 Task: Find connections with filter location Kakching with filter topic #Lessonswith filter profile language Potuguese with filter current company Gojek with filter school Trinity NDT - NABL Accredited NDT Labs I Welding Inspection I Training & Certification Courses with filter industry Public Relations and Communications Services with filter service category Growth Marketing with filter keywords title Preschool Teacher
Action: Mouse moved to (155, 243)
Screenshot: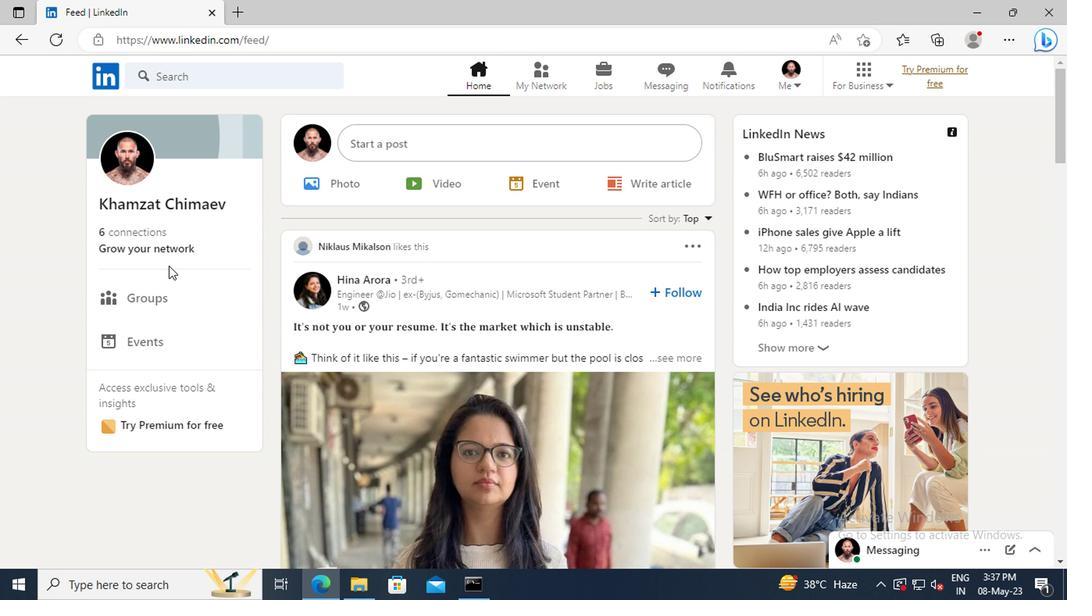 
Action: Mouse pressed left at (155, 243)
Screenshot: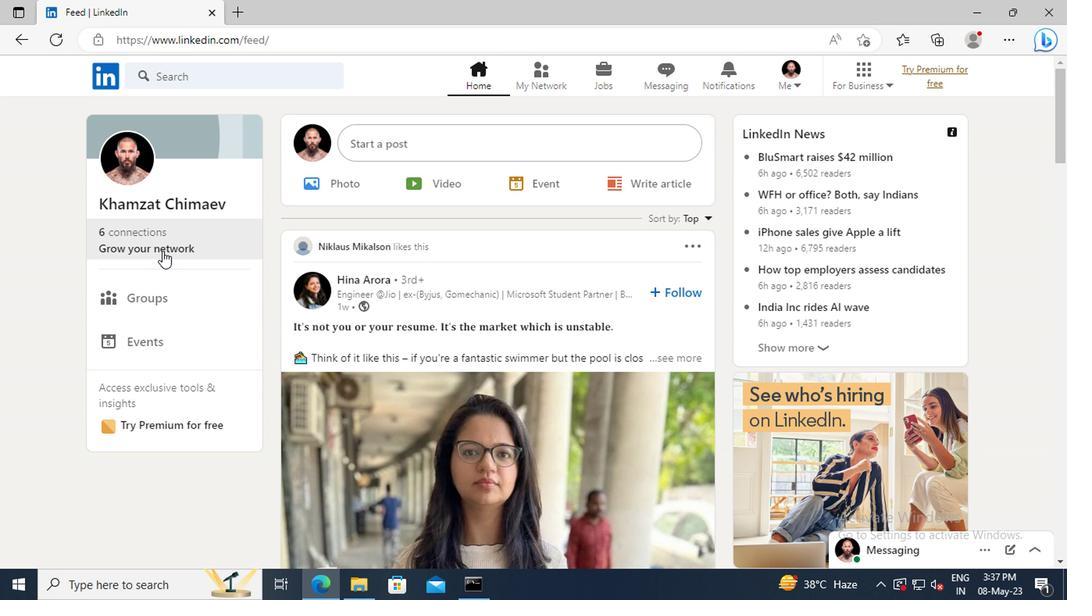 
Action: Mouse moved to (161, 163)
Screenshot: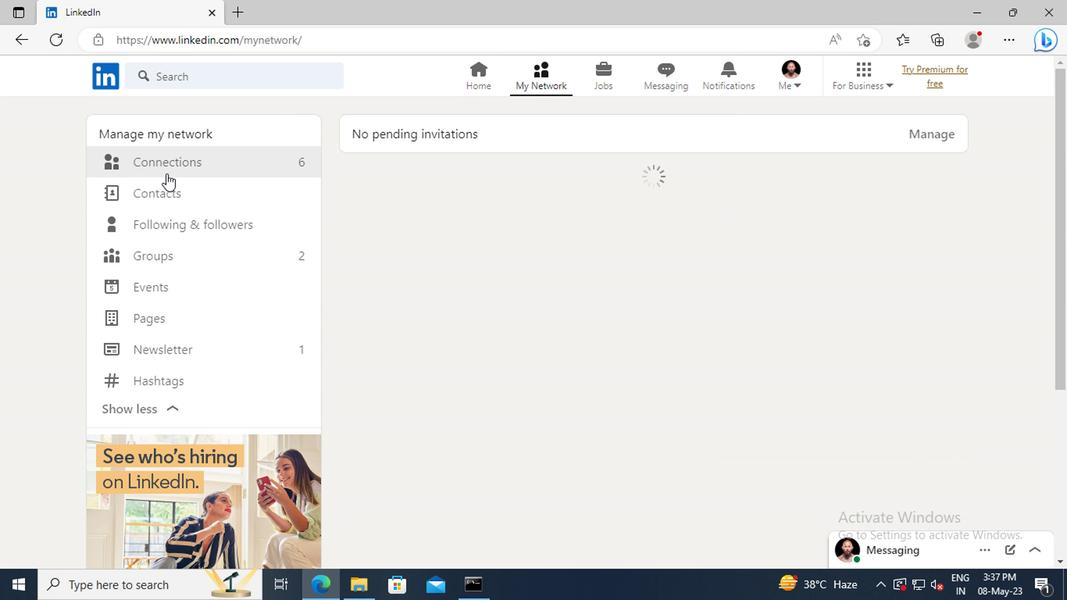 
Action: Mouse pressed left at (161, 163)
Screenshot: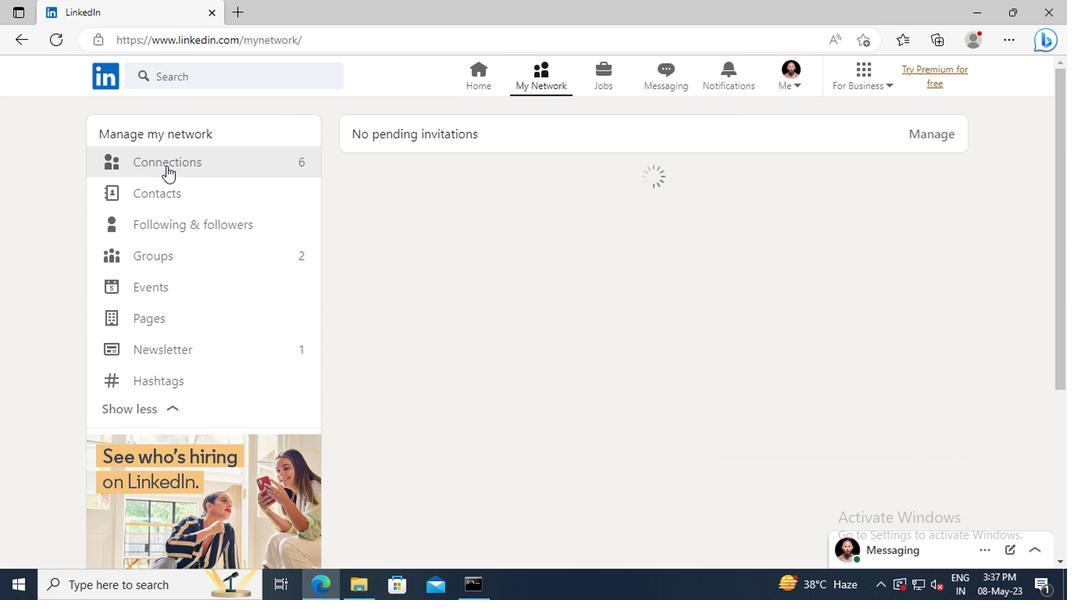 
Action: Mouse moved to (660, 167)
Screenshot: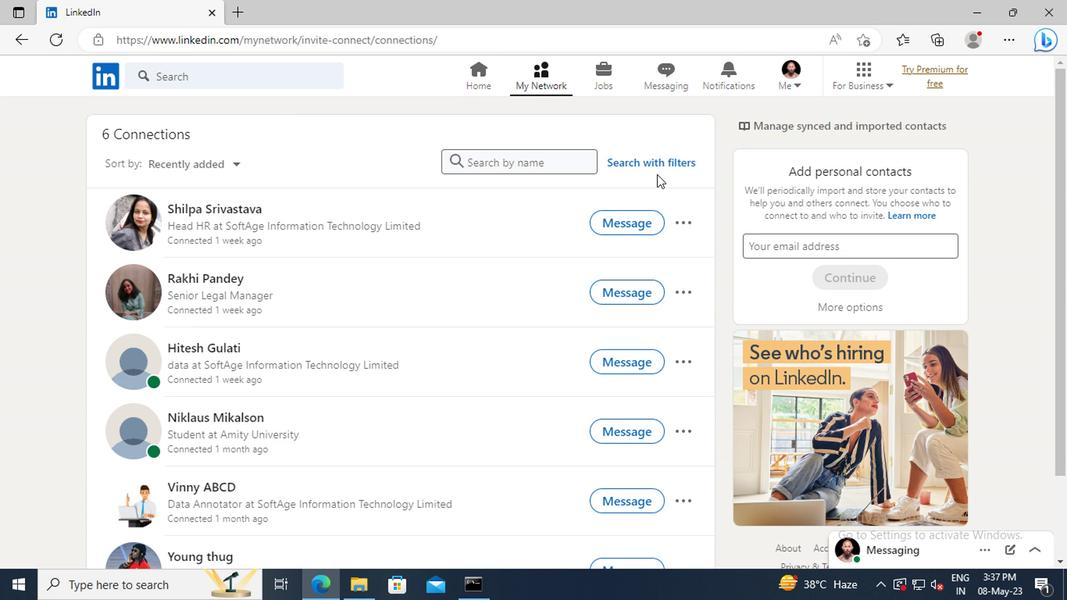 
Action: Mouse pressed left at (660, 167)
Screenshot: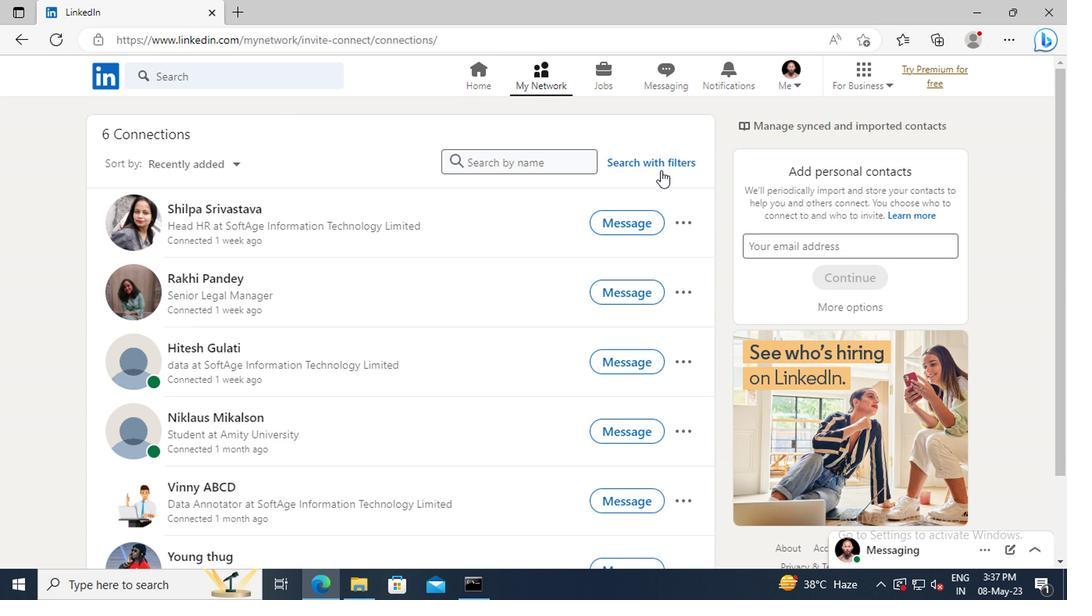 
Action: Mouse moved to (590, 123)
Screenshot: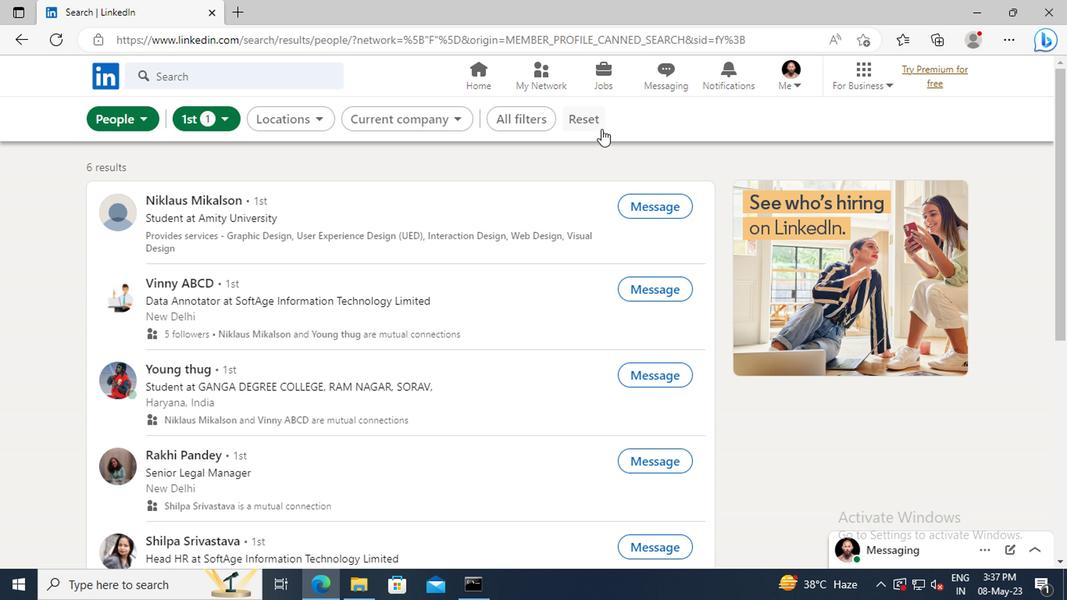 
Action: Mouse pressed left at (590, 123)
Screenshot: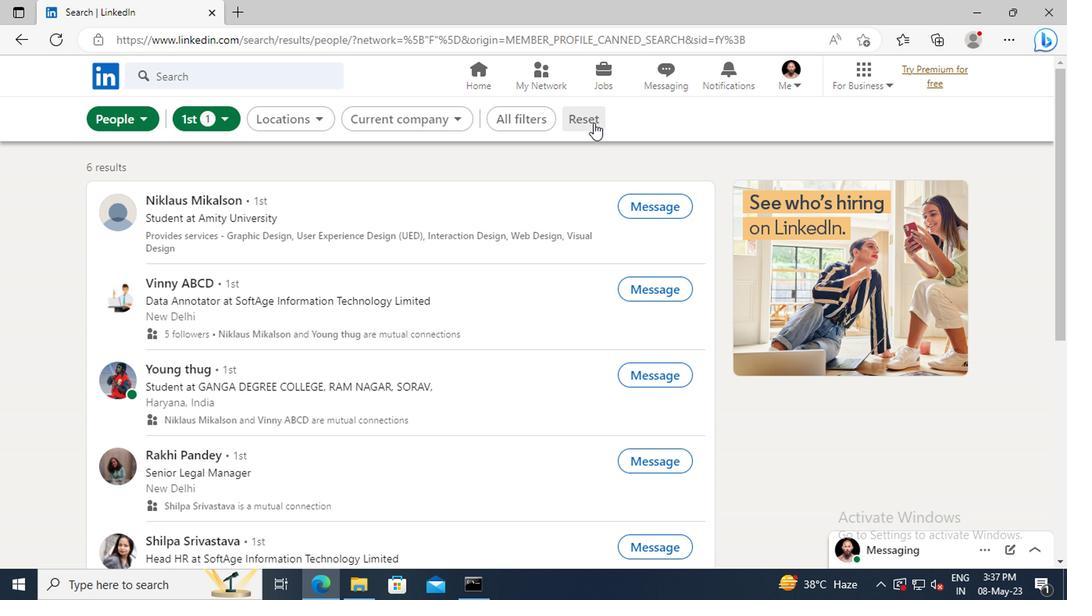 
Action: Mouse moved to (577, 123)
Screenshot: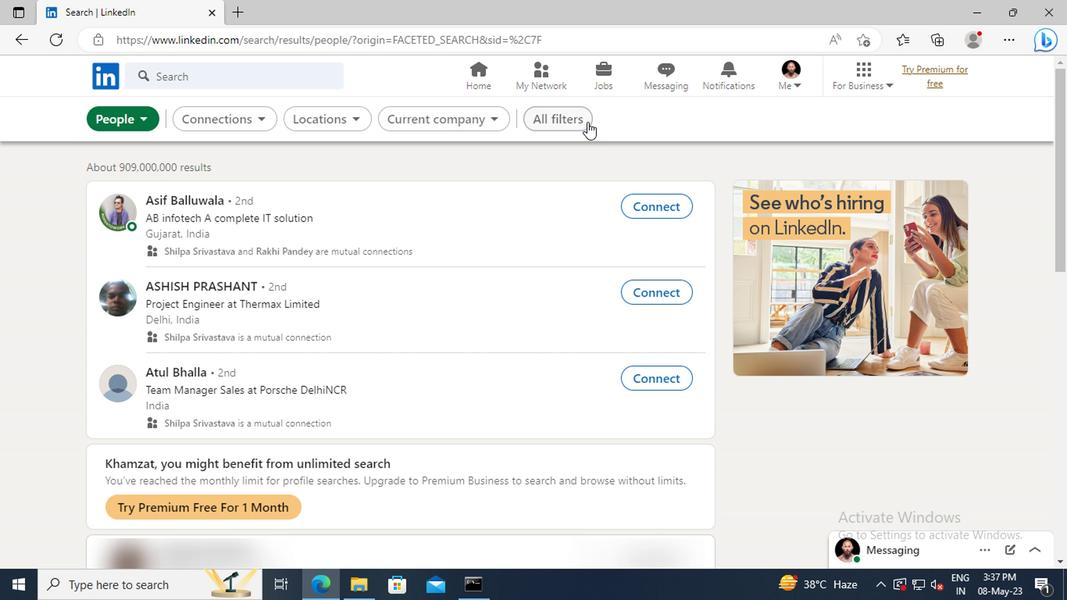 
Action: Mouse pressed left at (577, 123)
Screenshot: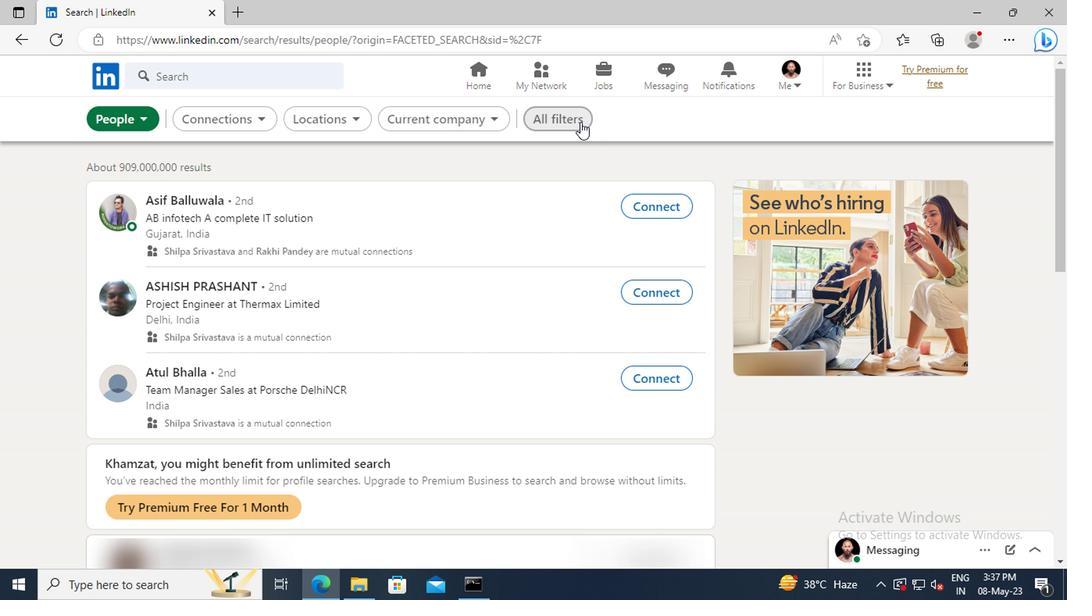 
Action: Mouse moved to (868, 277)
Screenshot: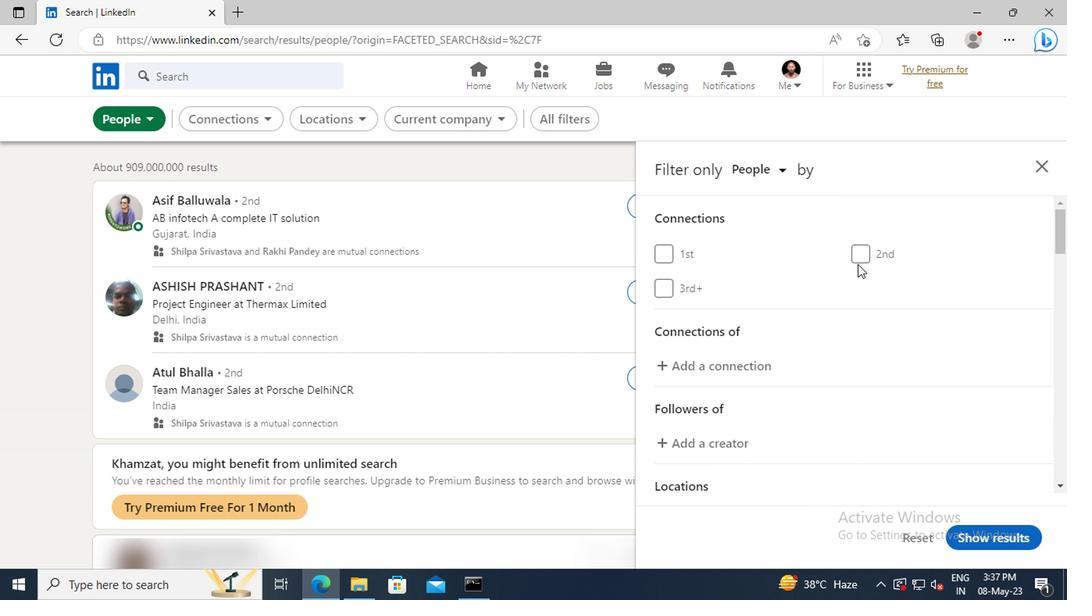 
Action: Mouse scrolled (868, 276) with delta (0, -1)
Screenshot: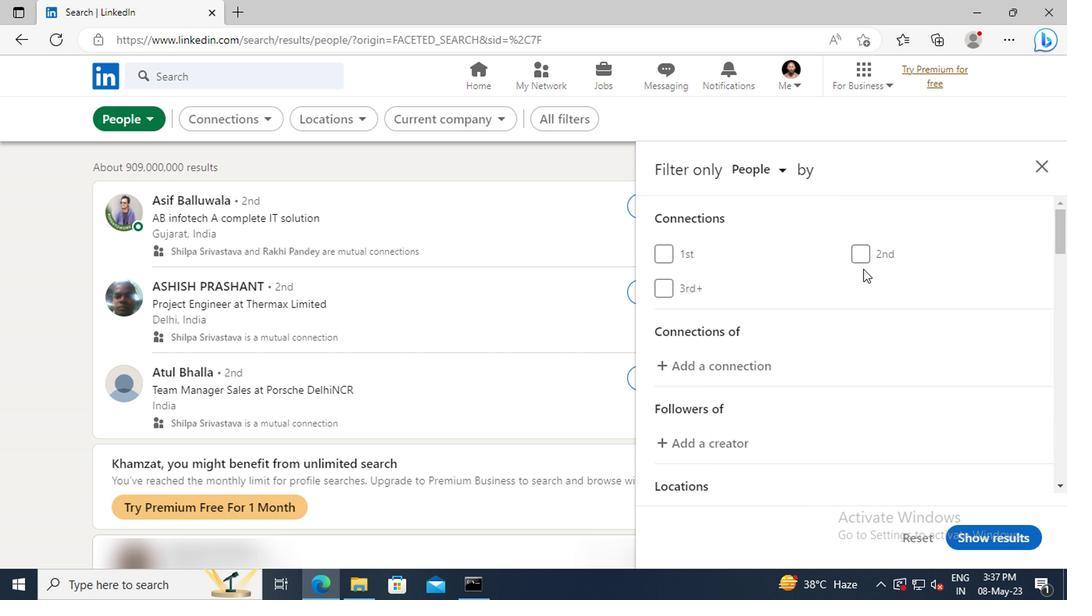 
Action: Mouse scrolled (868, 276) with delta (0, -1)
Screenshot: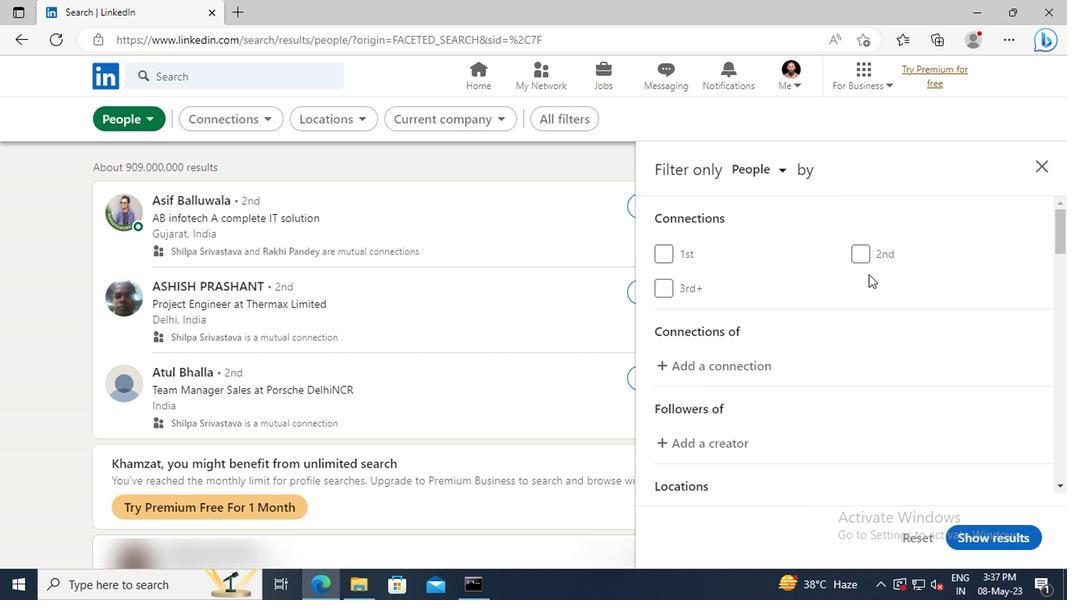 
Action: Mouse scrolled (868, 276) with delta (0, -1)
Screenshot: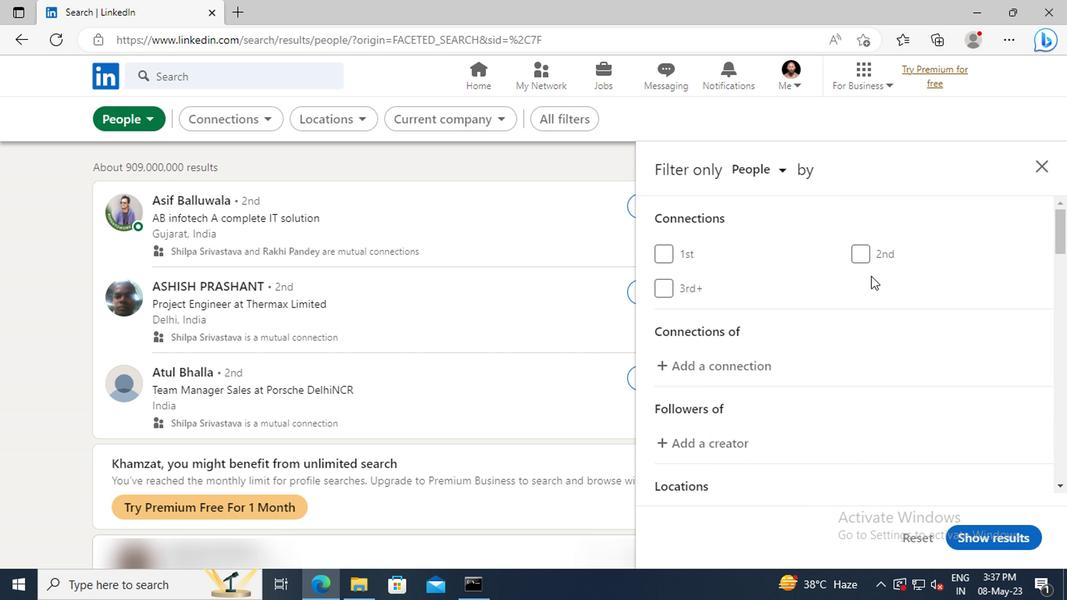 
Action: Mouse scrolled (868, 276) with delta (0, -1)
Screenshot: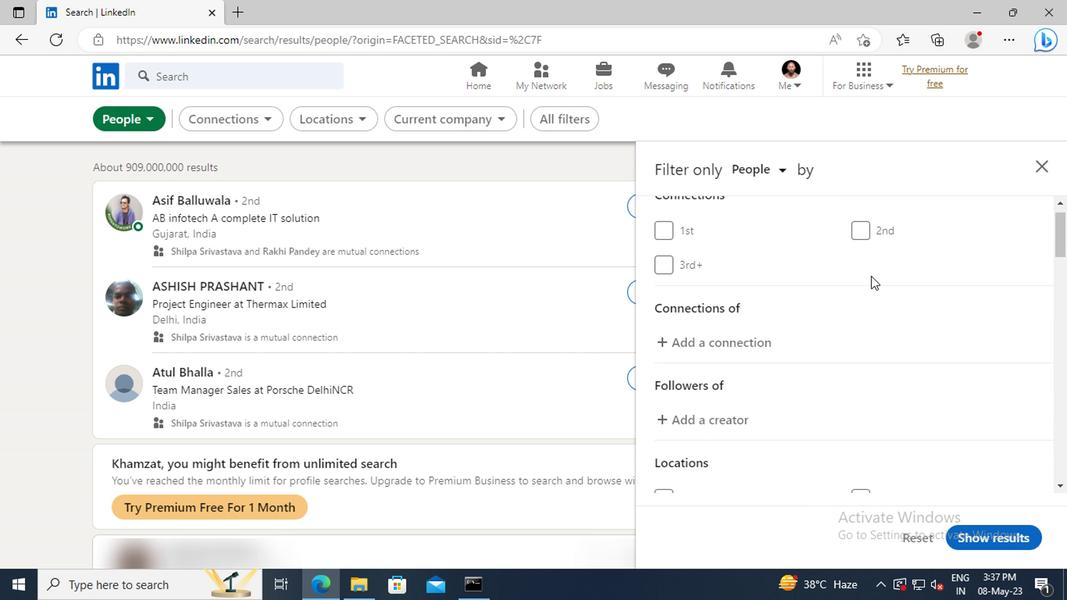 
Action: Mouse scrolled (868, 276) with delta (0, -1)
Screenshot: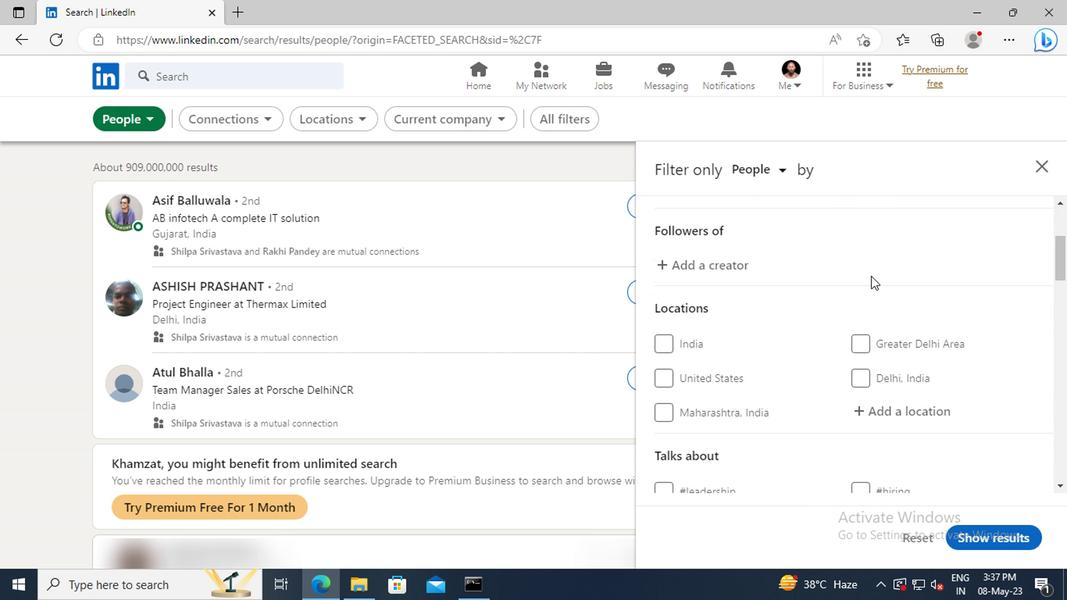 
Action: Mouse scrolled (868, 276) with delta (0, -1)
Screenshot: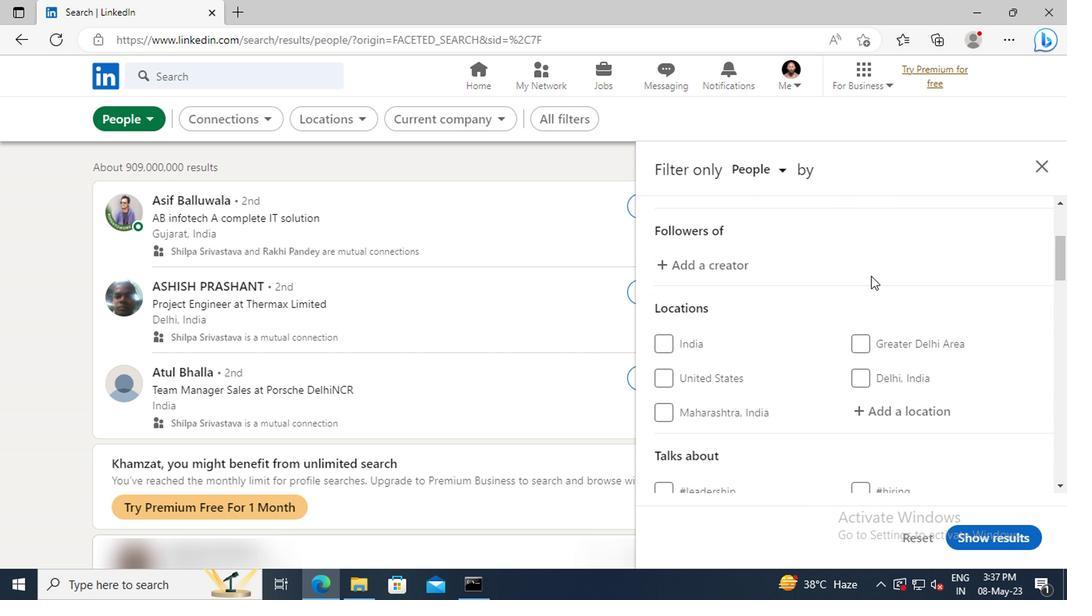 
Action: Mouse moved to (875, 320)
Screenshot: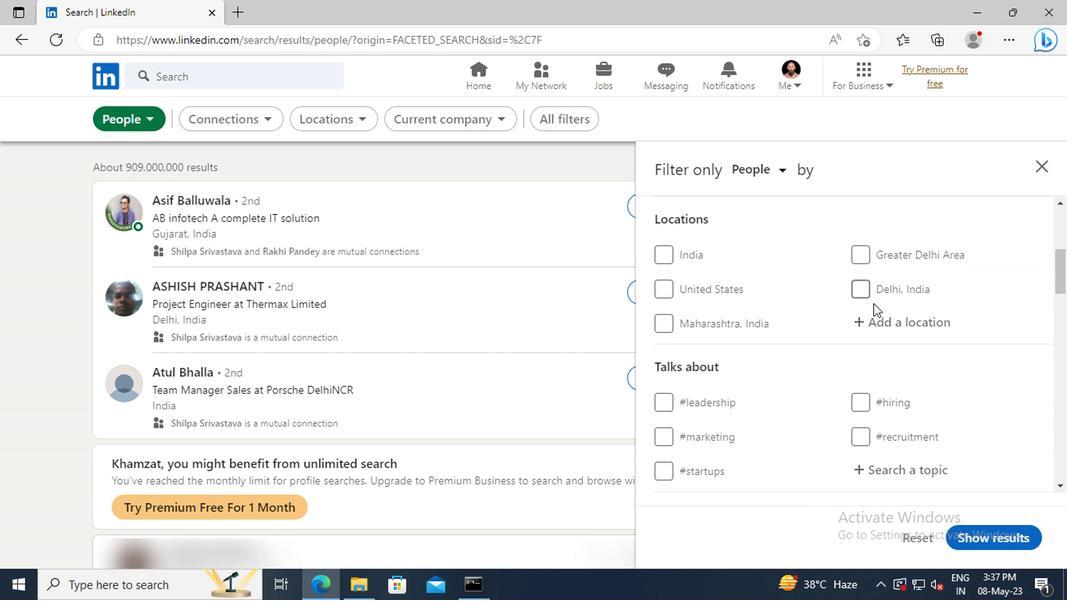 
Action: Mouse pressed left at (875, 320)
Screenshot: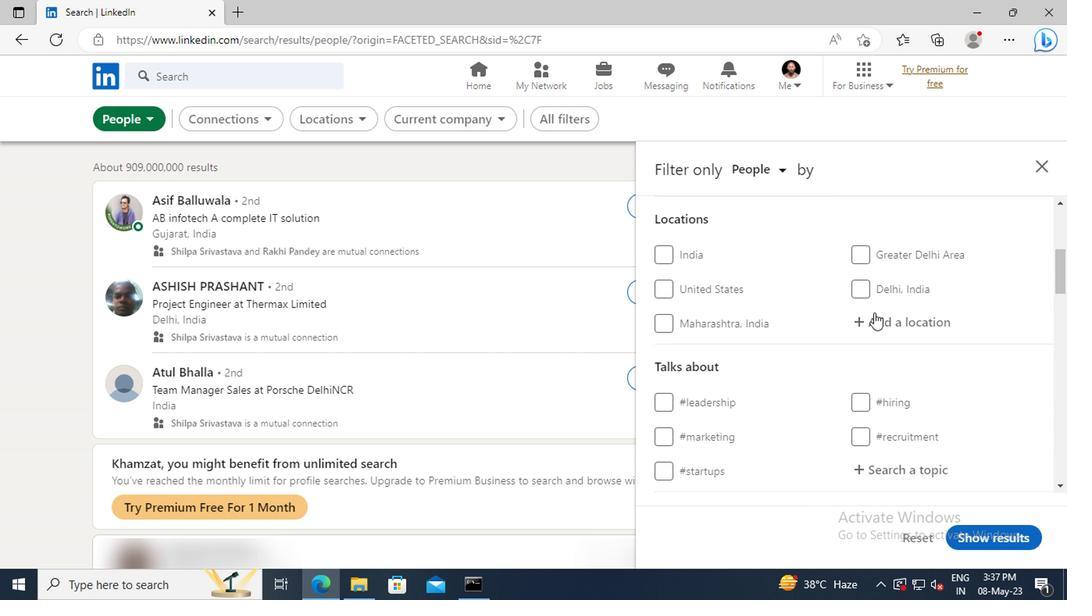 
Action: Key pressed <Key.shift>KAKCH
Screenshot: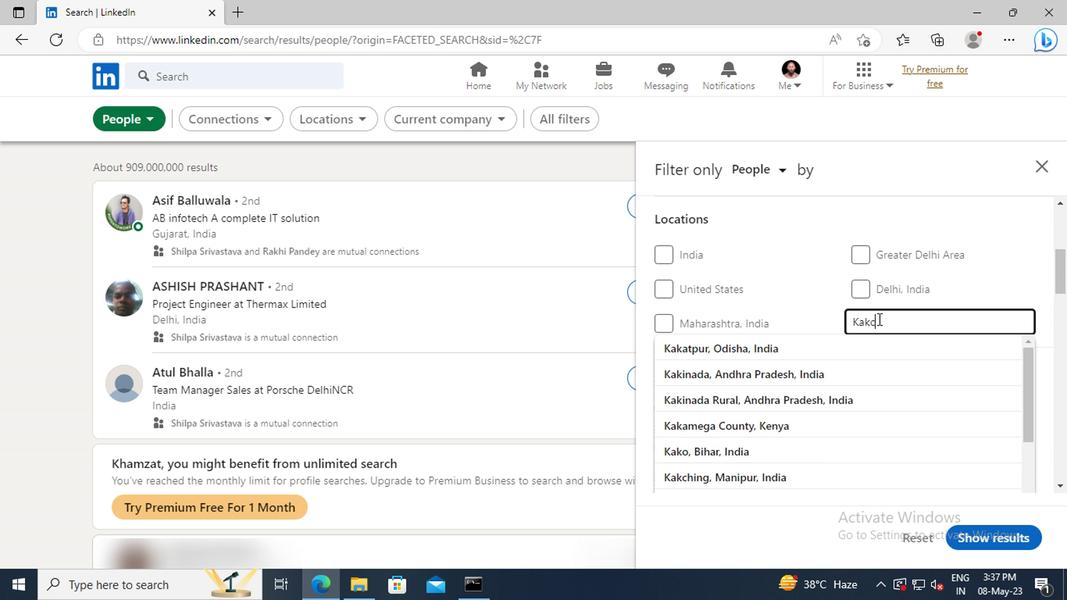 
Action: Mouse moved to (875, 346)
Screenshot: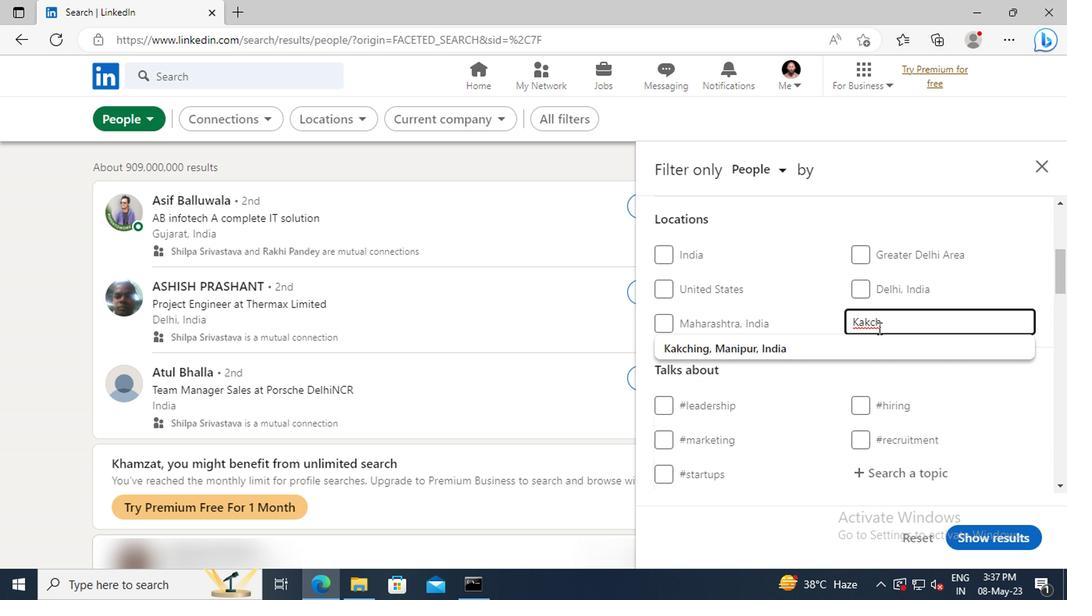 
Action: Mouse pressed left at (875, 346)
Screenshot: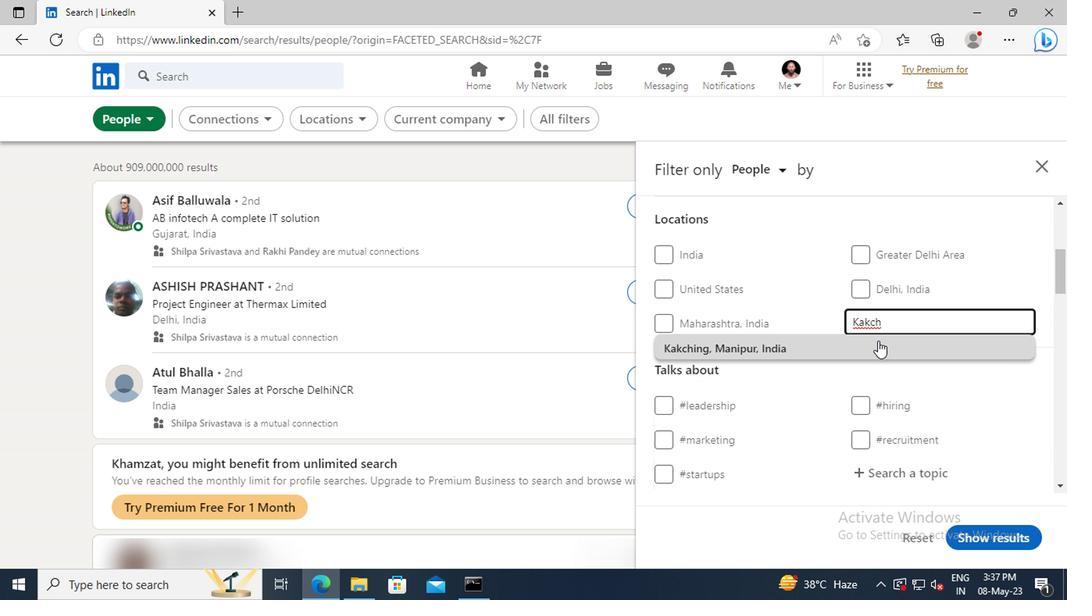 
Action: Mouse scrolled (875, 345) with delta (0, -1)
Screenshot: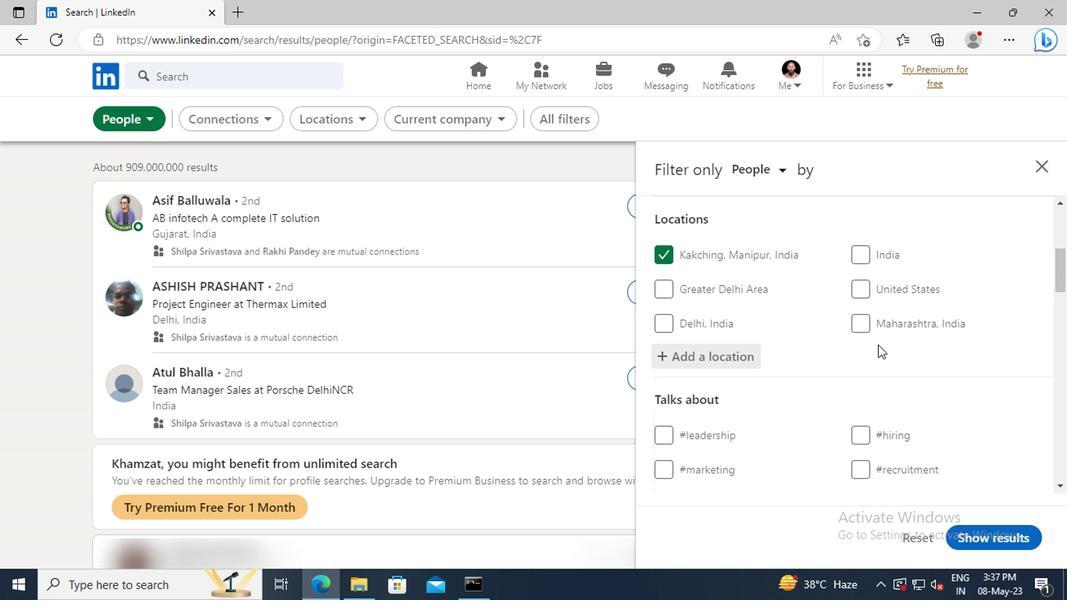 
Action: Mouse scrolled (875, 345) with delta (0, -1)
Screenshot: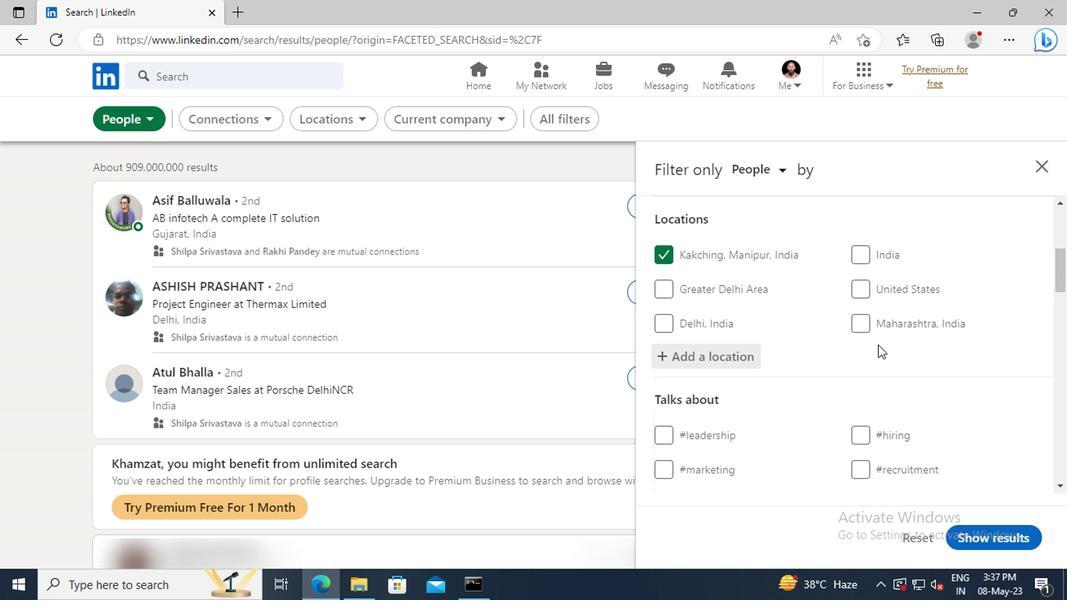 
Action: Mouse scrolled (875, 345) with delta (0, -1)
Screenshot: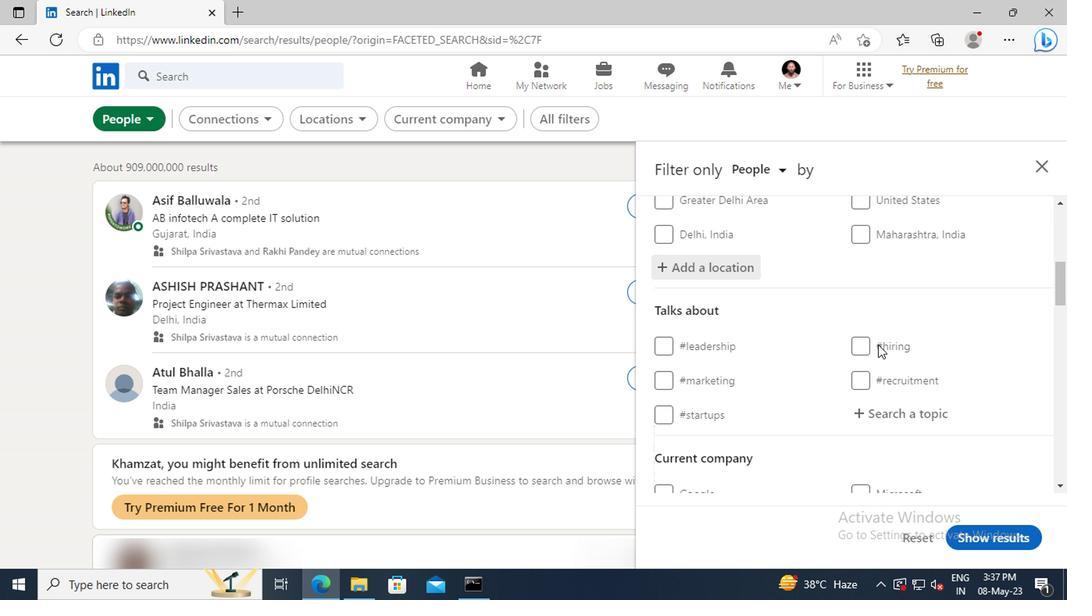 
Action: Mouse moved to (877, 371)
Screenshot: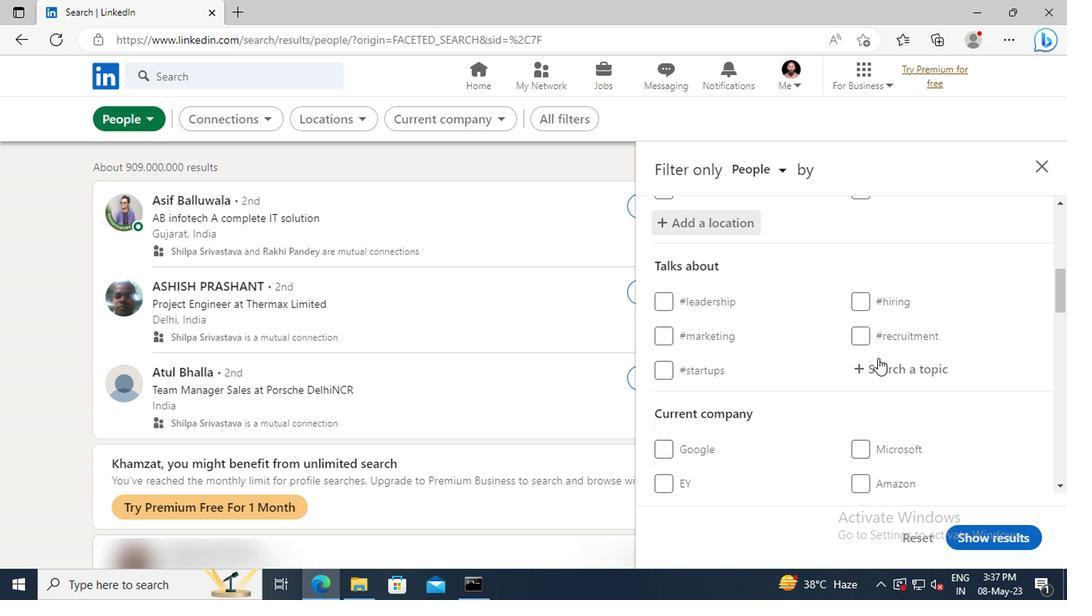 
Action: Mouse pressed left at (877, 371)
Screenshot: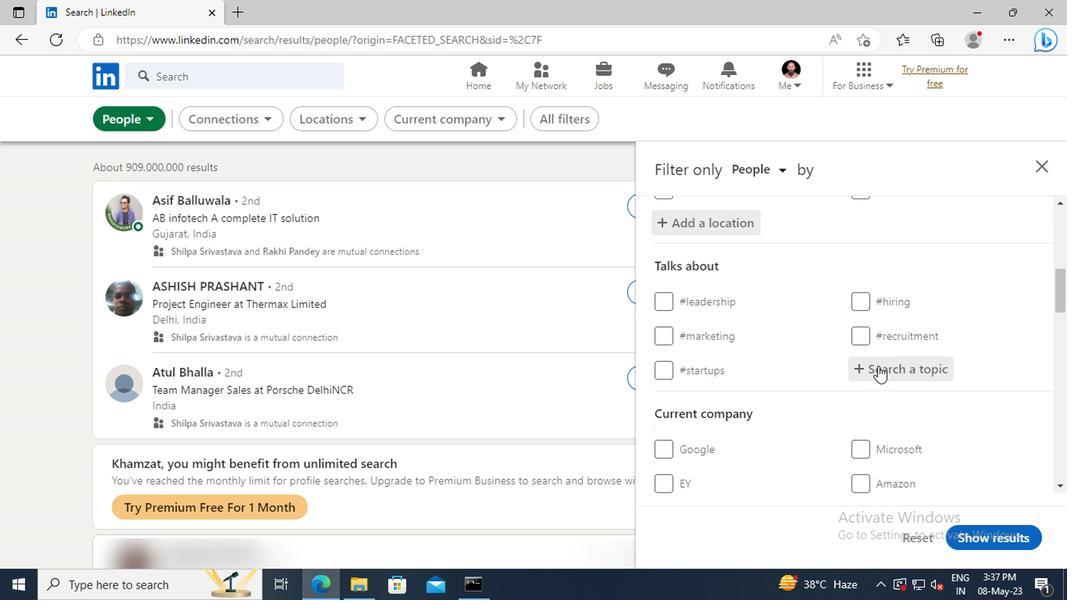 
Action: Key pressed <Key.shift>LESSONS
Screenshot: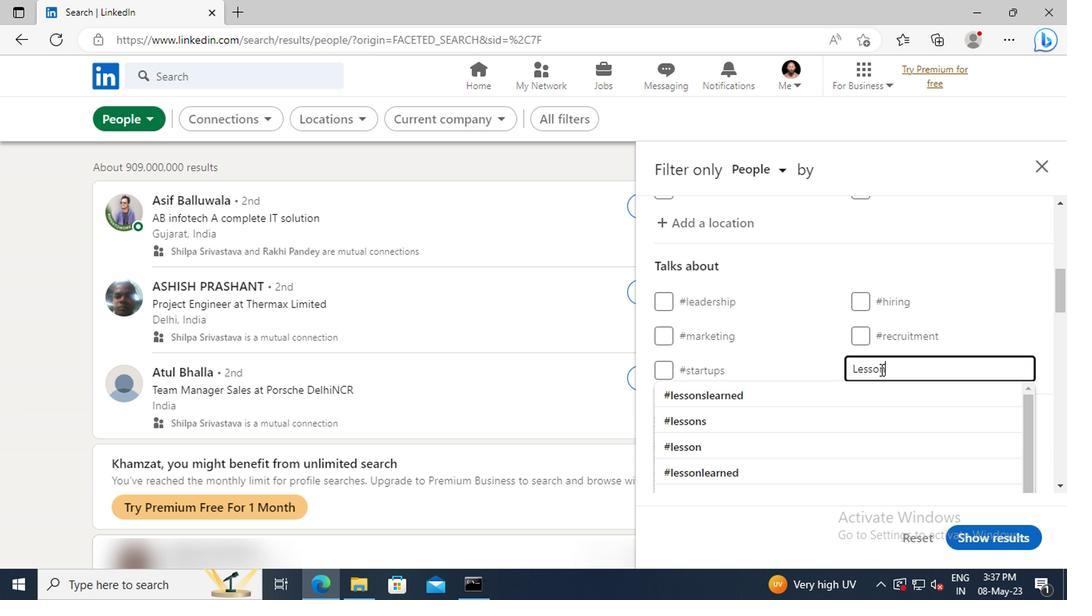 
Action: Mouse moved to (887, 418)
Screenshot: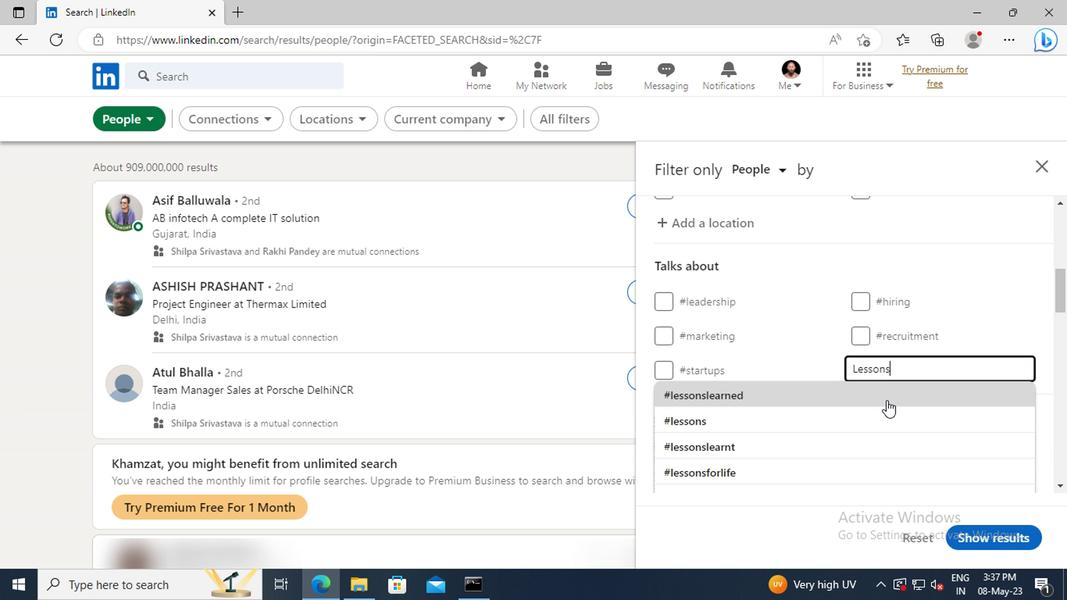 
Action: Mouse pressed left at (887, 418)
Screenshot: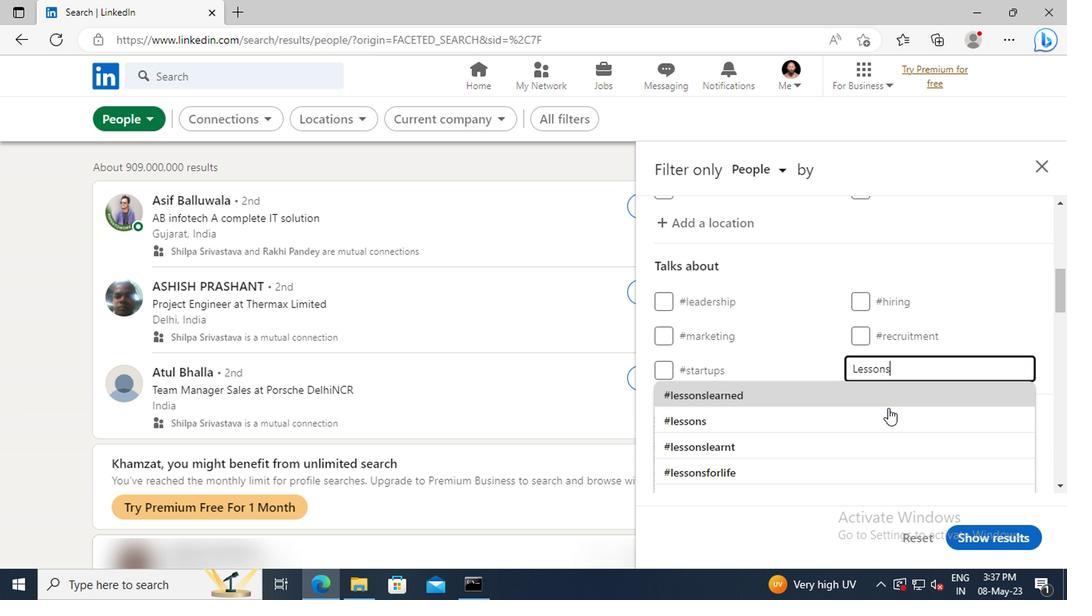 
Action: Mouse scrolled (887, 418) with delta (0, 0)
Screenshot: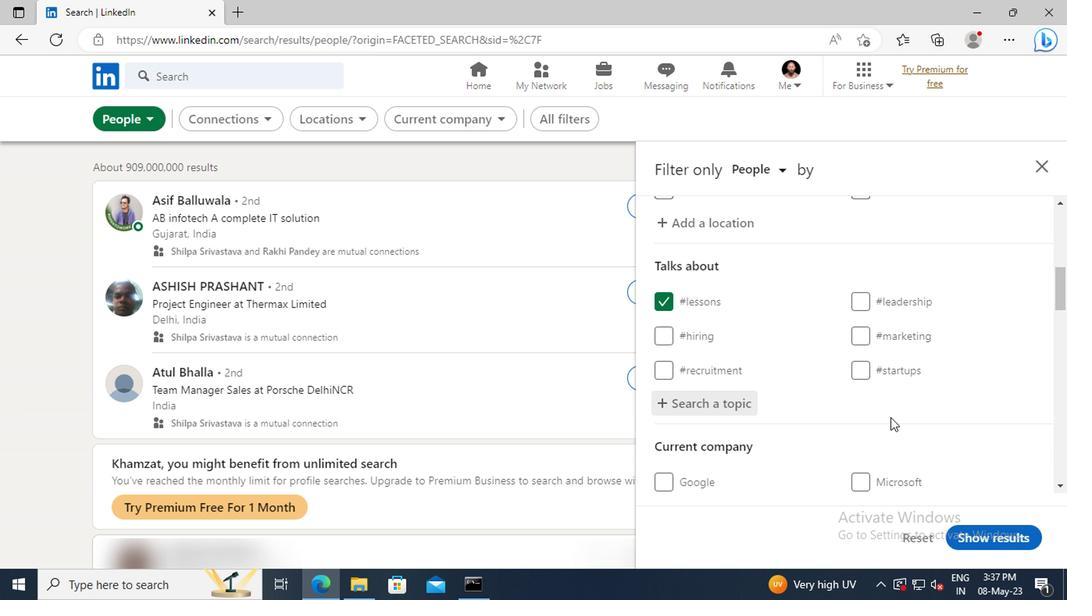 
Action: Mouse scrolled (887, 418) with delta (0, 0)
Screenshot: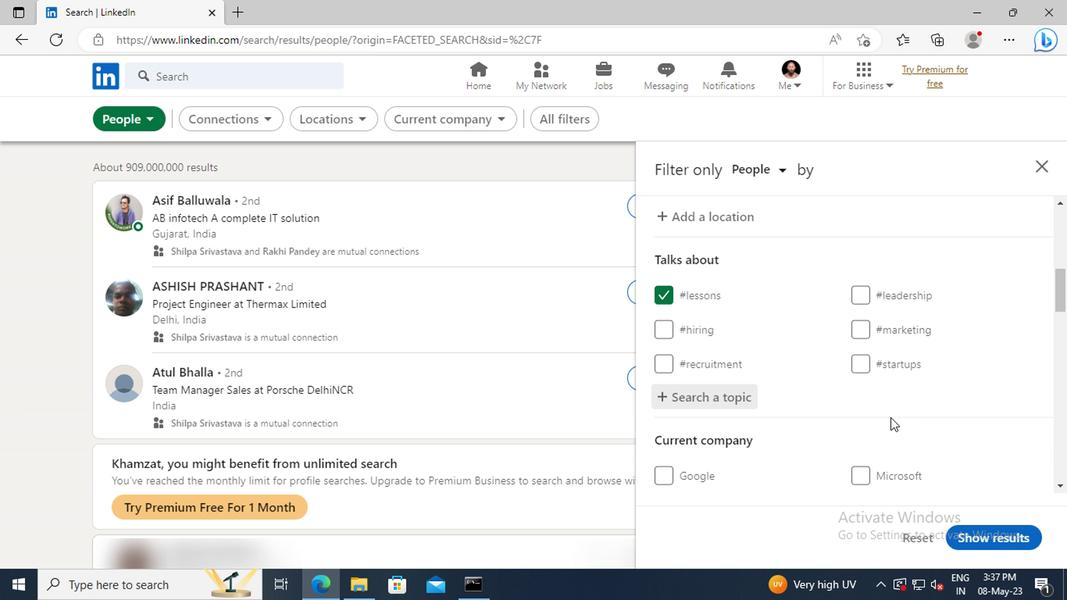 
Action: Mouse scrolled (887, 418) with delta (0, 0)
Screenshot: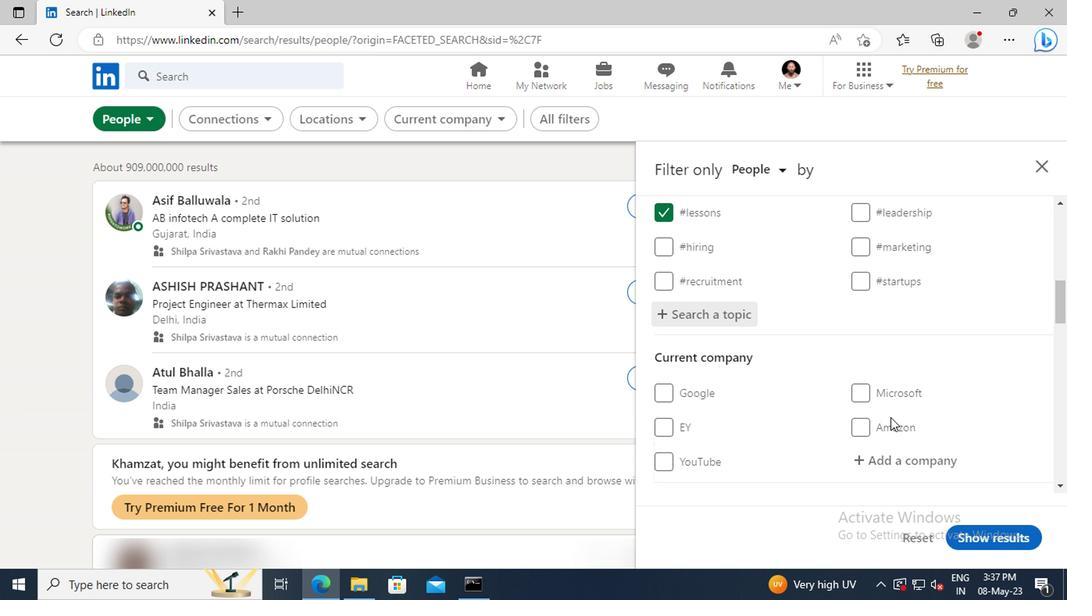 
Action: Mouse scrolled (887, 418) with delta (0, 0)
Screenshot: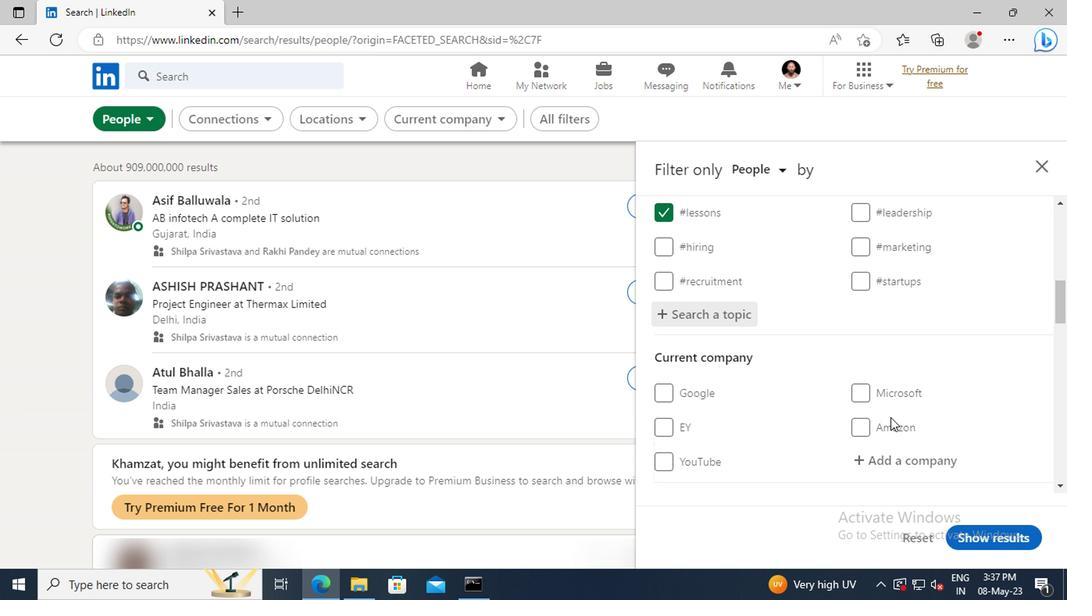 
Action: Mouse moved to (887, 414)
Screenshot: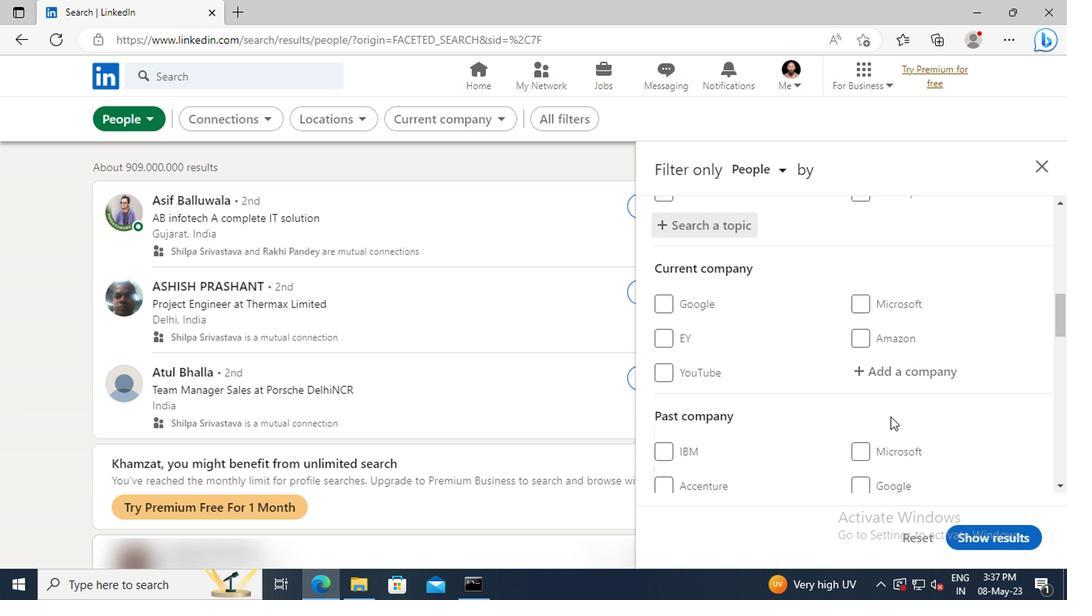 
Action: Mouse scrolled (887, 414) with delta (0, 0)
Screenshot: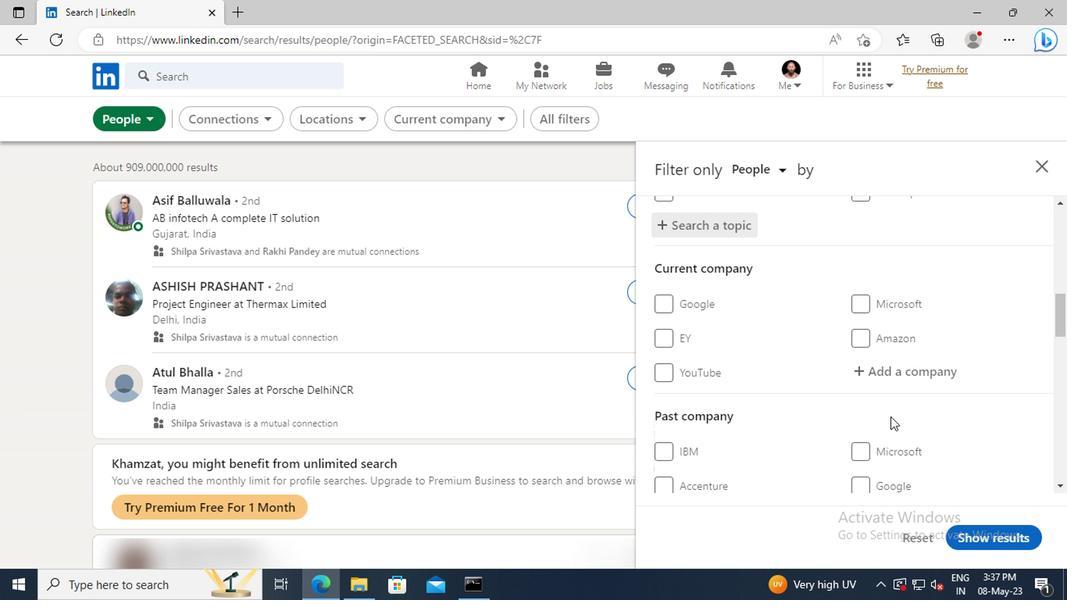 
Action: Mouse moved to (887, 410)
Screenshot: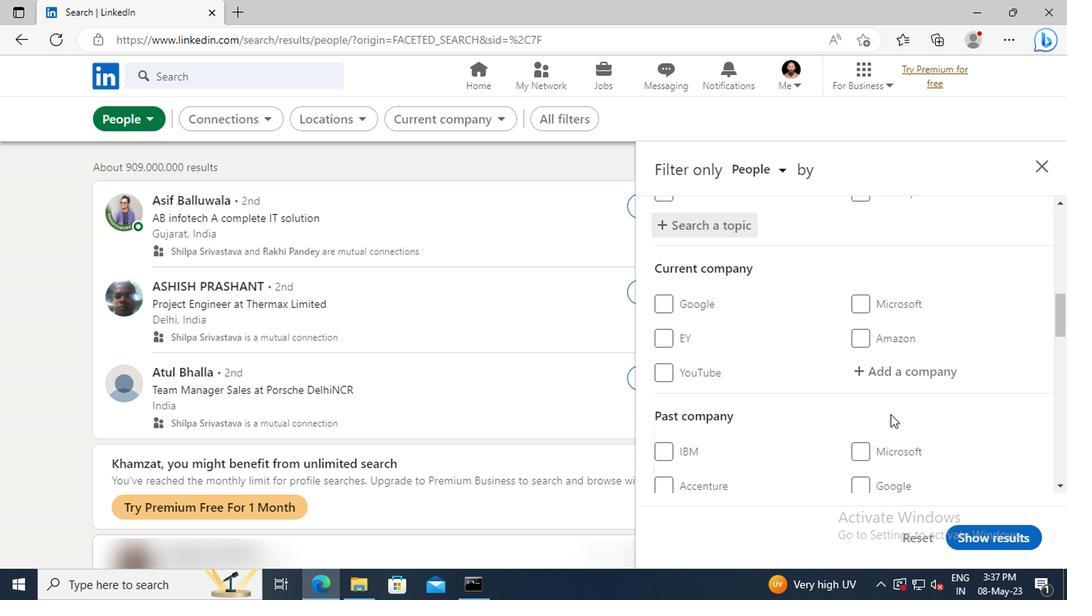 
Action: Mouse scrolled (887, 409) with delta (0, 0)
Screenshot: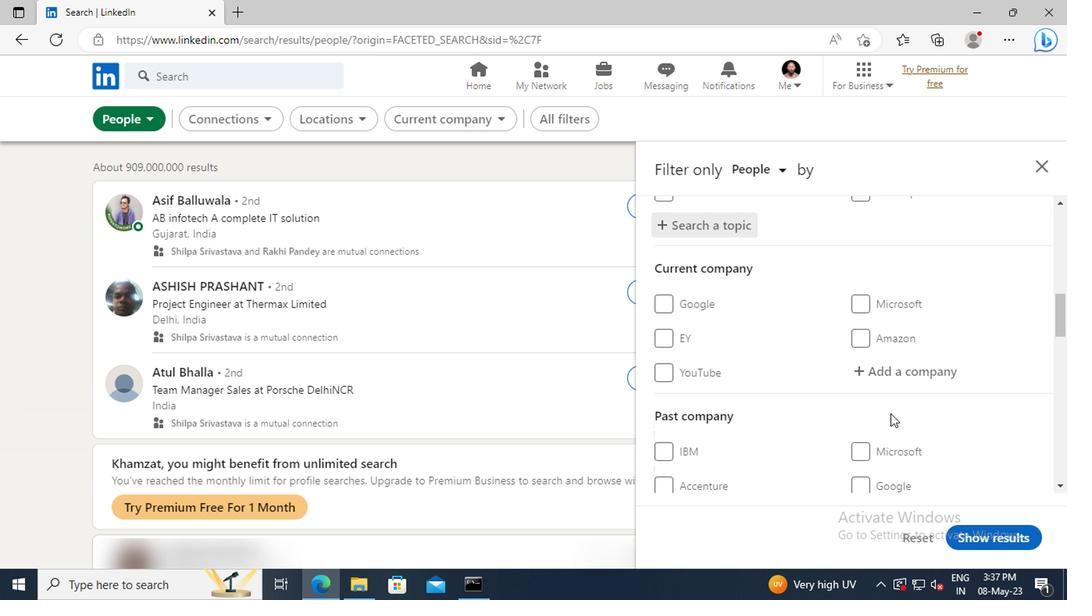 
Action: Mouse moved to (881, 394)
Screenshot: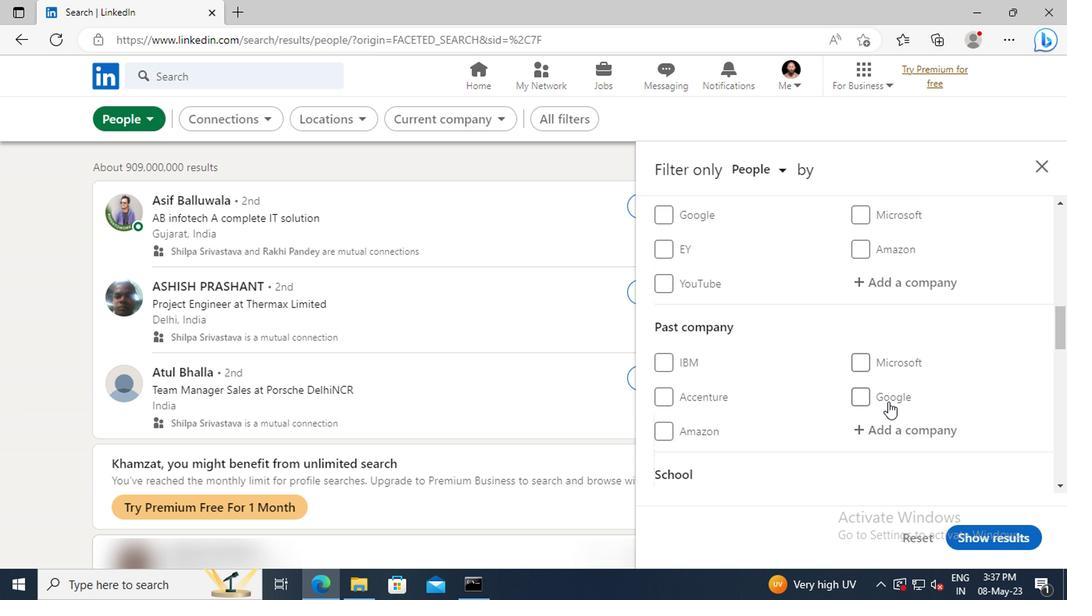 
Action: Mouse scrolled (881, 393) with delta (0, -1)
Screenshot: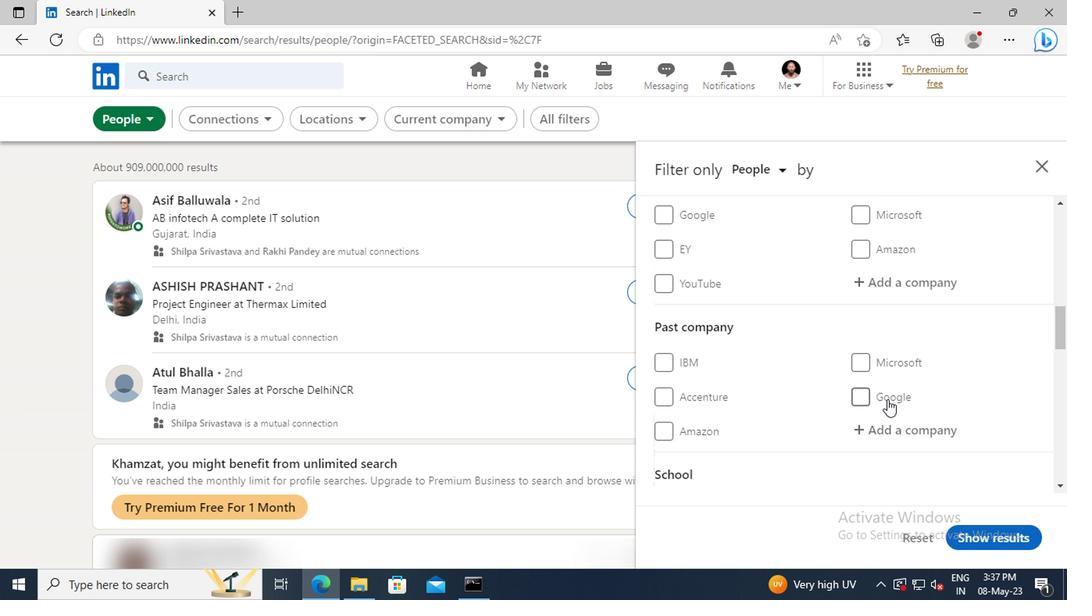 
Action: Mouse scrolled (881, 393) with delta (0, -1)
Screenshot: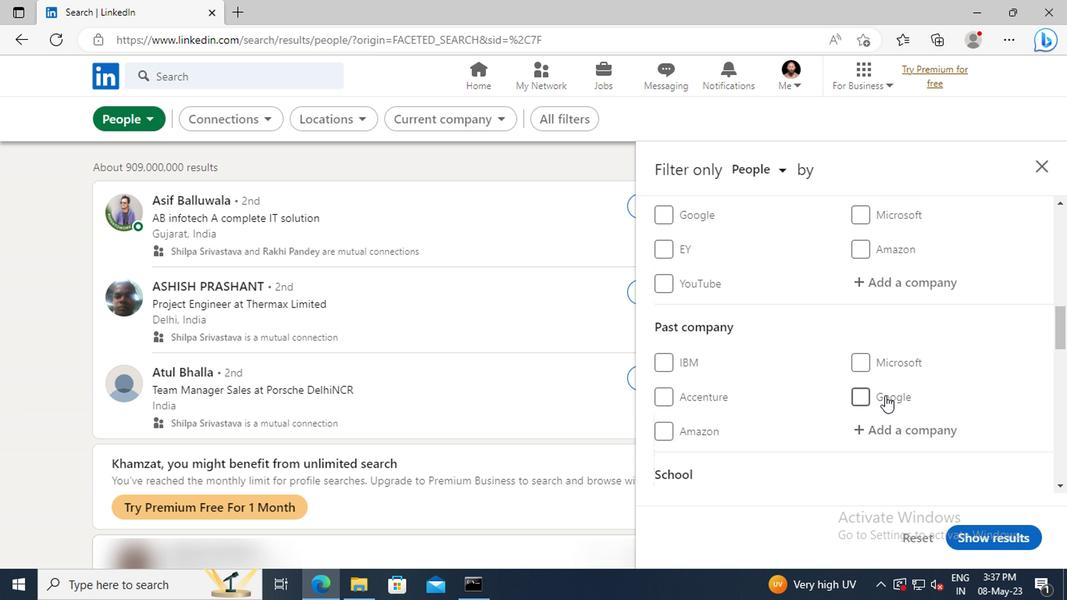 
Action: Mouse moved to (878, 377)
Screenshot: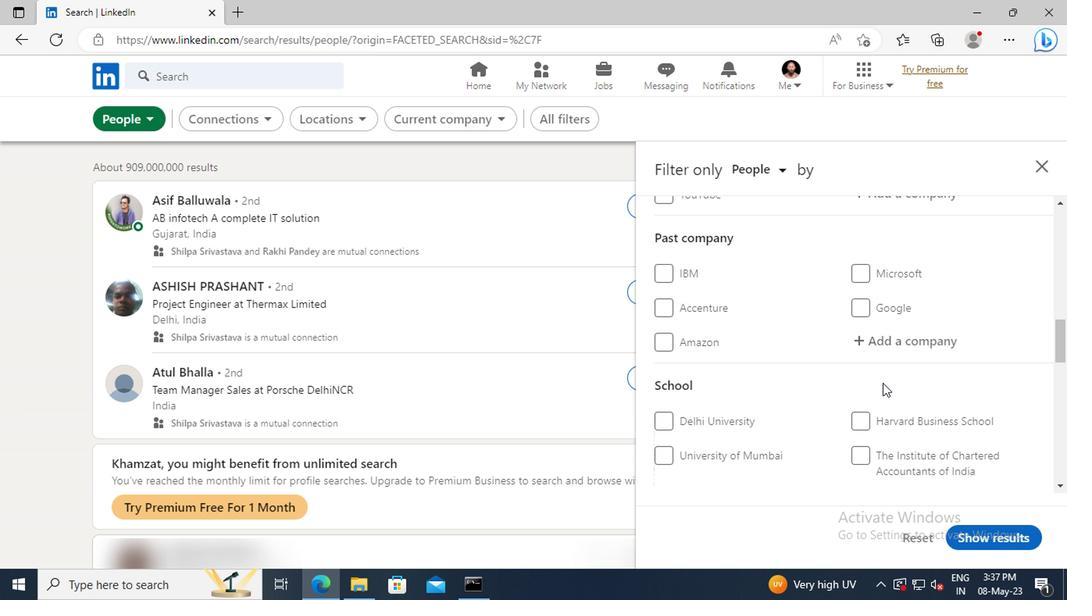 
Action: Mouse scrolled (878, 376) with delta (0, -1)
Screenshot: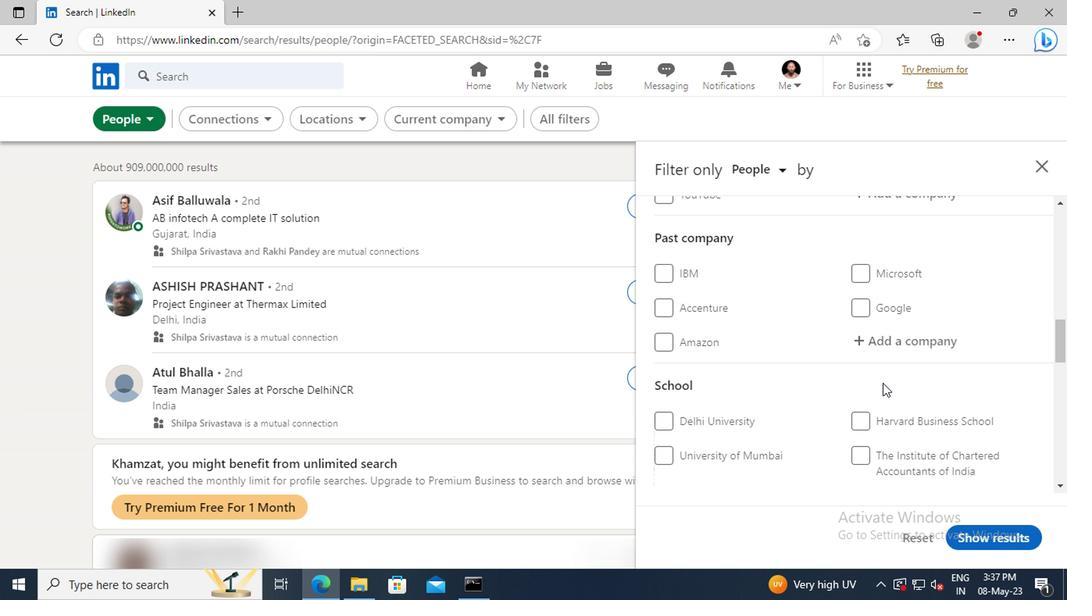 
Action: Mouse moved to (877, 374)
Screenshot: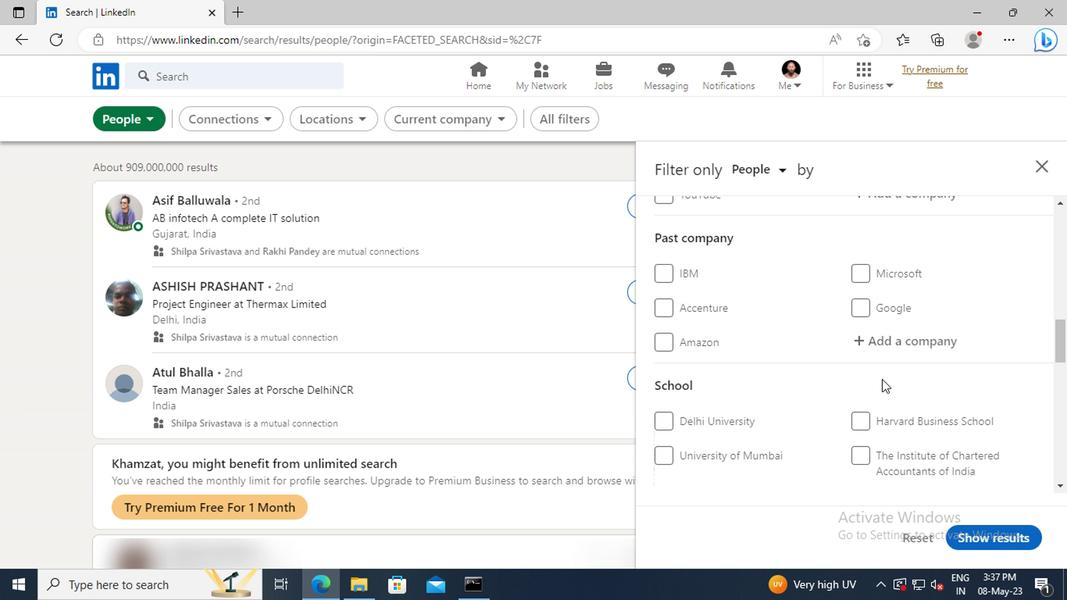
Action: Mouse scrolled (877, 373) with delta (0, 0)
Screenshot: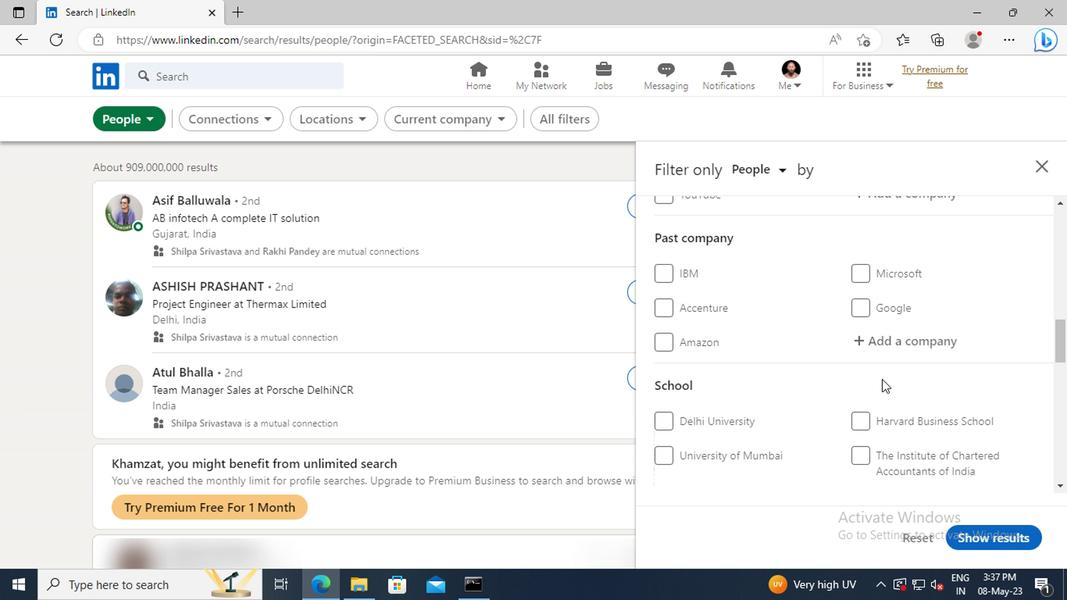 
Action: Mouse moved to (877, 367)
Screenshot: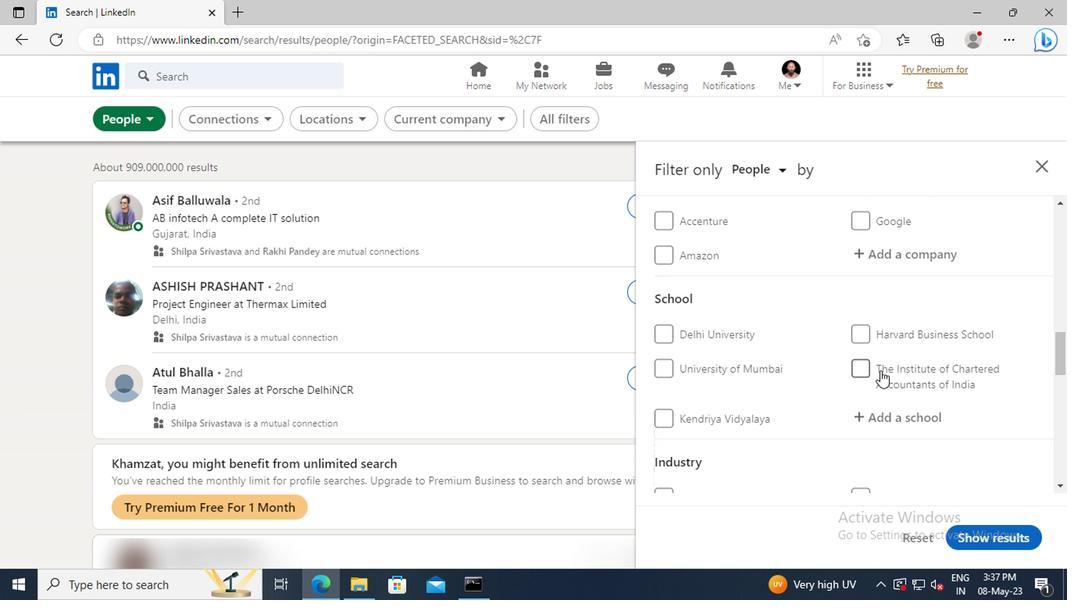 
Action: Mouse scrolled (877, 367) with delta (0, 0)
Screenshot: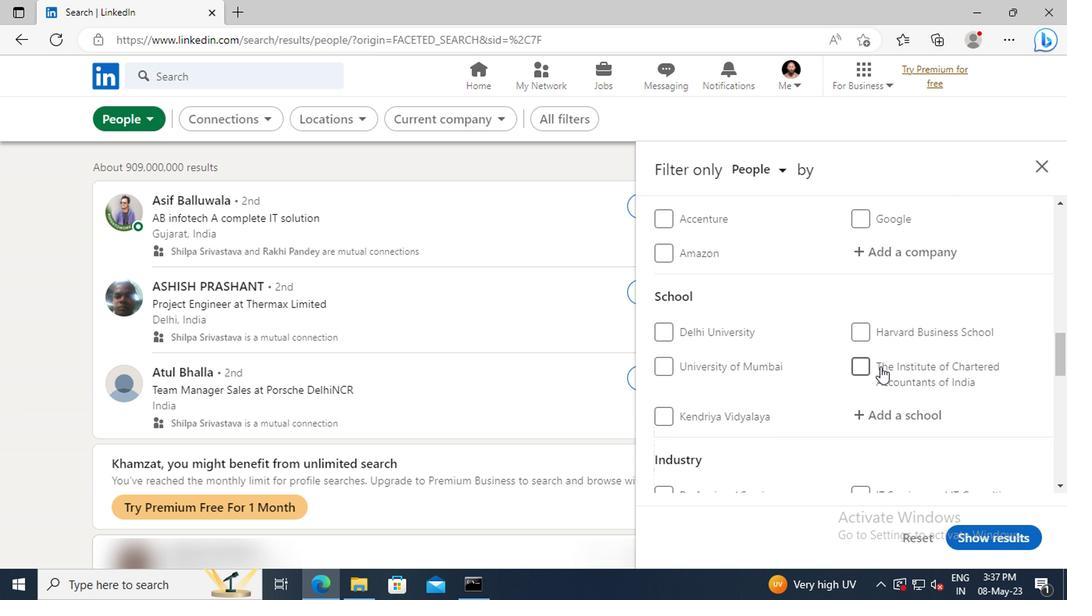 
Action: Mouse scrolled (877, 367) with delta (0, 0)
Screenshot: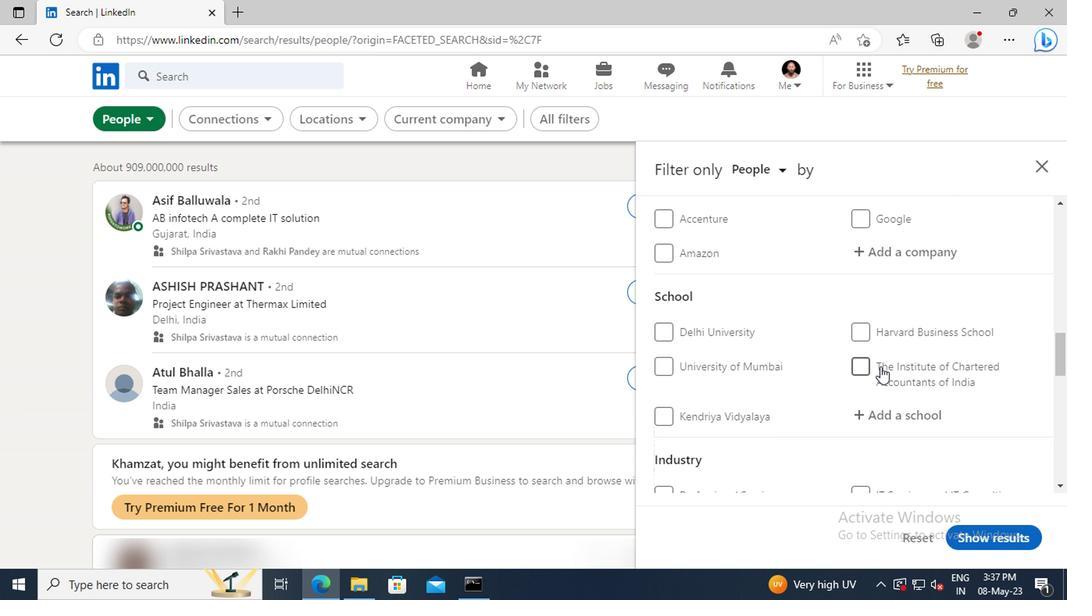 
Action: Mouse scrolled (877, 367) with delta (0, 0)
Screenshot: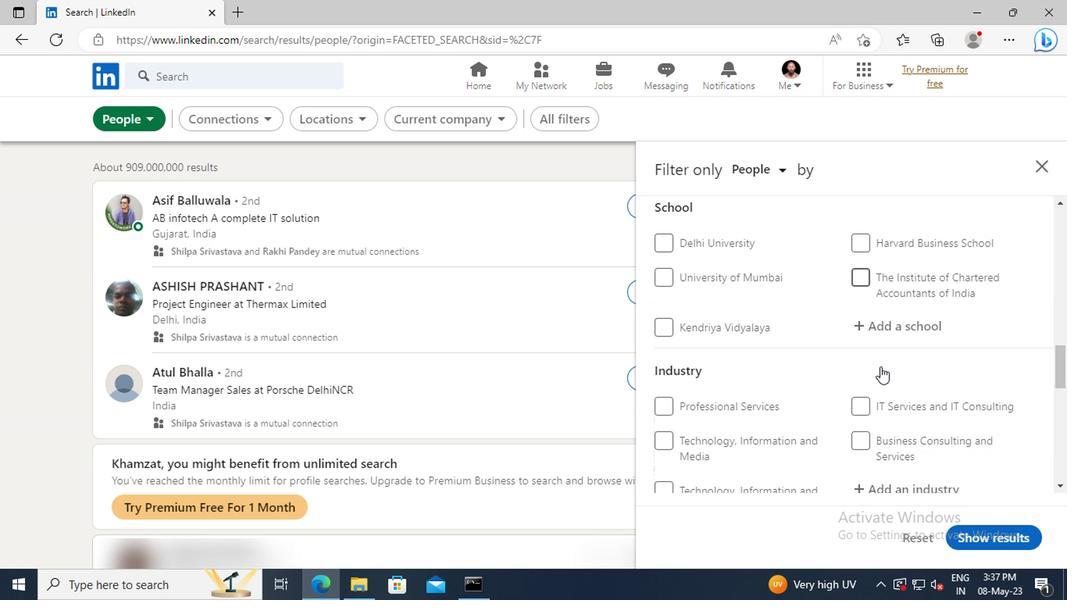 
Action: Mouse scrolled (877, 367) with delta (0, 0)
Screenshot: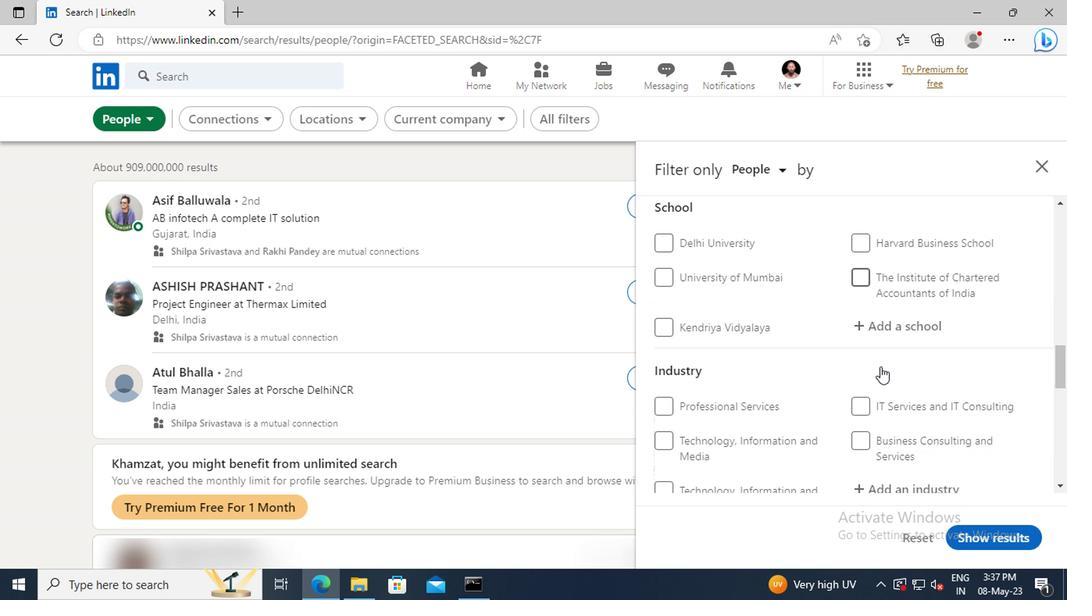 
Action: Mouse scrolled (877, 367) with delta (0, 0)
Screenshot: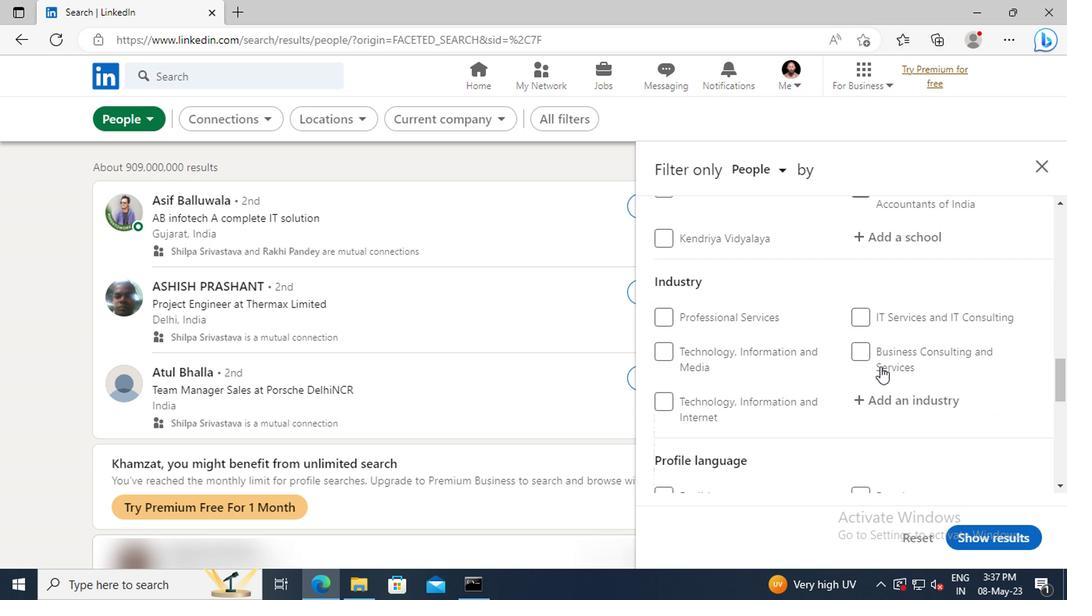 
Action: Mouse scrolled (877, 367) with delta (0, 0)
Screenshot: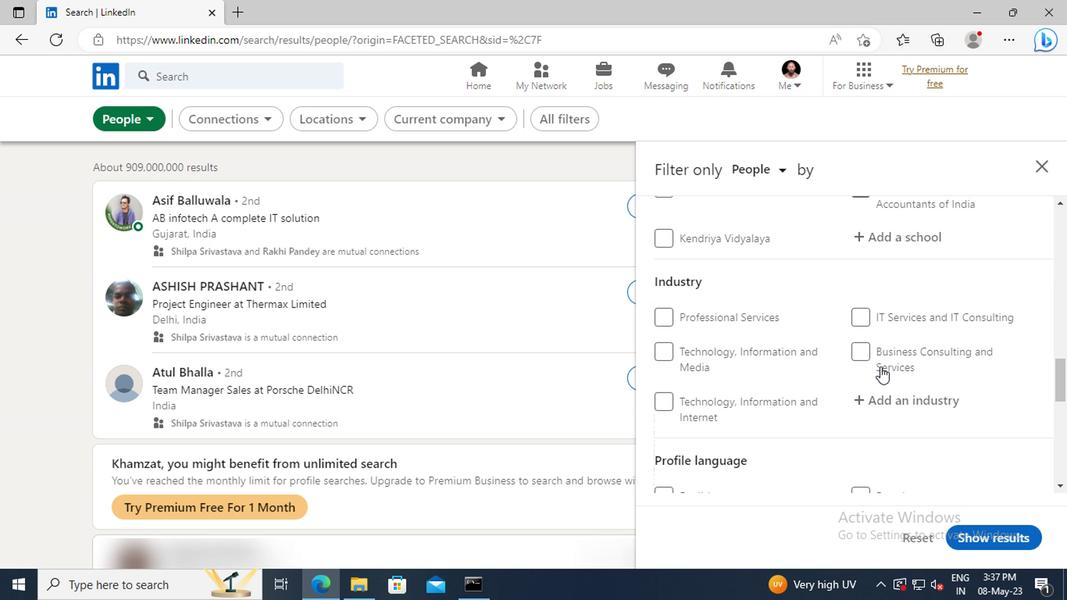 
Action: Mouse moved to (877, 367)
Screenshot: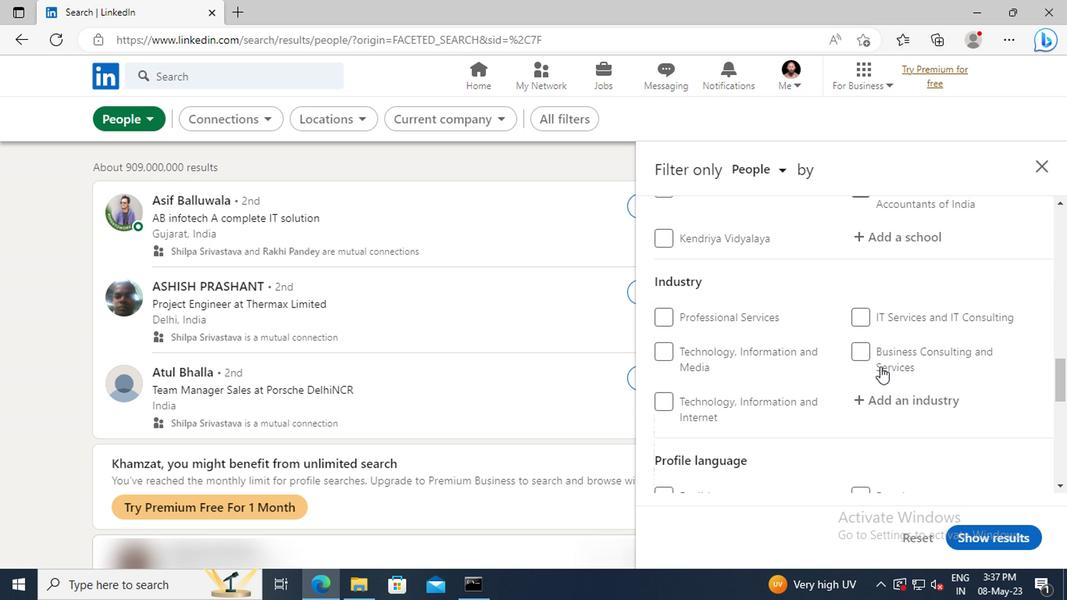 
Action: Mouse scrolled (877, 367) with delta (0, 0)
Screenshot: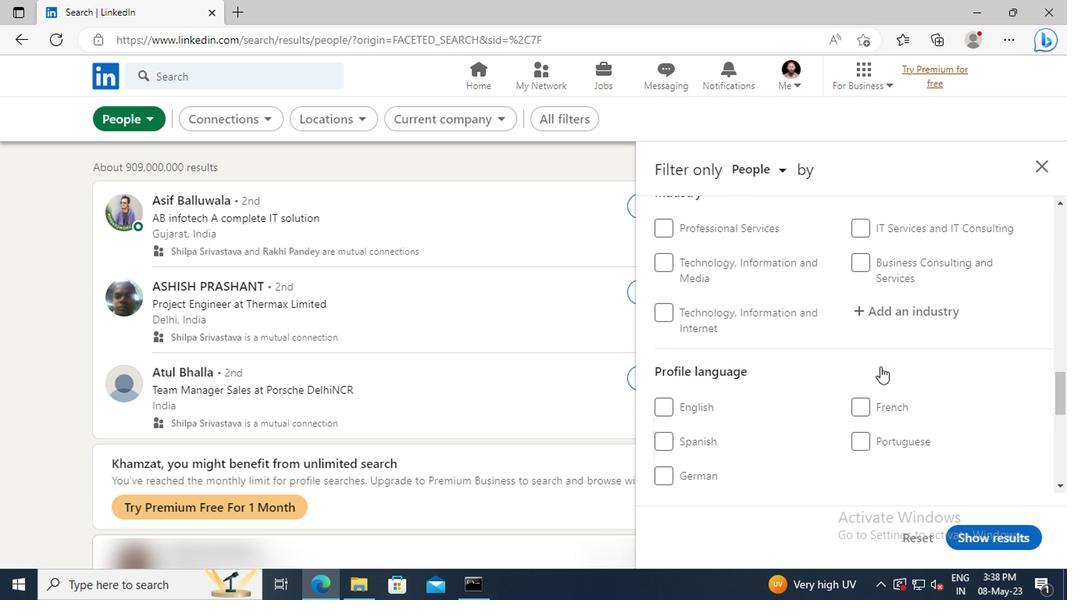 
Action: Mouse moved to (861, 396)
Screenshot: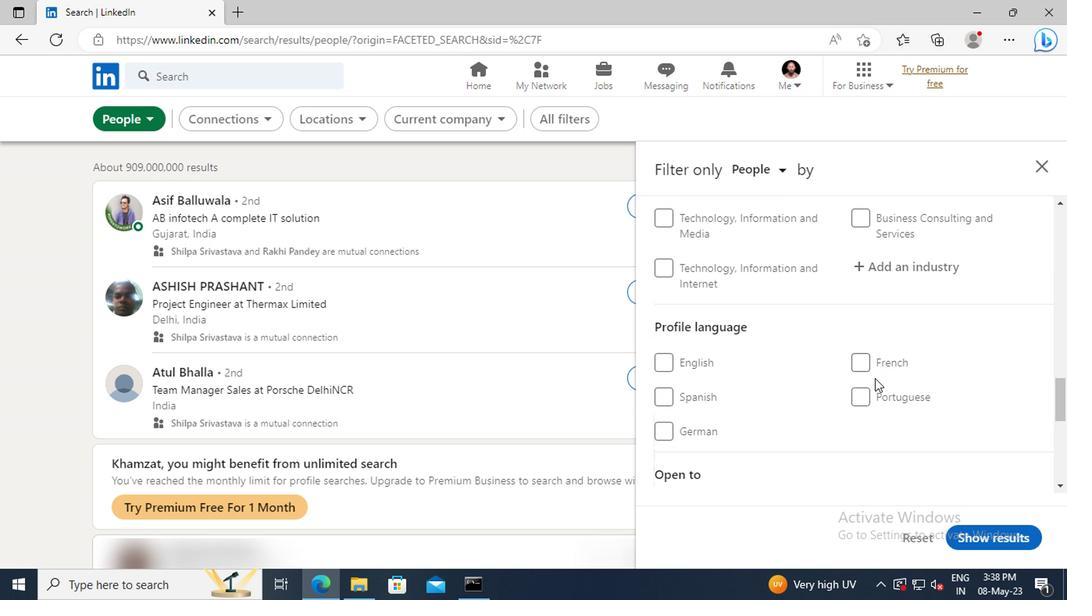 
Action: Mouse pressed left at (861, 396)
Screenshot: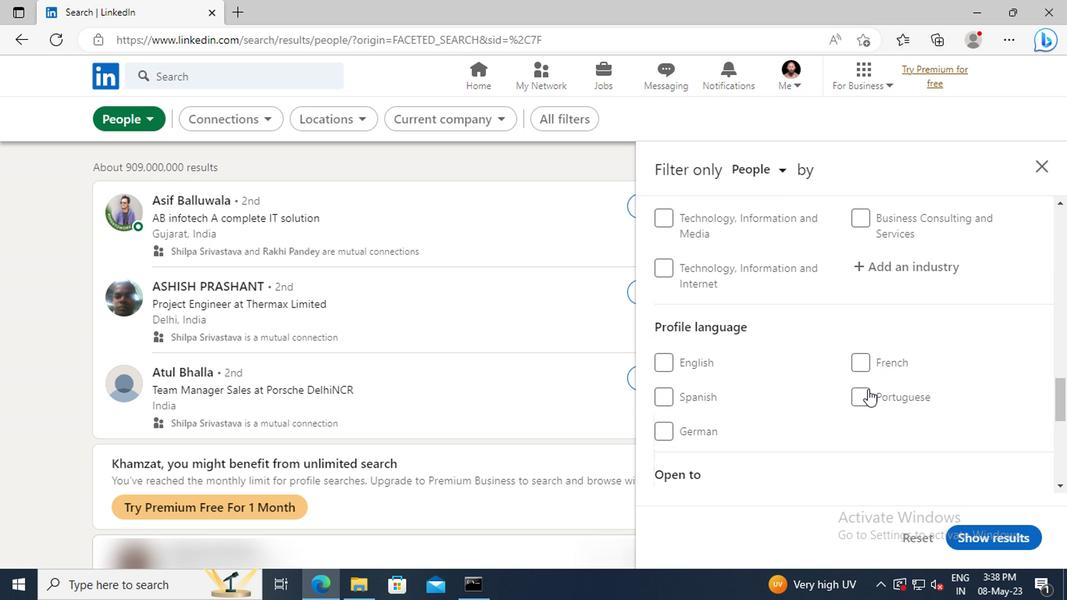 
Action: Mouse moved to (882, 371)
Screenshot: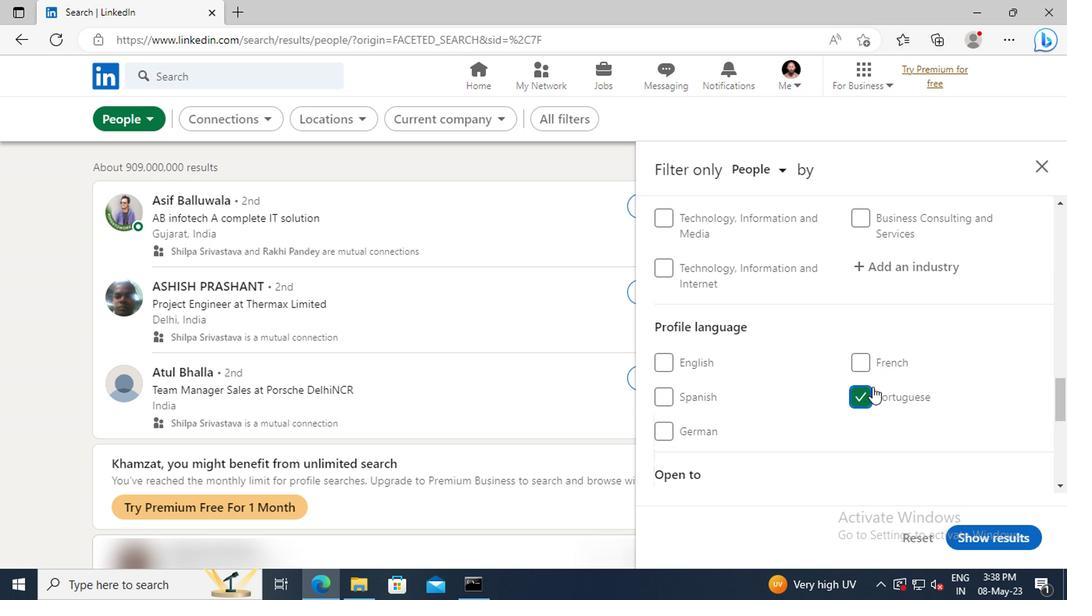 
Action: Mouse scrolled (882, 371) with delta (0, 0)
Screenshot: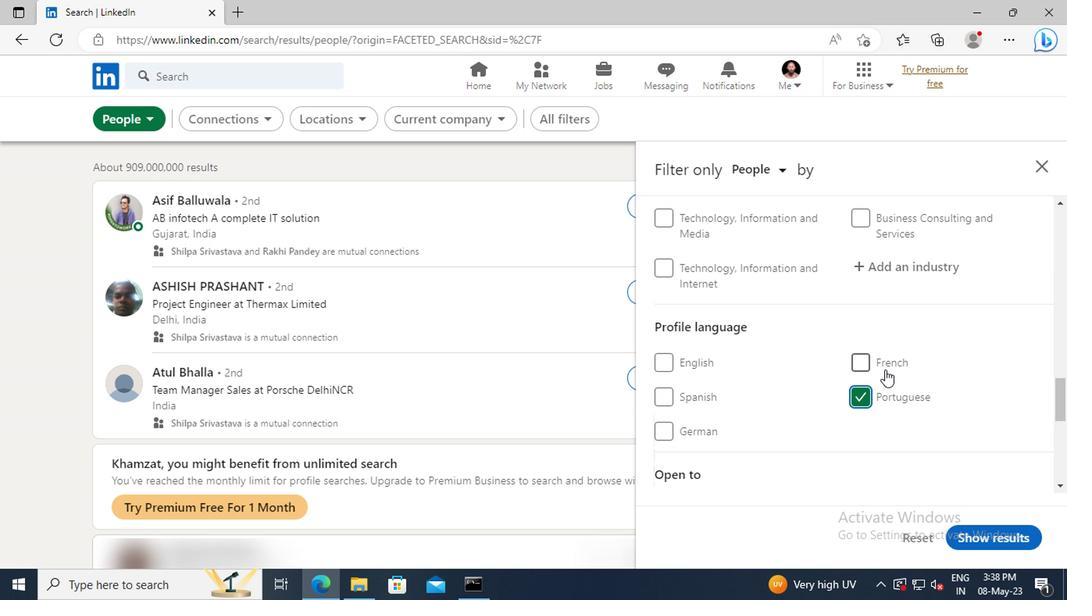 
Action: Mouse scrolled (882, 371) with delta (0, 0)
Screenshot: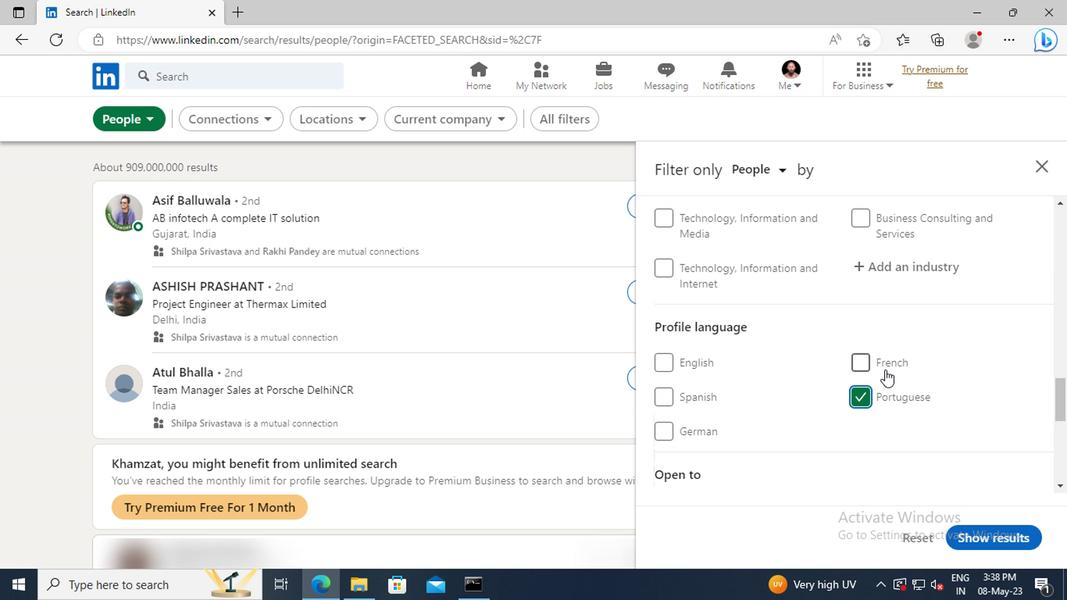
Action: Mouse scrolled (882, 371) with delta (0, 0)
Screenshot: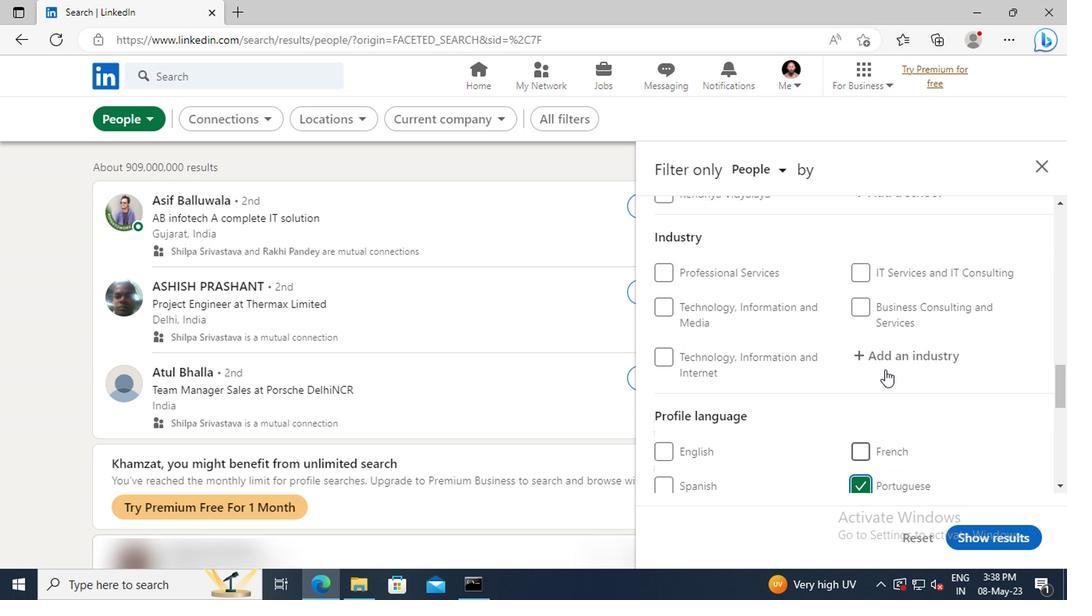 
Action: Mouse scrolled (882, 371) with delta (0, 0)
Screenshot: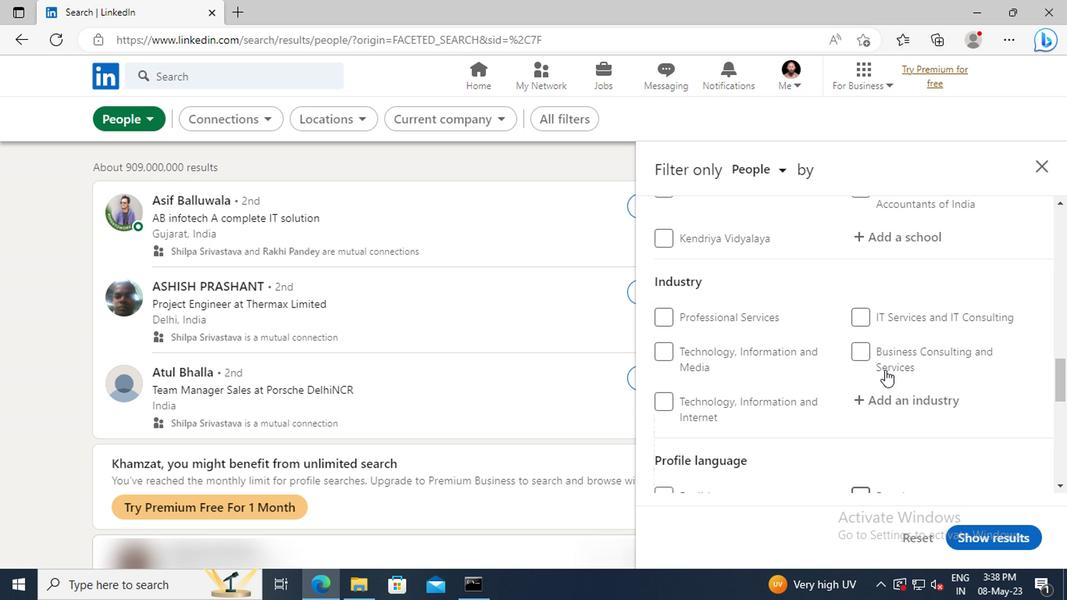 
Action: Mouse scrolled (882, 371) with delta (0, 0)
Screenshot: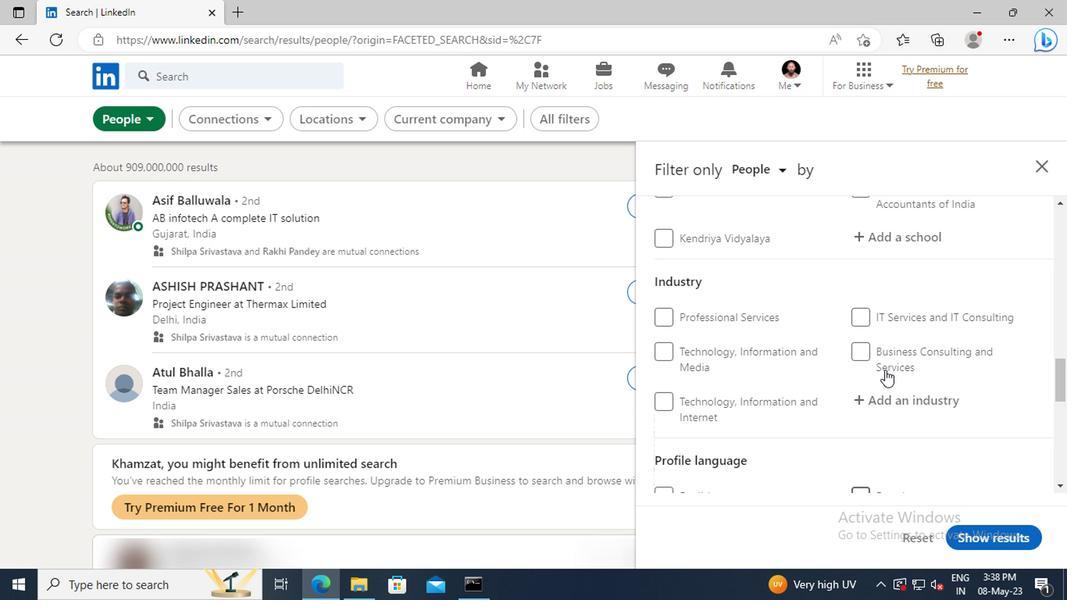 
Action: Mouse scrolled (882, 371) with delta (0, 0)
Screenshot: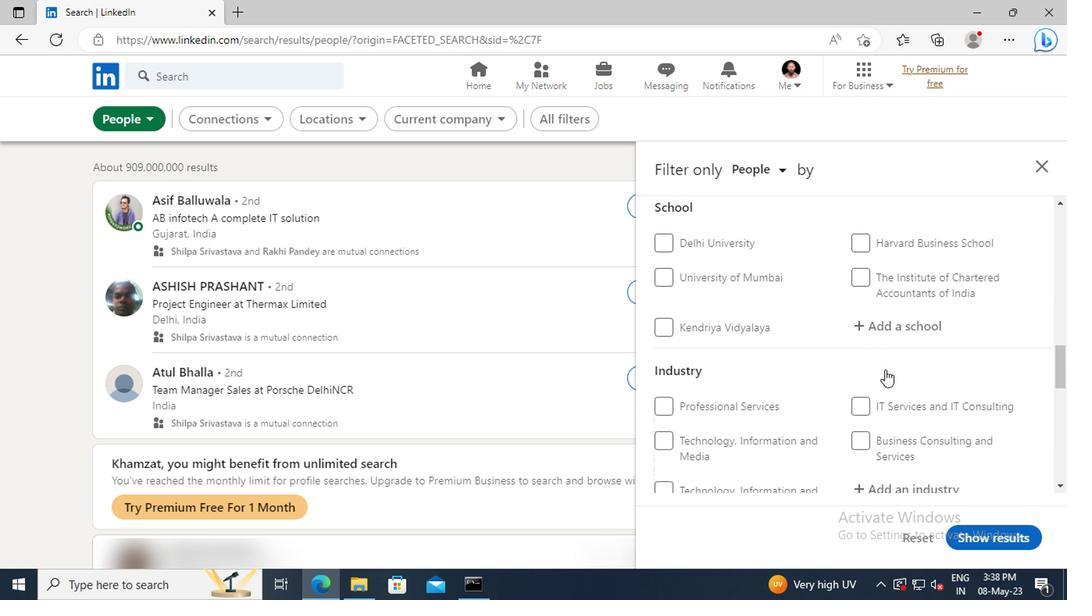 
Action: Mouse scrolled (882, 371) with delta (0, 0)
Screenshot: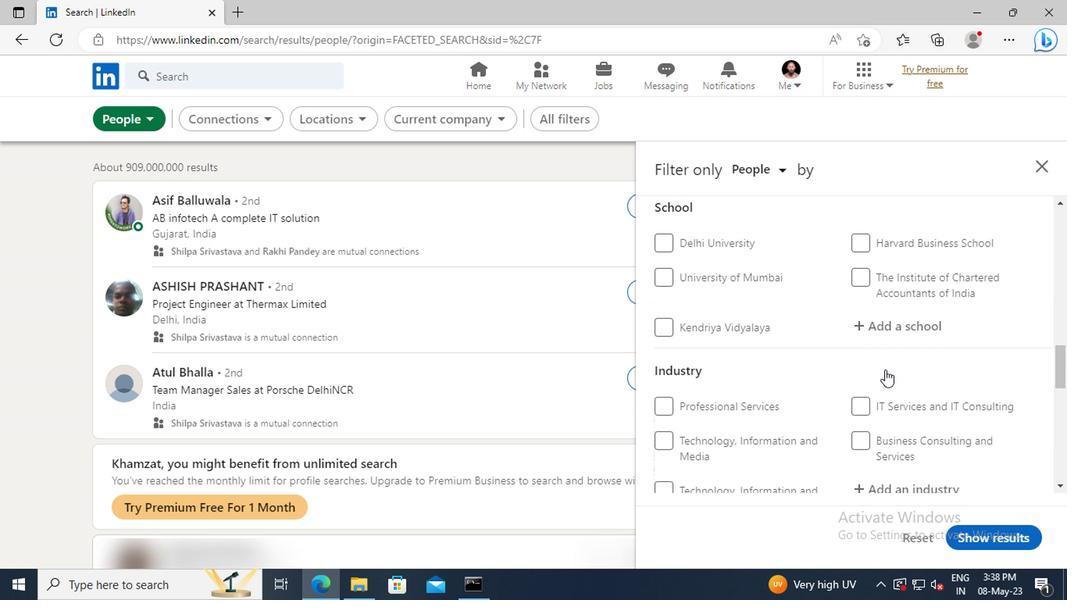 
Action: Mouse scrolled (882, 371) with delta (0, 0)
Screenshot: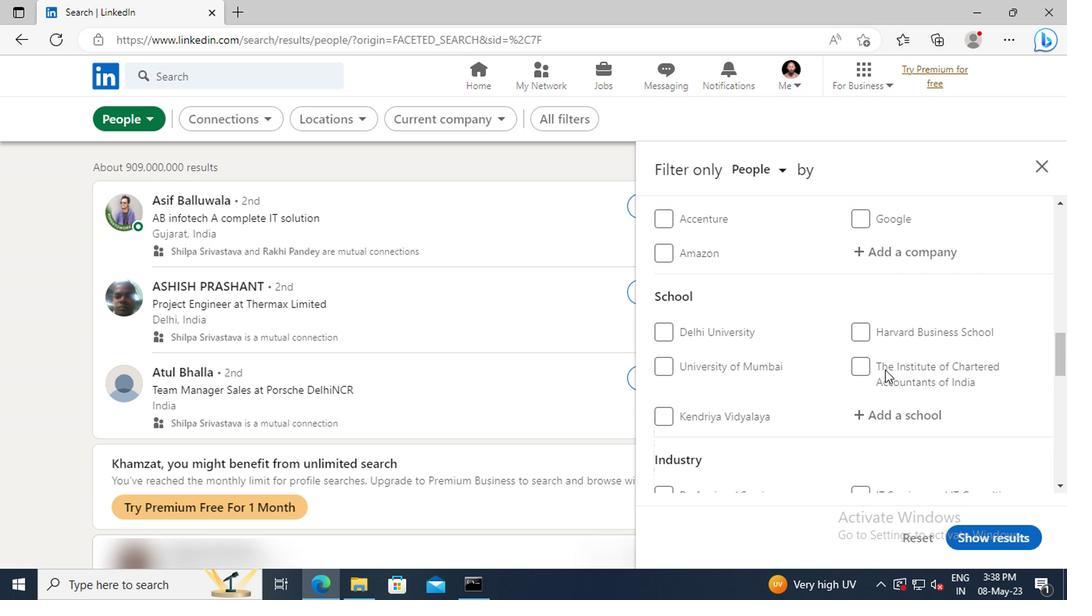 
Action: Mouse scrolled (882, 371) with delta (0, 0)
Screenshot: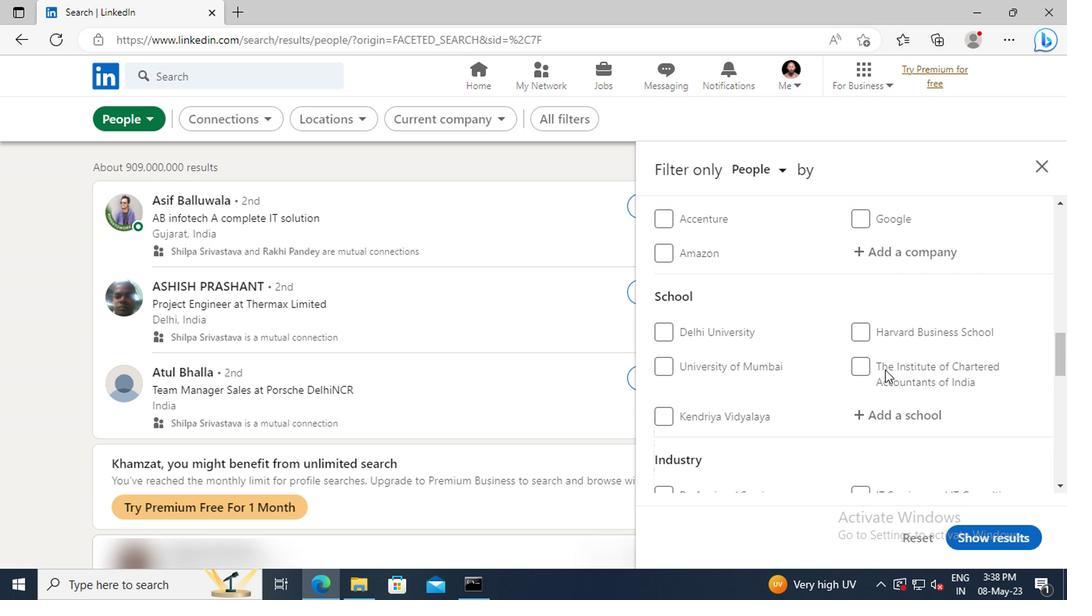 
Action: Mouse scrolled (882, 371) with delta (0, 0)
Screenshot: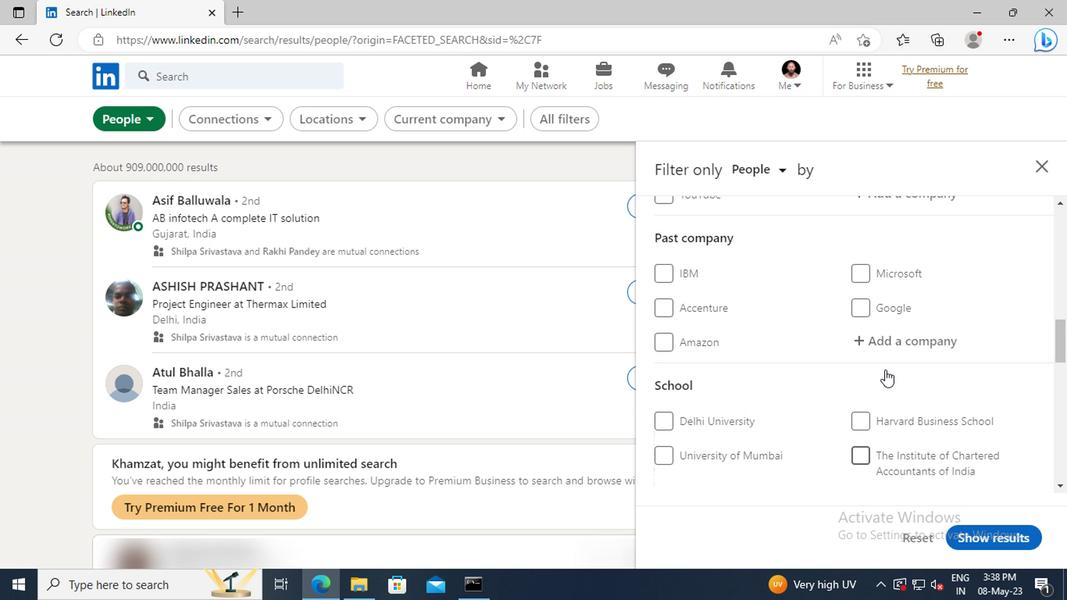 
Action: Mouse scrolled (882, 371) with delta (0, 0)
Screenshot: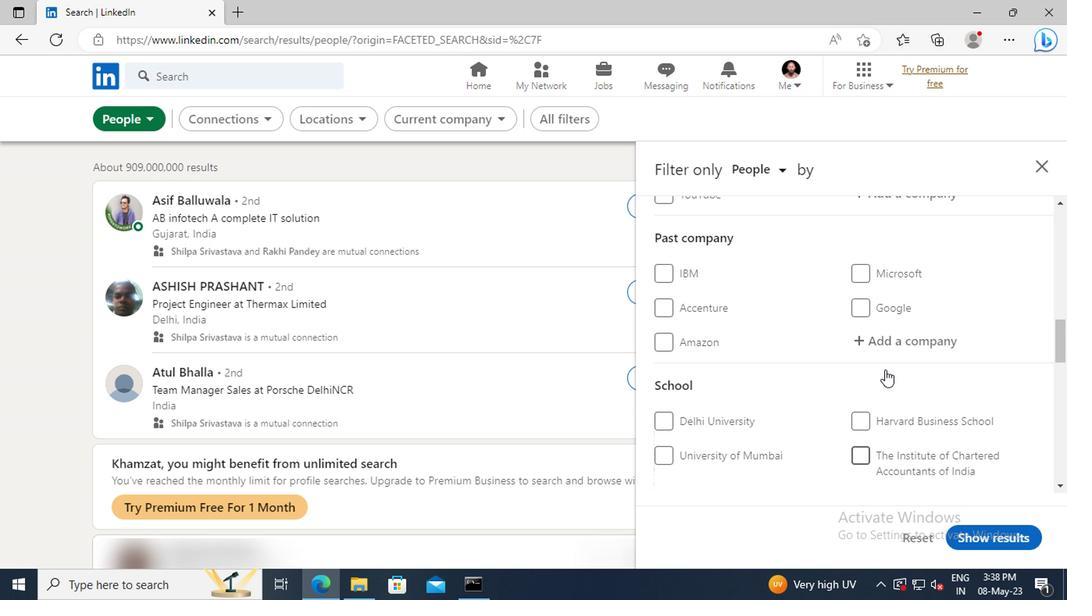 
Action: Mouse moved to (882, 370)
Screenshot: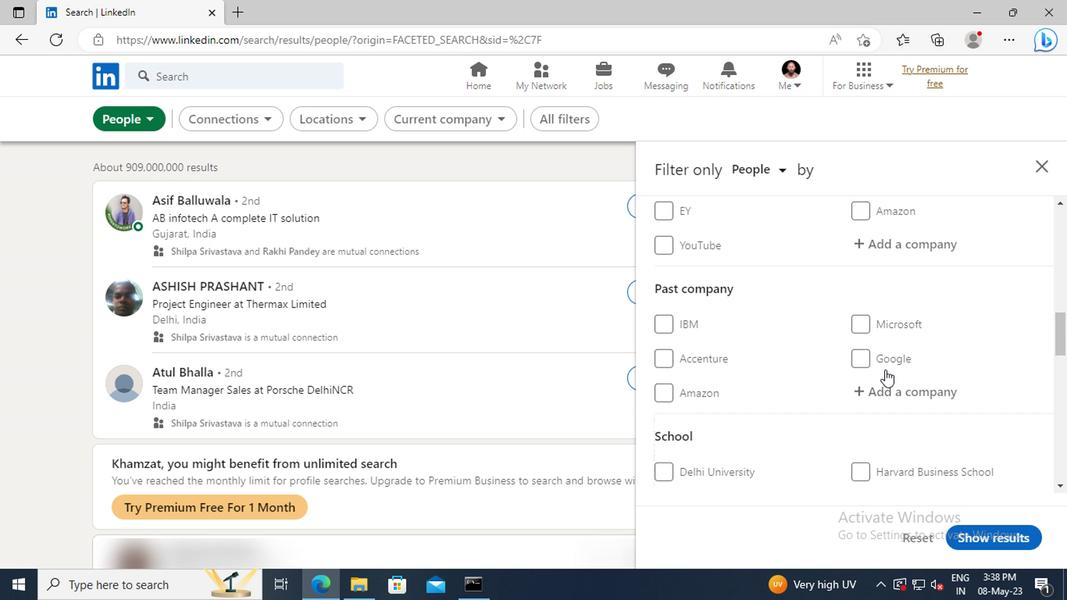 
Action: Mouse scrolled (882, 371) with delta (0, 1)
Screenshot: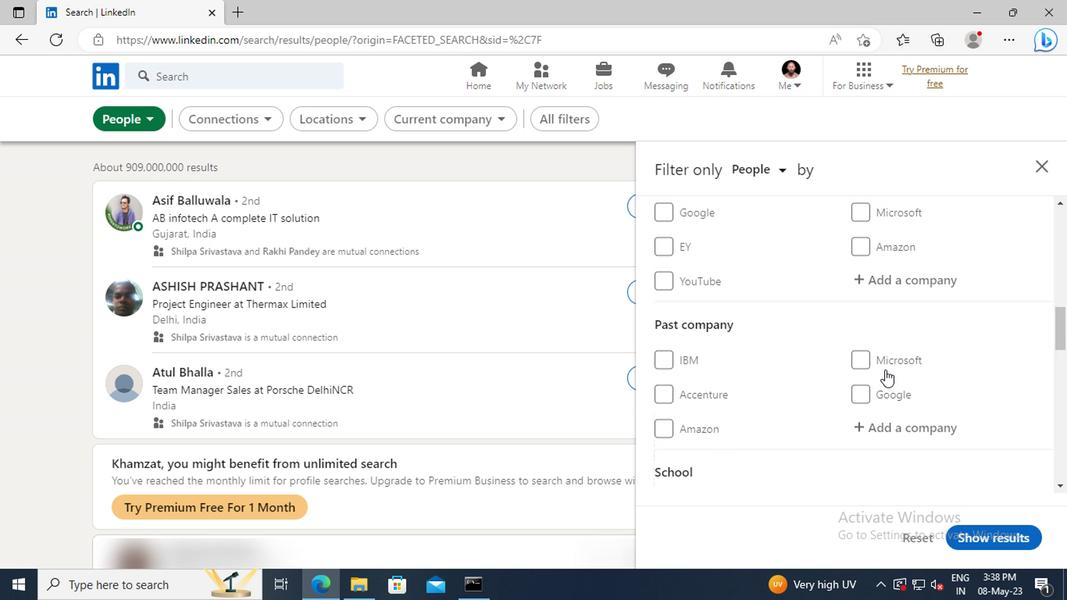 
Action: Mouse moved to (876, 333)
Screenshot: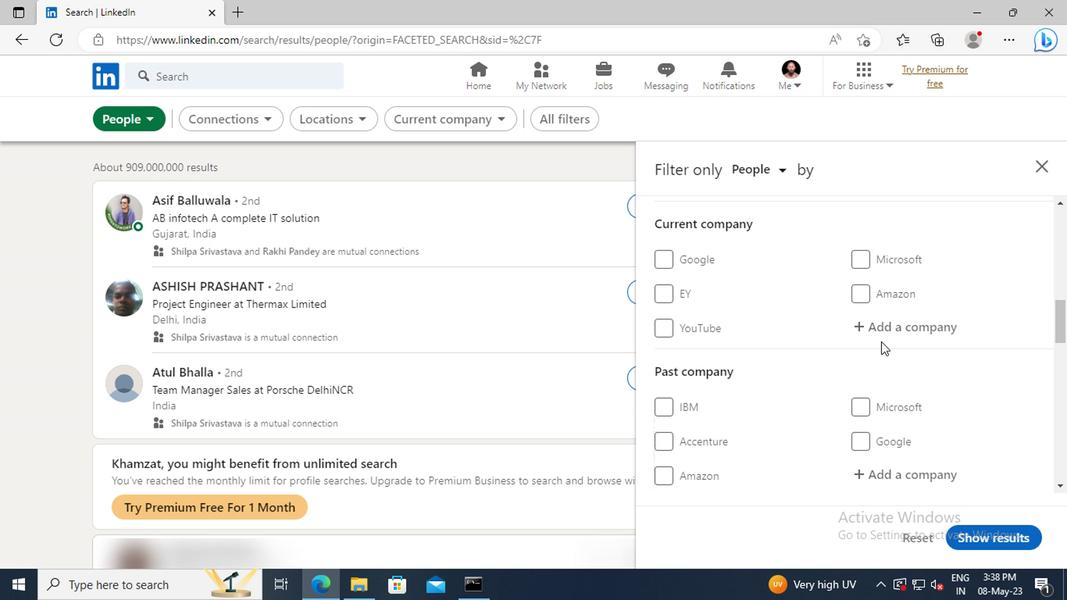 
Action: Mouse pressed left at (876, 333)
Screenshot: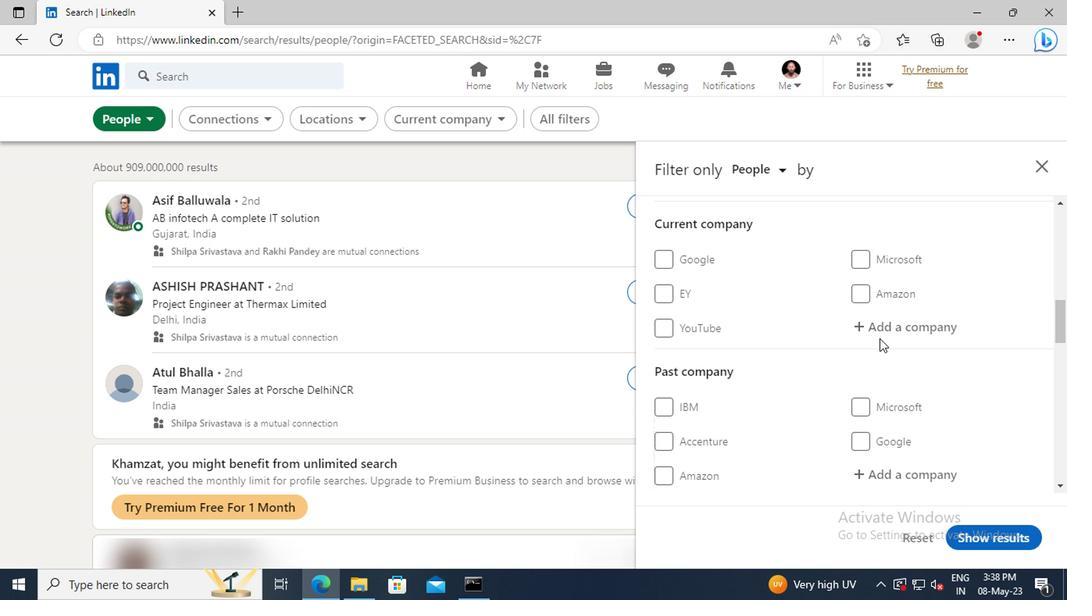 
Action: Key pressed <Key.shift>GOJEK
Screenshot: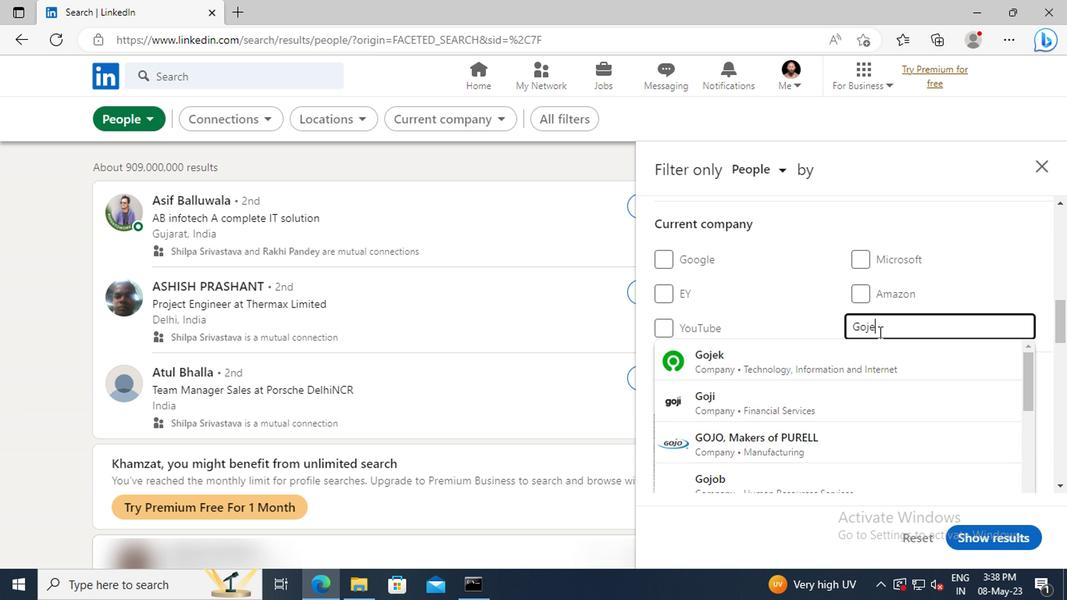 
Action: Mouse moved to (878, 348)
Screenshot: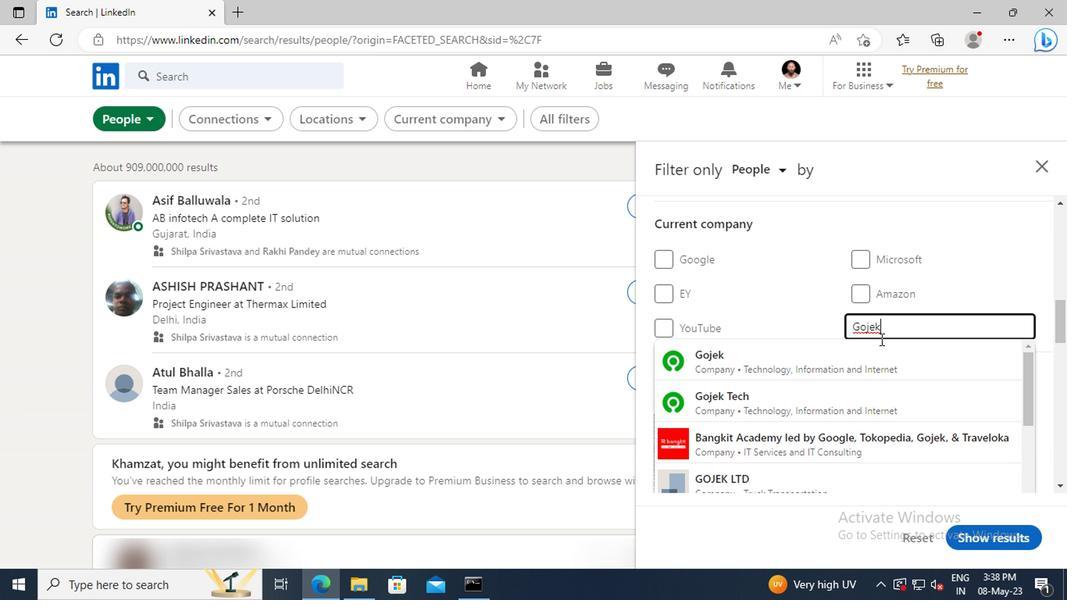
Action: Mouse pressed left at (878, 348)
Screenshot: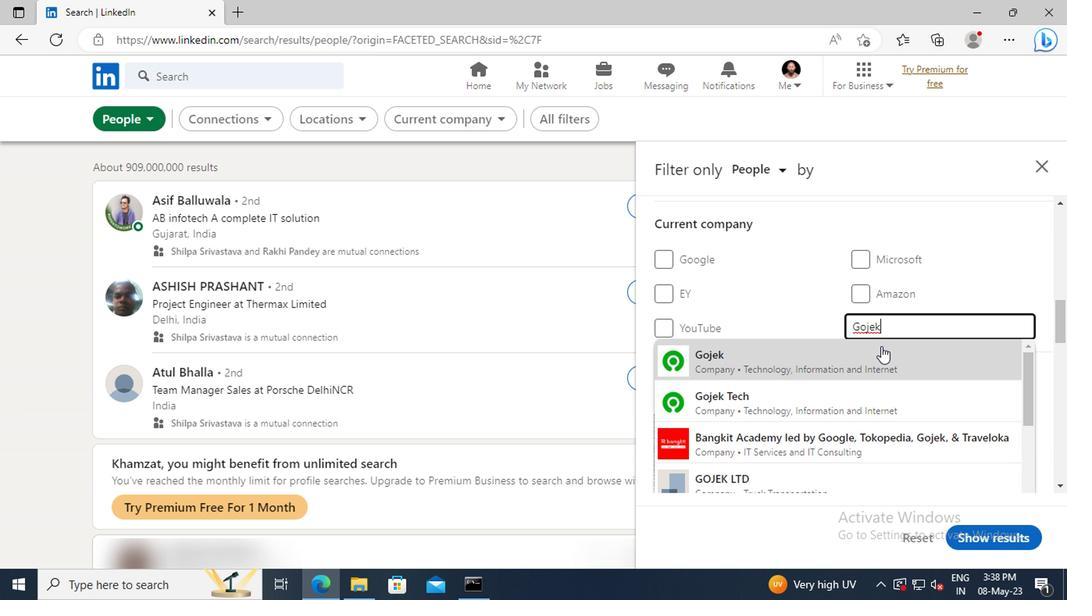 
Action: Mouse scrolled (878, 347) with delta (0, -1)
Screenshot: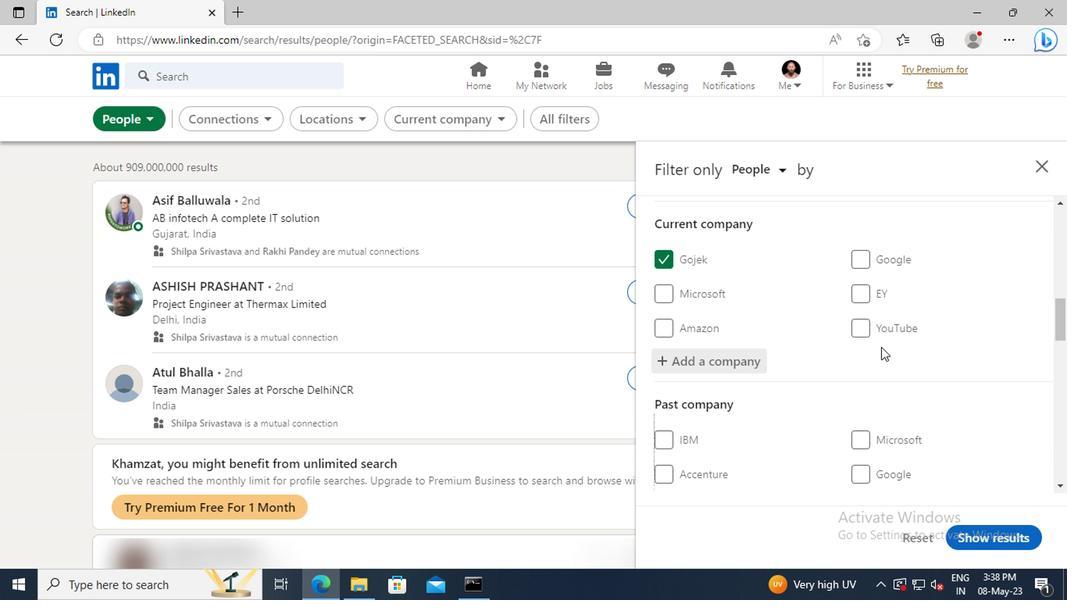 
Action: Mouse moved to (878, 339)
Screenshot: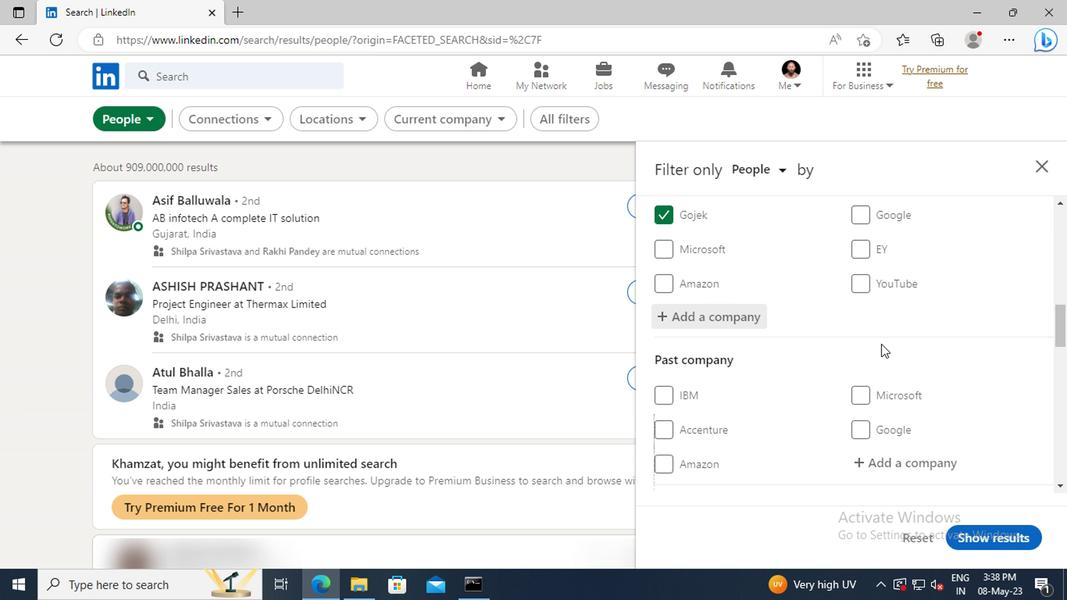 
Action: Mouse scrolled (878, 338) with delta (0, 0)
Screenshot: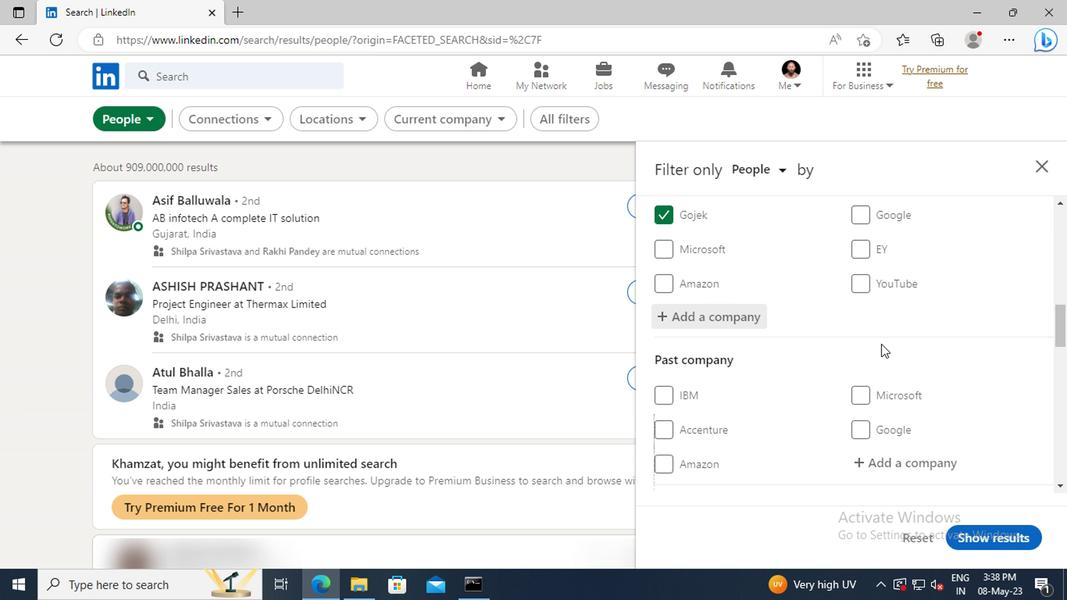 
Action: Mouse moved to (877, 334)
Screenshot: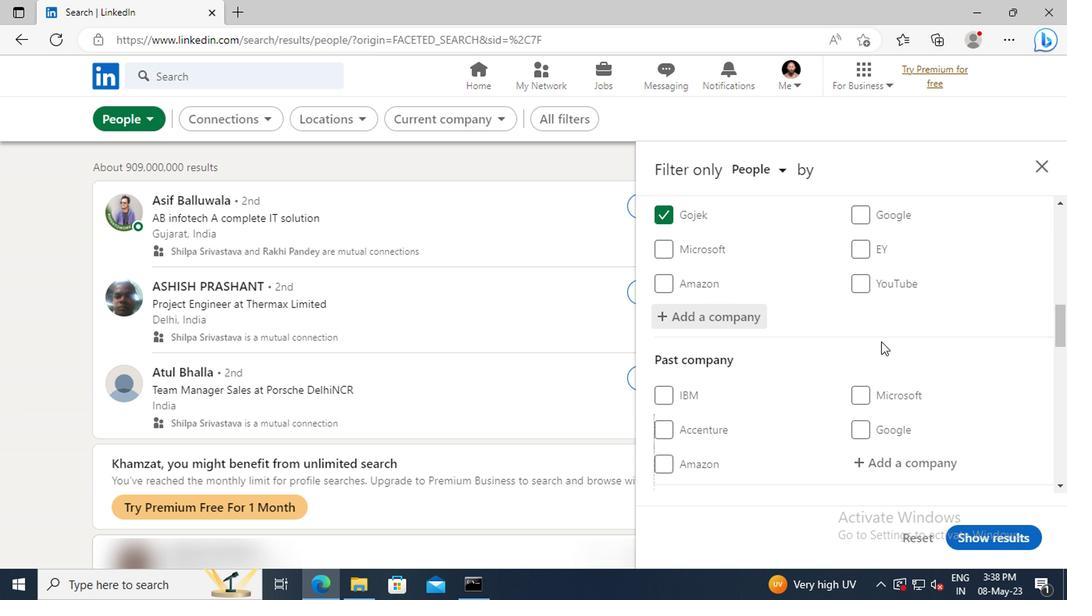 
Action: Mouse scrolled (877, 333) with delta (0, 0)
Screenshot: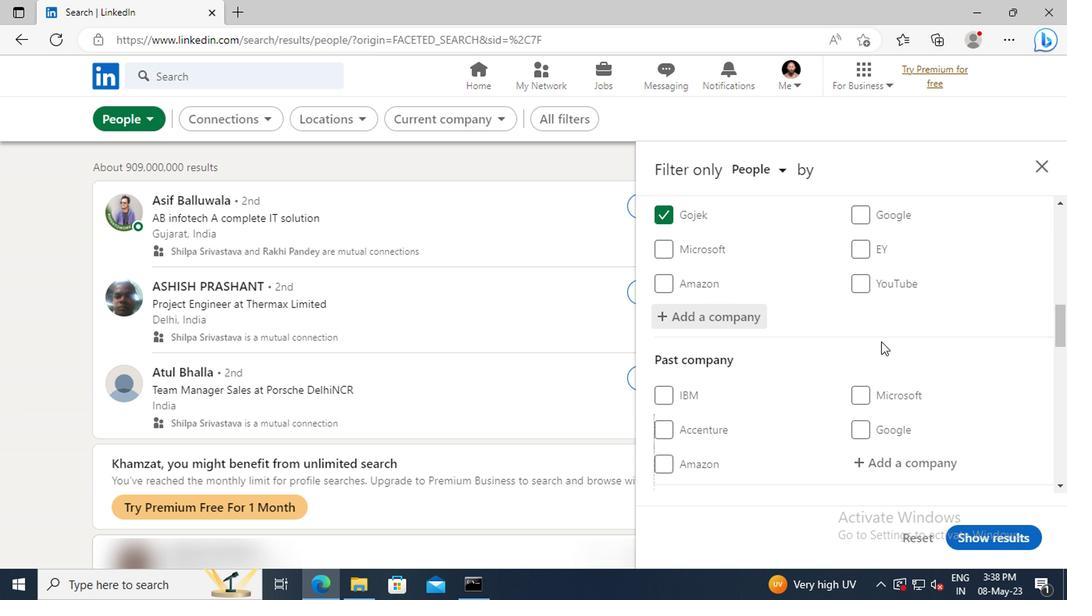 
Action: Mouse moved to (877, 332)
Screenshot: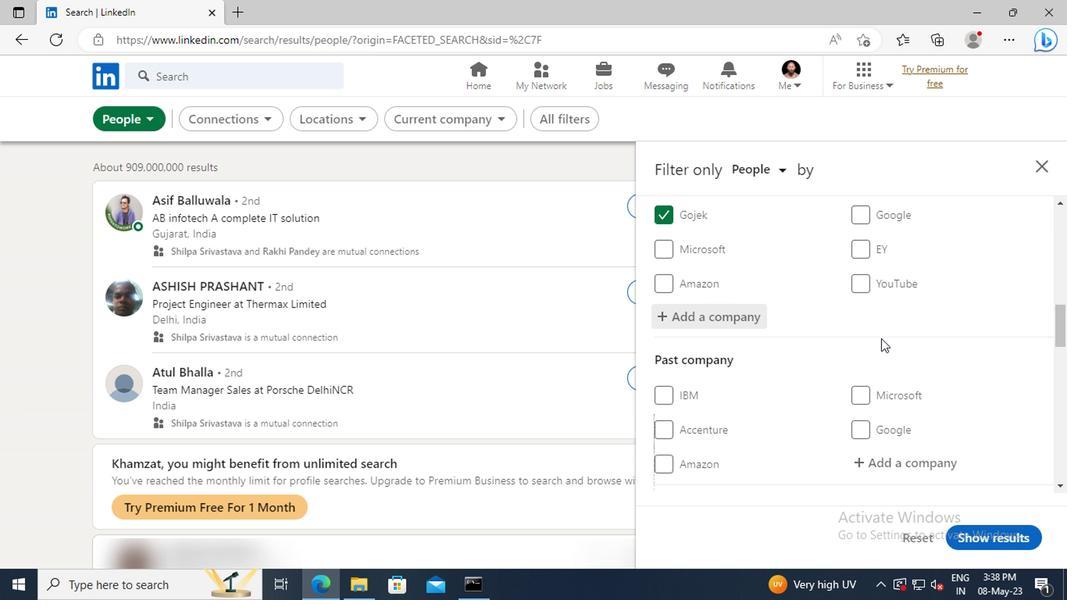 
Action: Mouse scrolled (877, 331) with delta (0, -1)
Screenshot: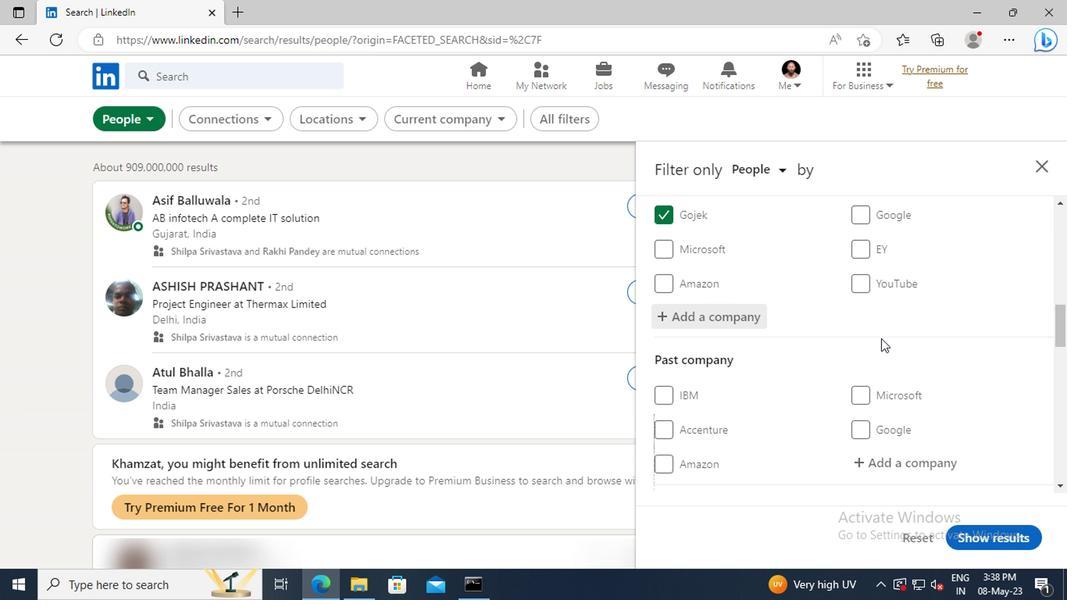 
Action: Mouse moved to (877, 331)
Screenshot: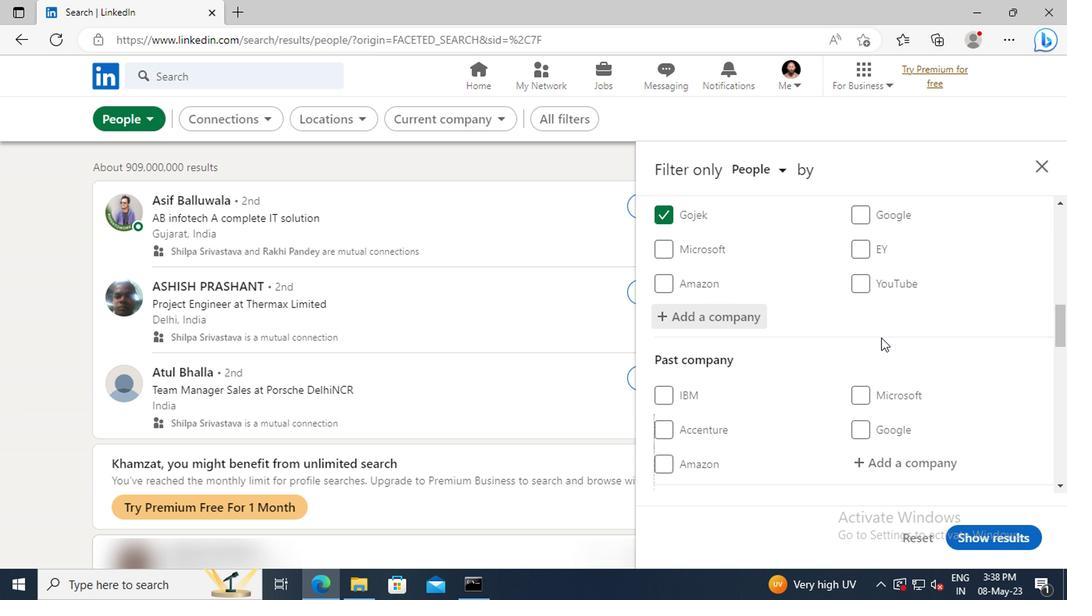 
Action: Mouse scrolled (877, 331) with delta (0, 0)
Screenshot: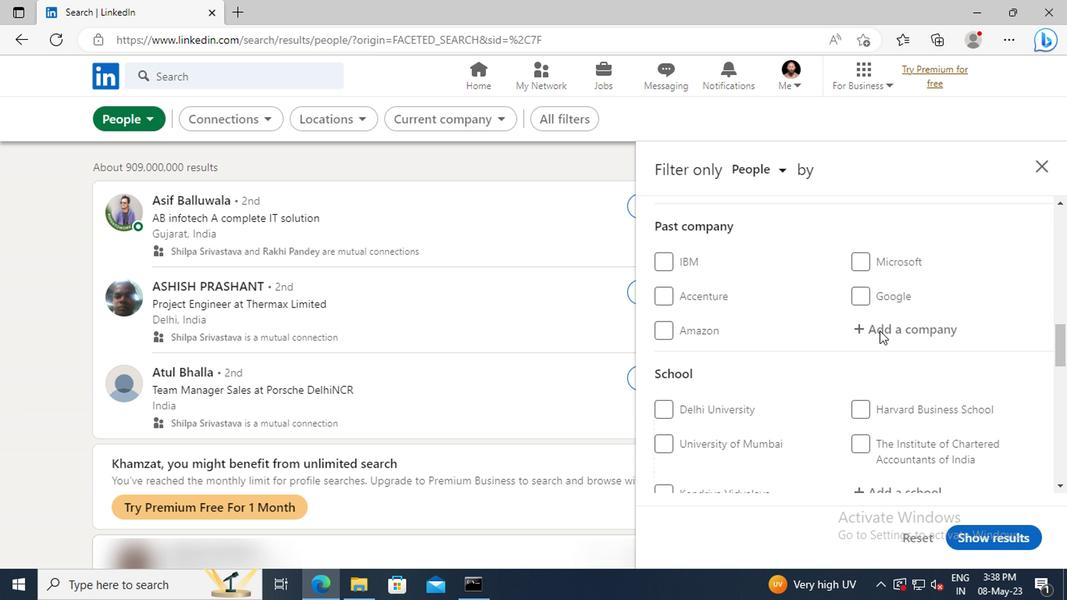 
Action: Mouse scrolled (877, 331) with delta (0, 0)
Screenshot: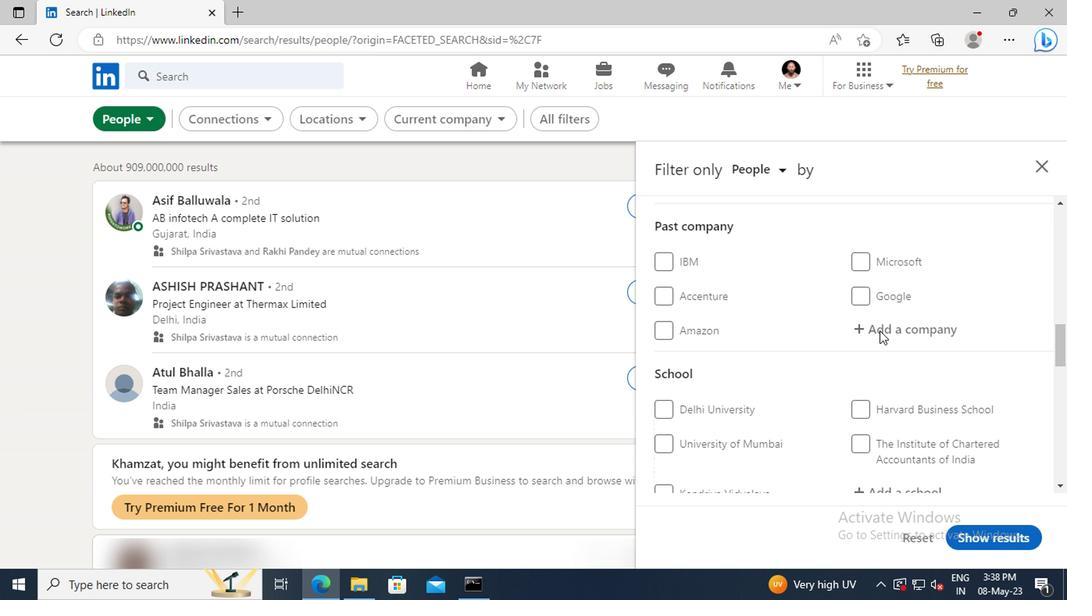 
Action: Mouse scrolled (877, 331) with delta (0, 0)
Screenshot: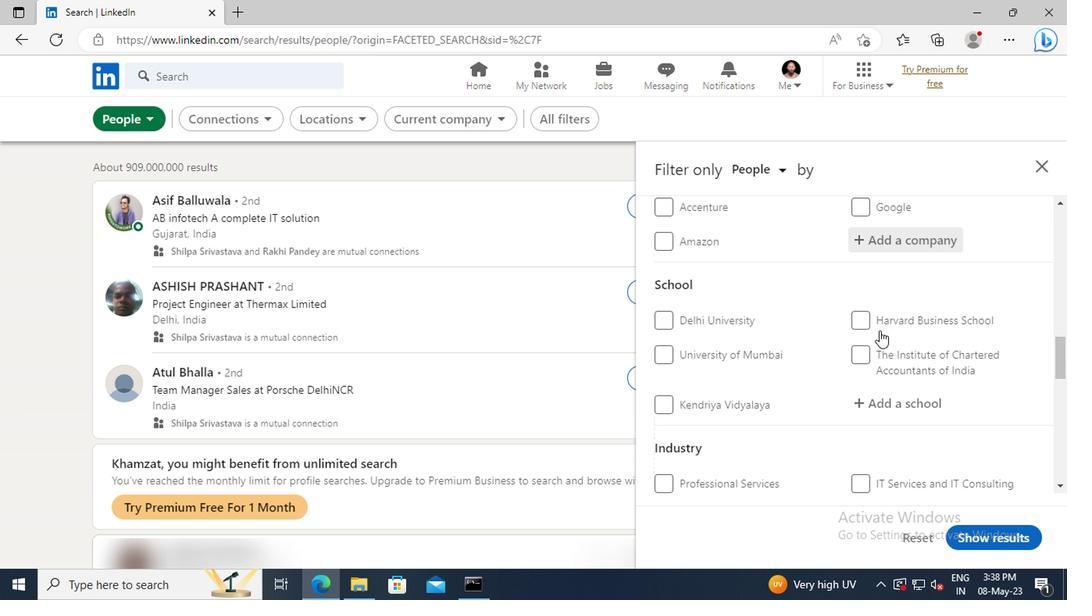 
Action: Mouse moved to (877, 356)
Screenshot: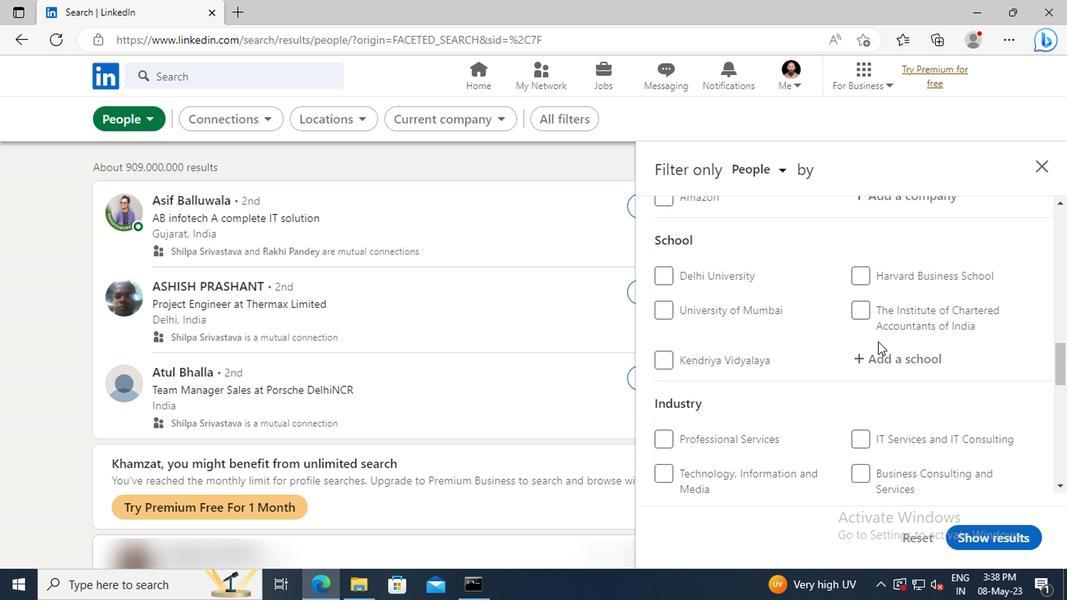 
Action: Mouse pressed left at (877, 356)
Screenshot: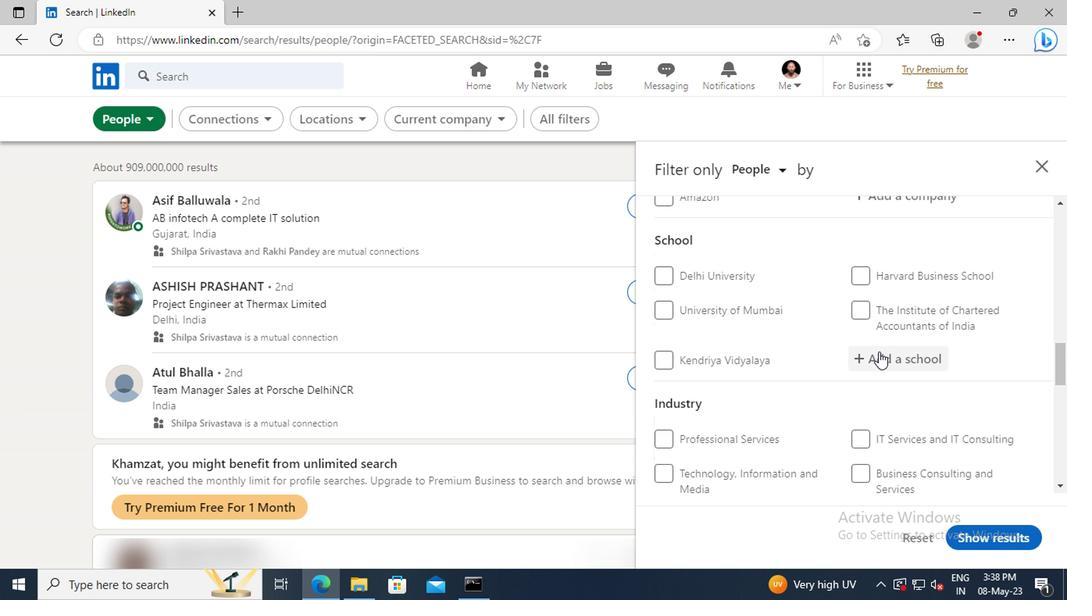 
Action: Key pressed <Key.shift><Key.shift><Key.shift><Key.shift><Key.shift><Key.shift><Key.shift><Key.shift><Key.shift><Key.shift>TRINITY<Key.space><Key.shift>NDT
Screenshot: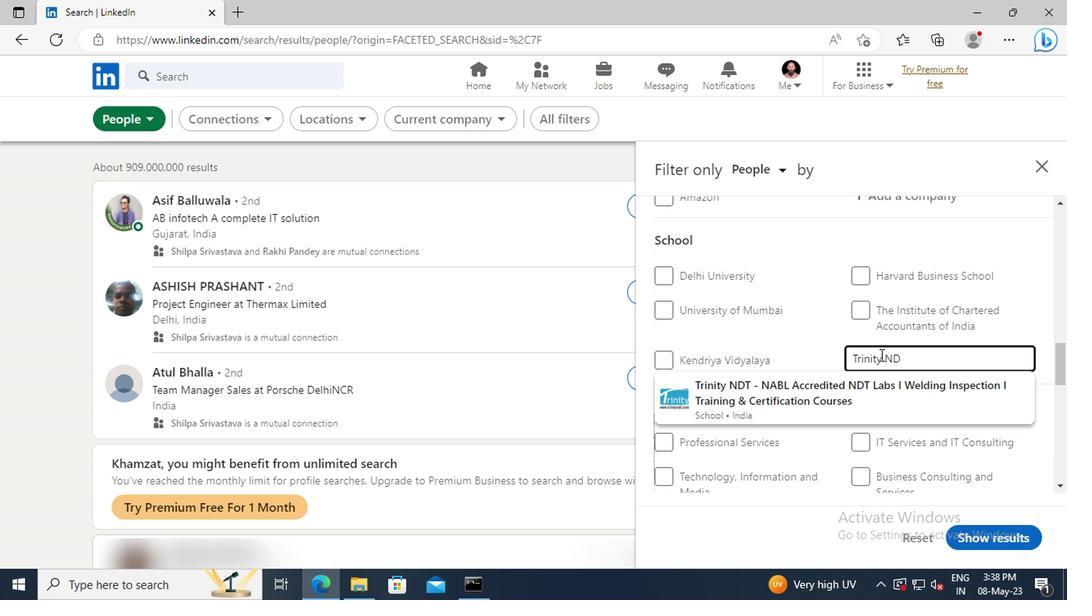 
Action: Mouse moved to (876, 381)
Screenshot: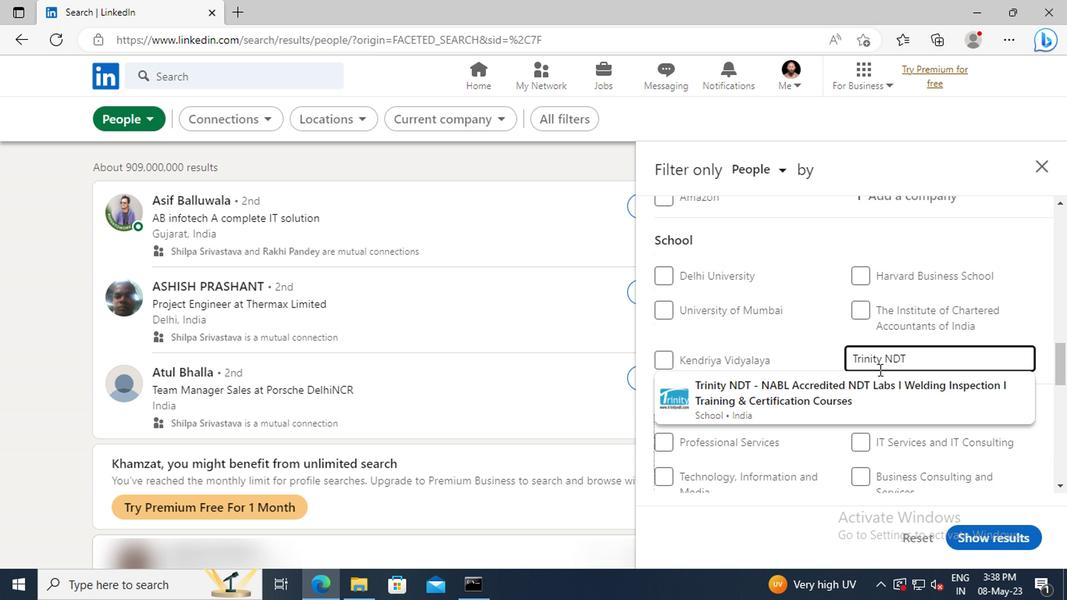 
Action: Mouse pressed left at (876, 381)
Screenshot: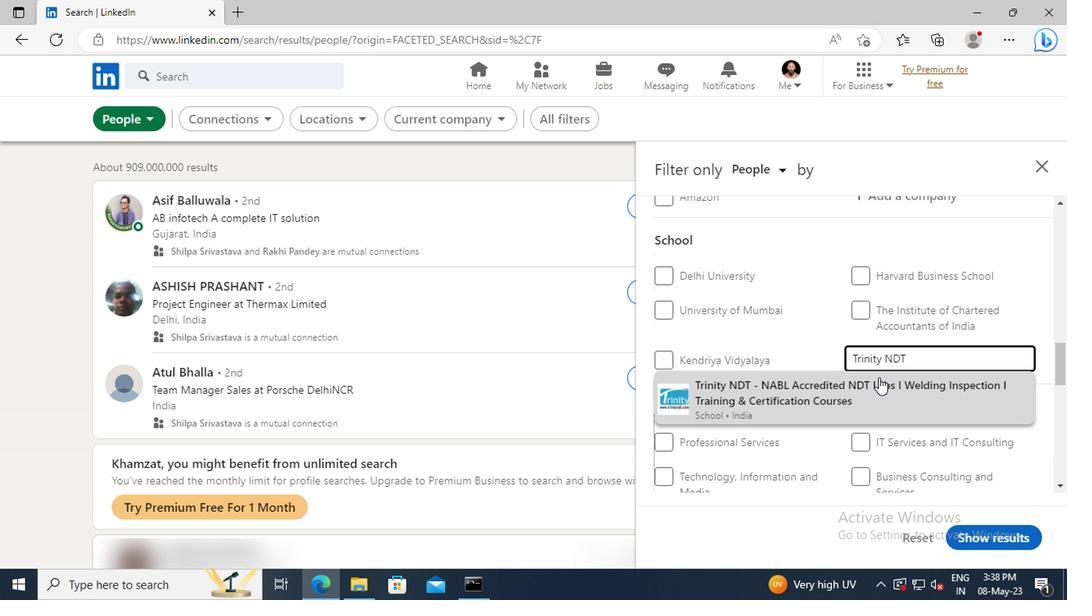 
Action: Mouse moved to (876, 371)
Screenshot: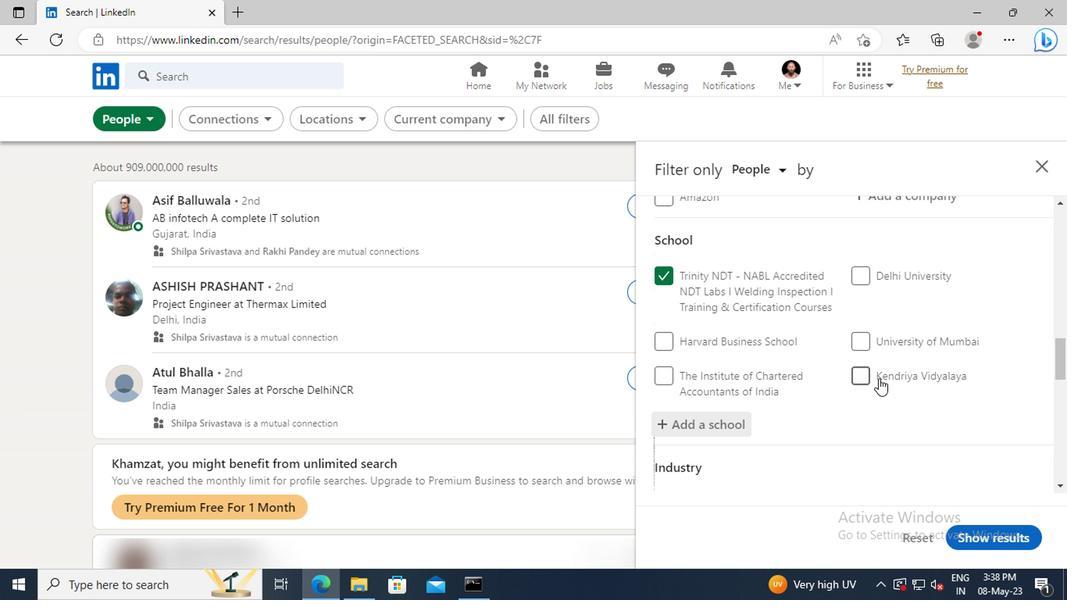 
Action: Mouse scrolled (876, 370) with delta (0, -1)
Screenshot: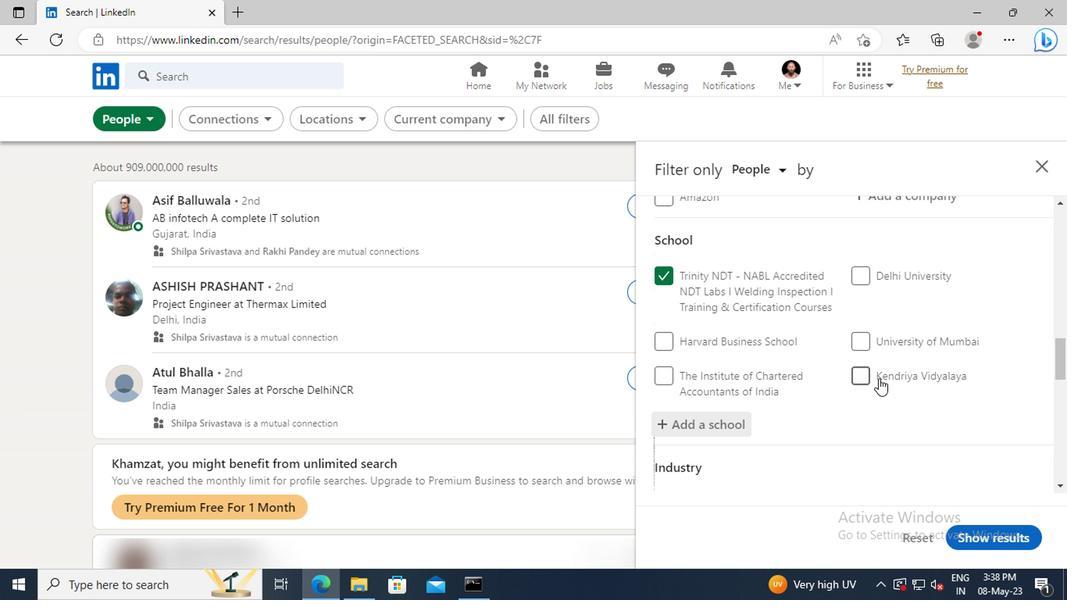 
Action: Mouse moved to (875, 364)
Screenshot: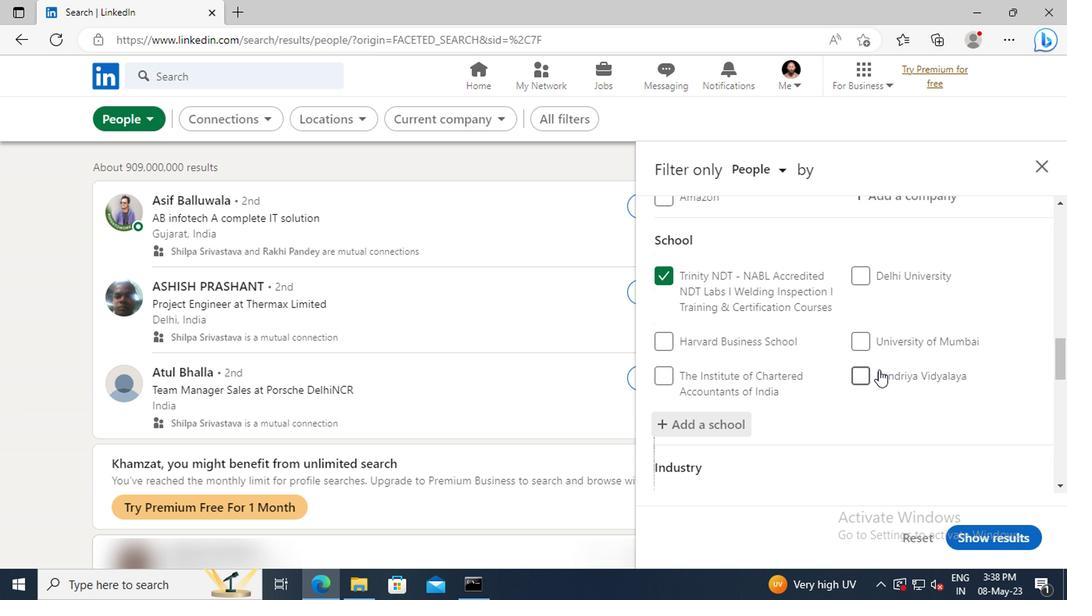 
Action: Mouse scrolled (875, 363) with delta (0, 0)
Screenshot: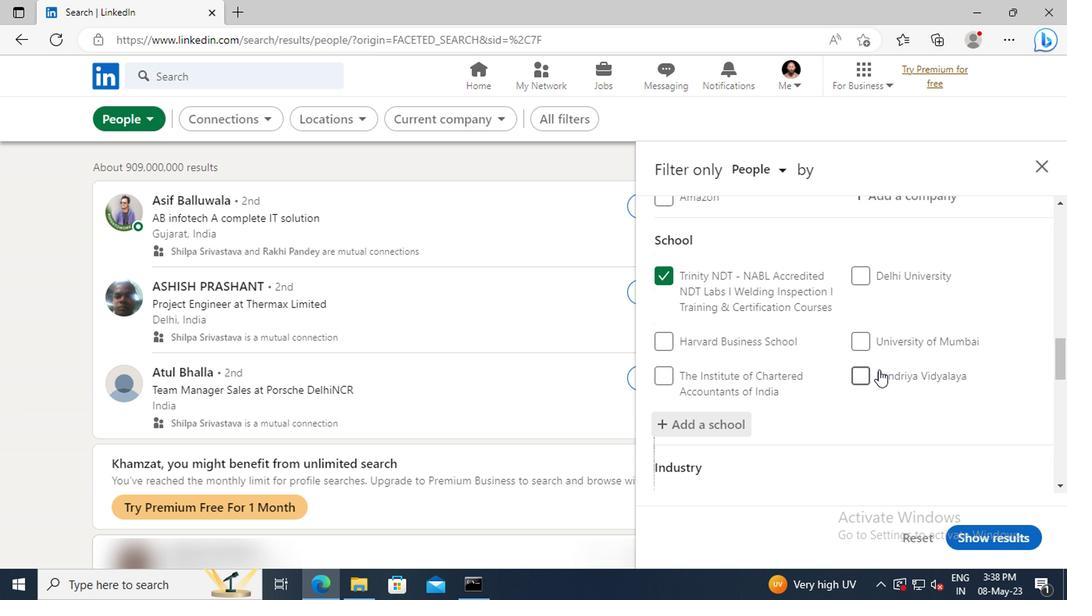 
Action: Mouse moved to (875, 361)
Screenshot: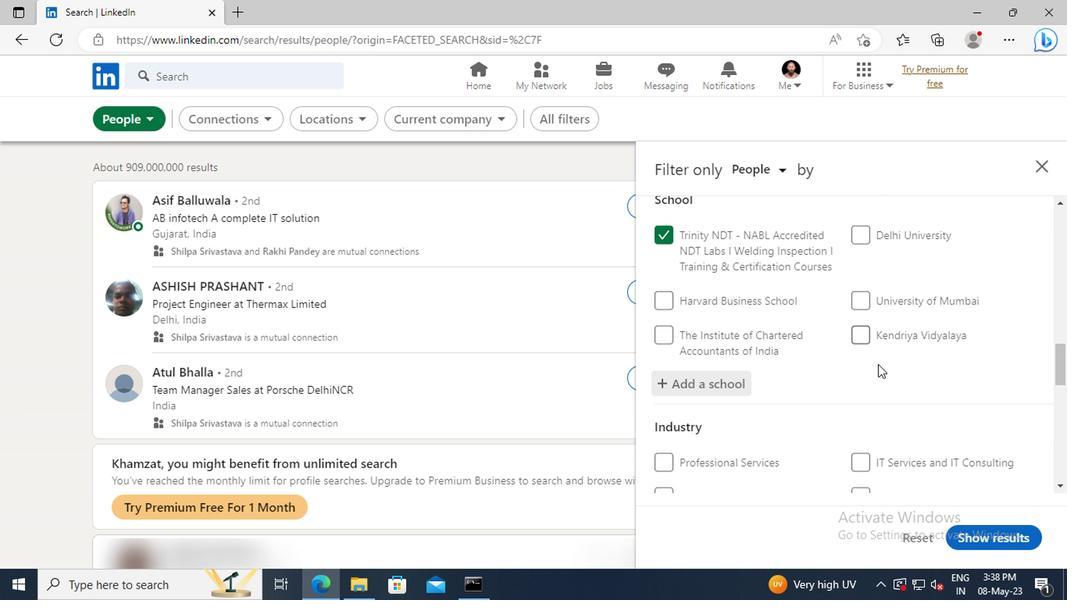 
Action: Mouse scrolled (875, 360) with delta (0, -1)
Screenshot: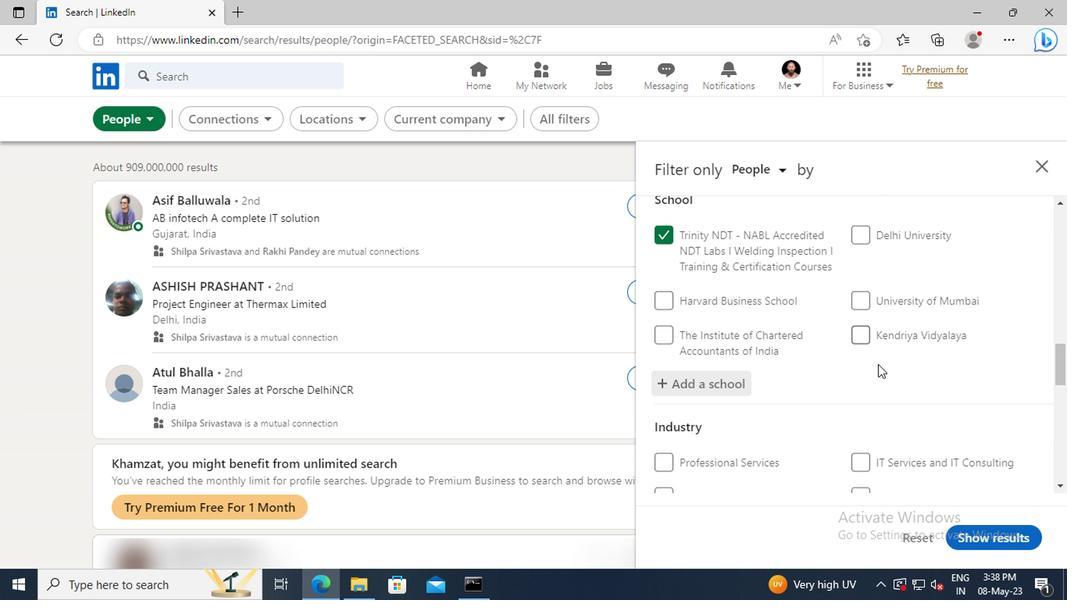 
Action: Mouse moved to (873, 337)
Screenshot: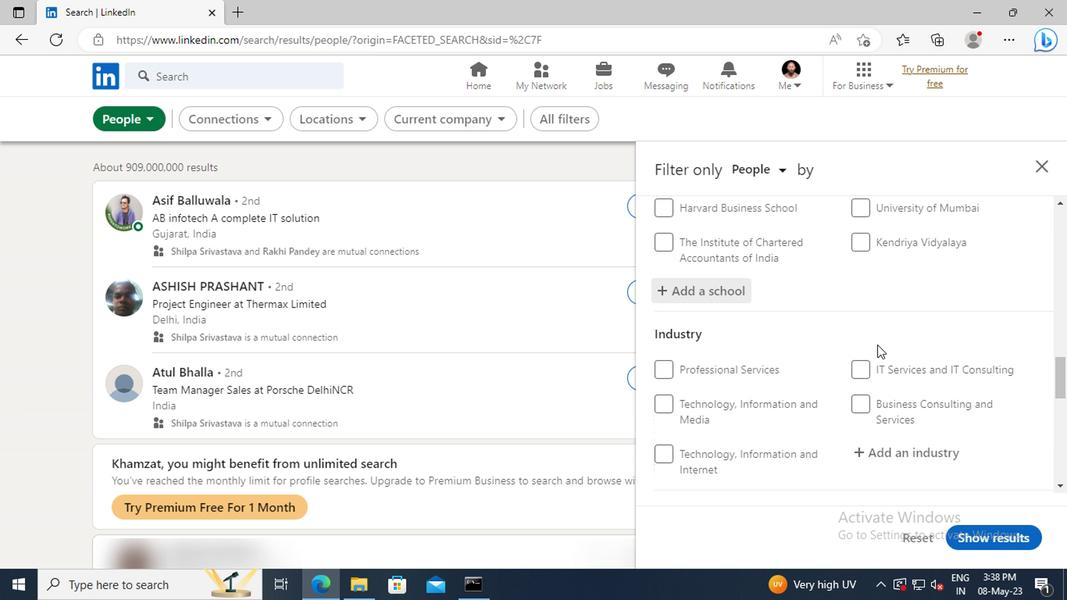 
Action: Mouse scrolled (873, 336) with delta (0, 0)
Screenshot: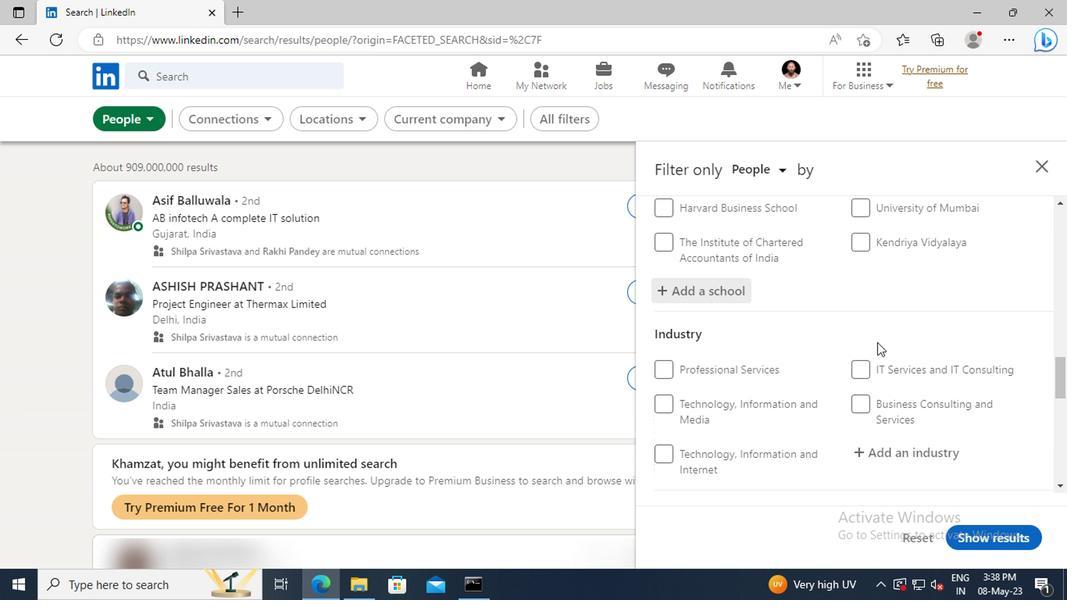 
Action: Mouse scrolled (873, 336) with delta (0, 0)
Screenshot: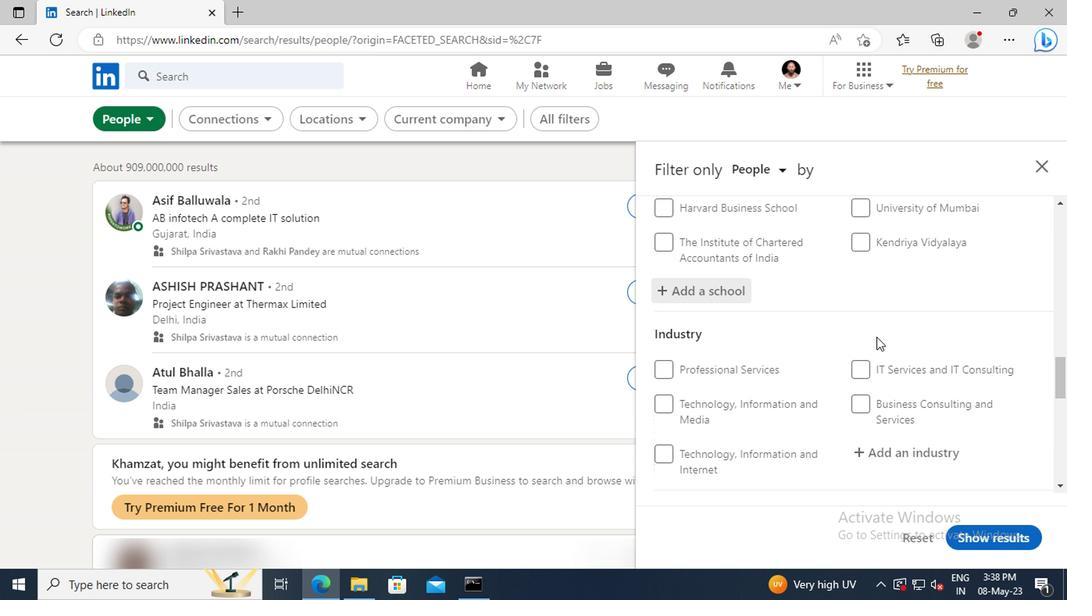 
Action: Mouse moved to (873, 335)
Screenshot: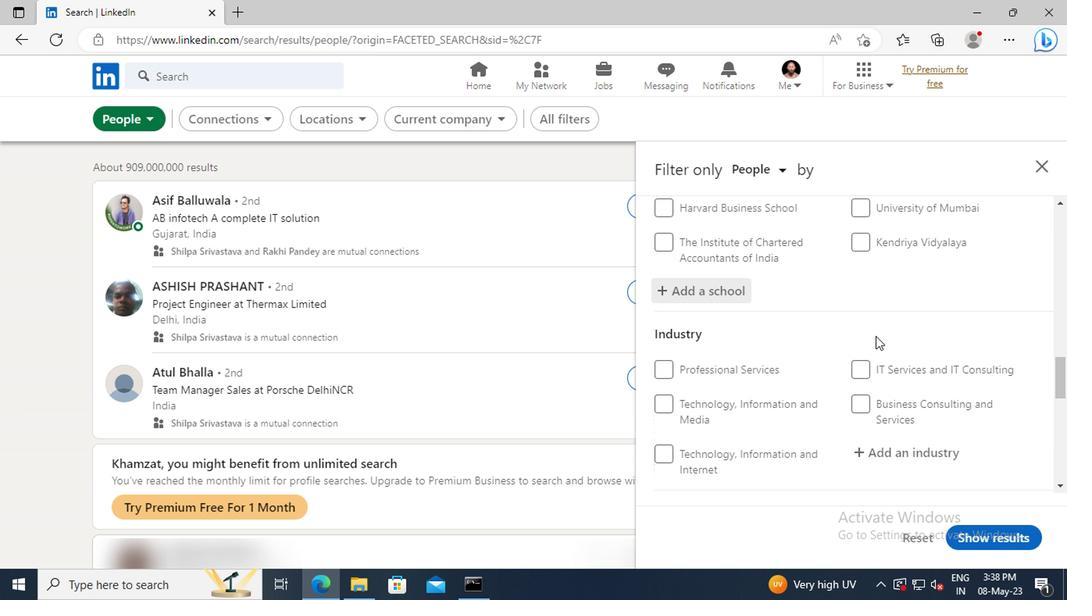 
Action: Mouse scrolled (873, 335) with delta (0, 0)
Screenshot: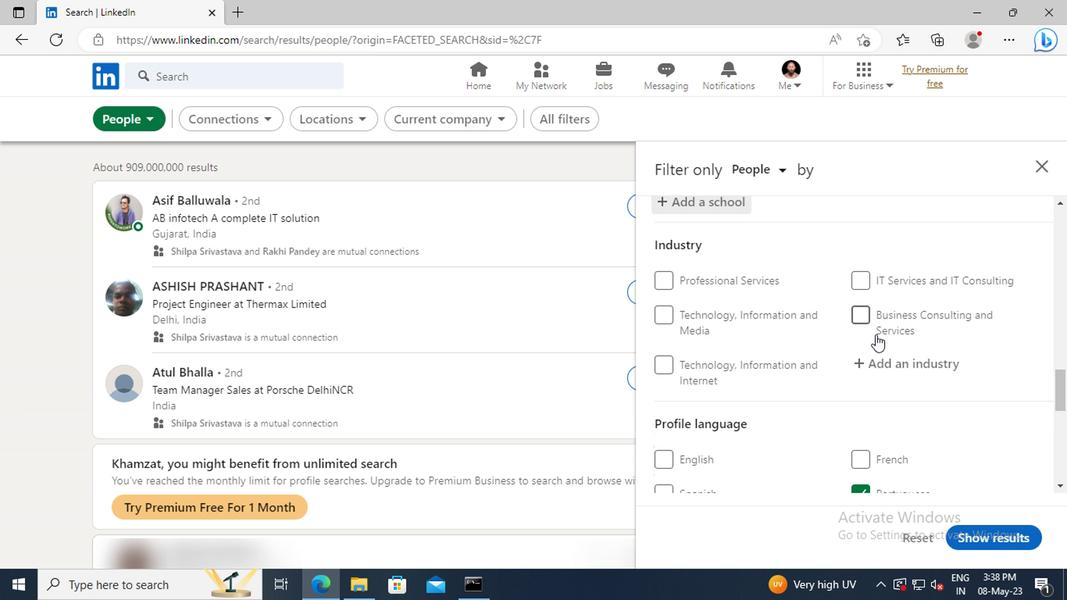 
Action: Mouse moved to (873, 324)
Screenshot: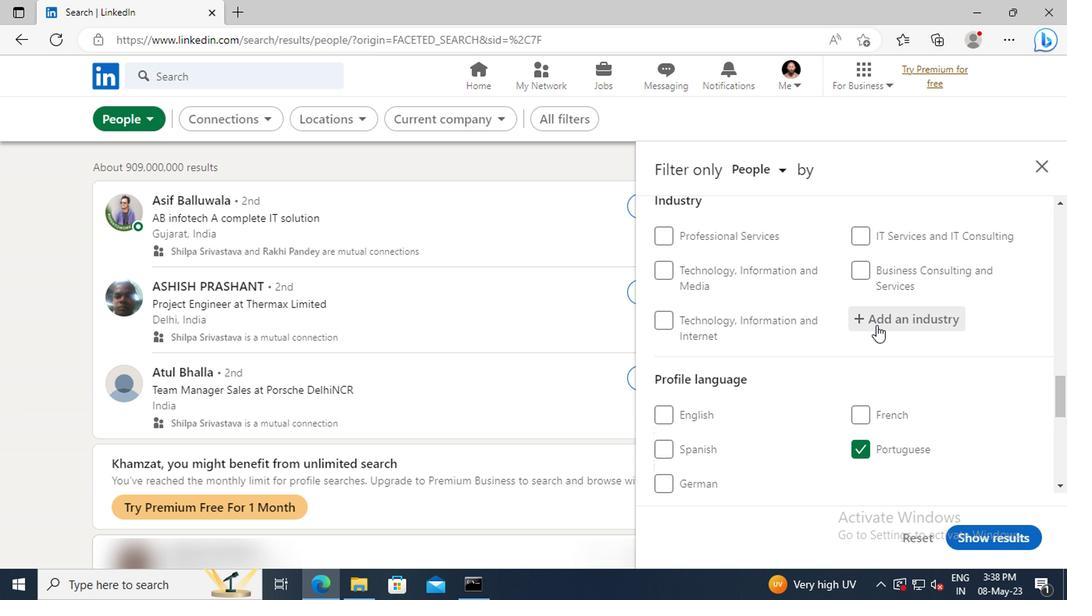 
Action: Mouse pressed left at (873, 324)
Screenshot: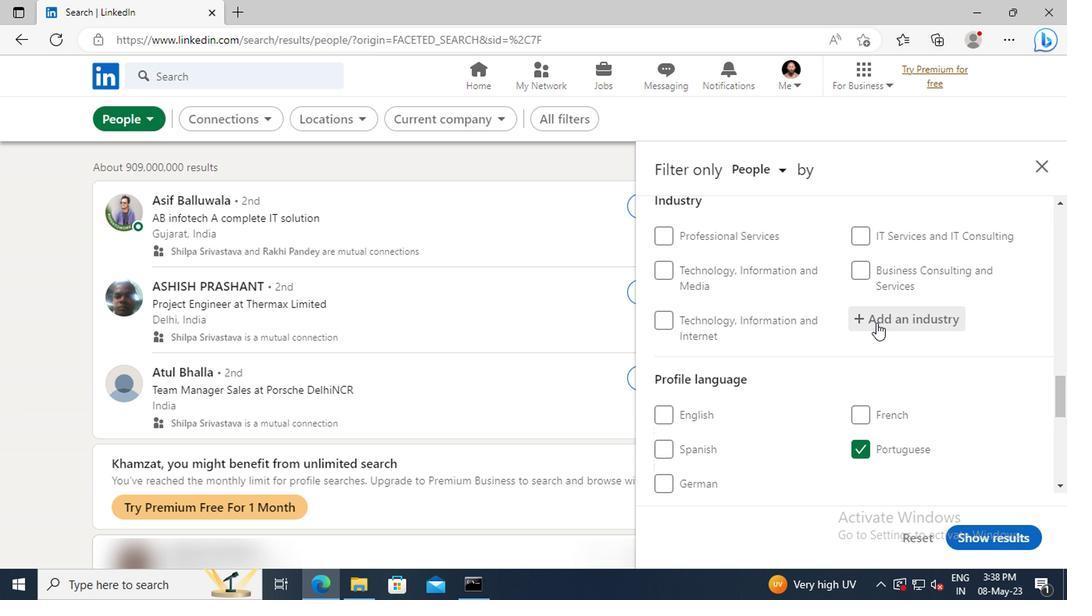 
Action: Mouse moved to (873, 323)
Screenshot: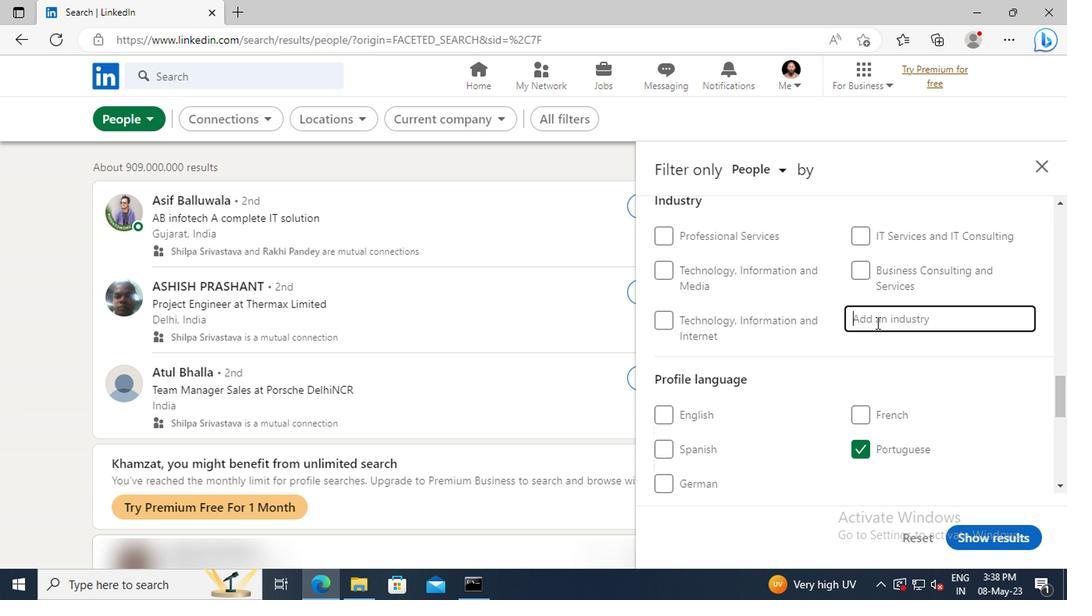 
Action: Key pressed <Key.shift>PUBLIC<Key.space><Key.shift>RE
Screenshot: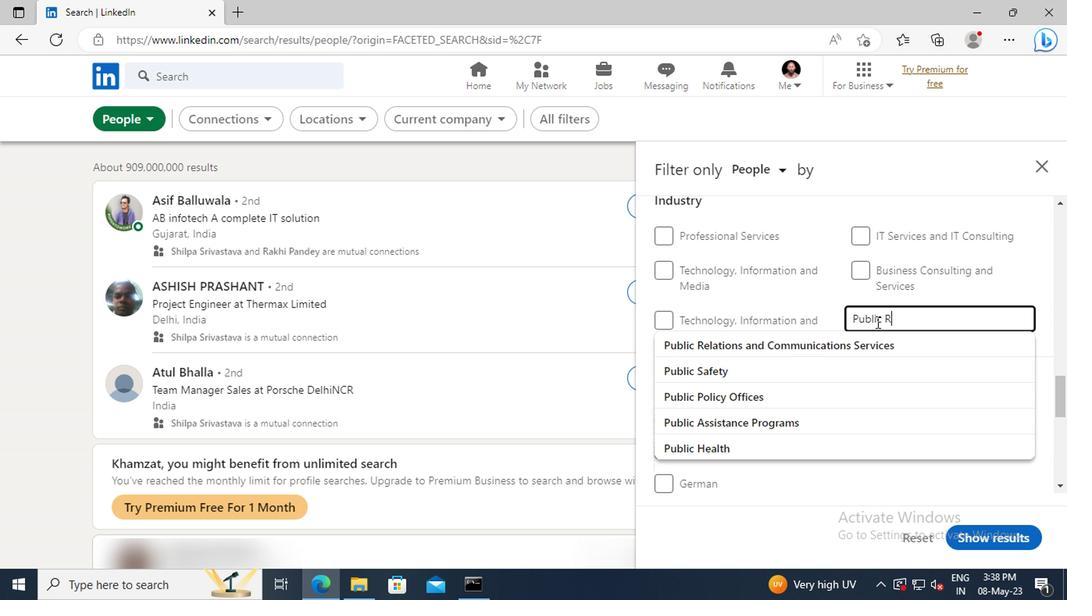 
Action: Mouse moved to (874, 341)
Screenshot: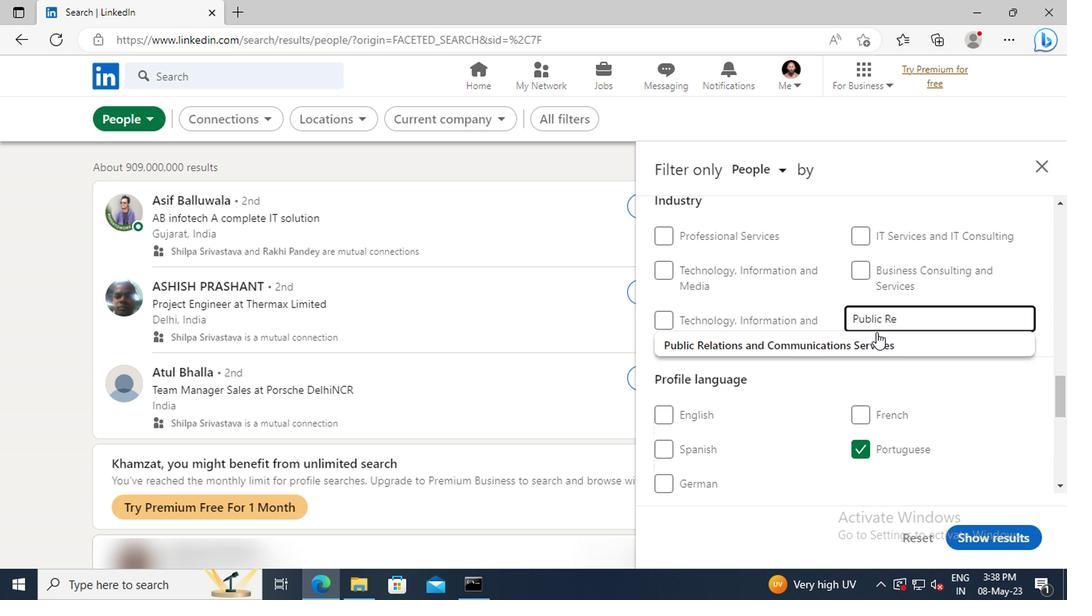 
Action: Mouse pressed left at (874, 341)
Screenshot: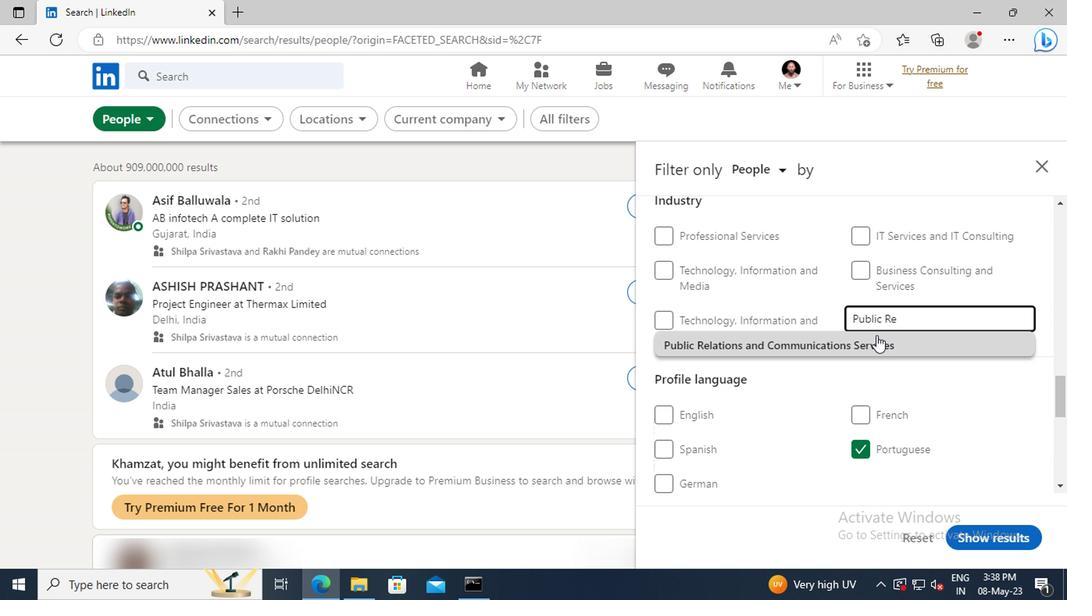 
Action: Mouse scrolled (874, 340) with delta (0, 0)
Screenshot: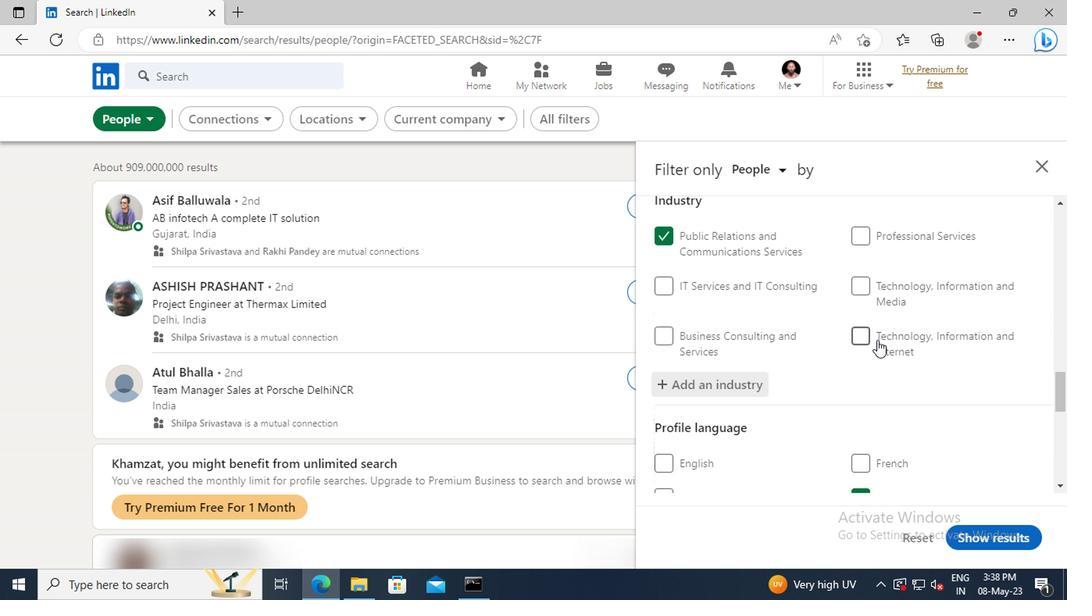 
Action: Mouse scrolled (874, 340) with delta (0, 0)
Screenshot: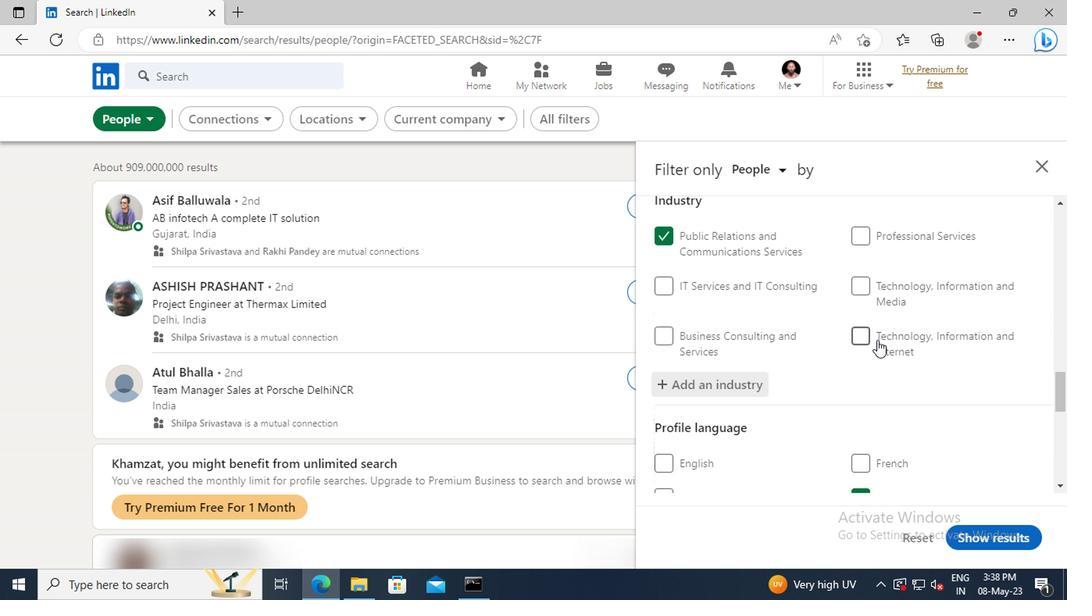
Action: Mouse scrolled (874, 340) with delta (0, 0)
Screenshot: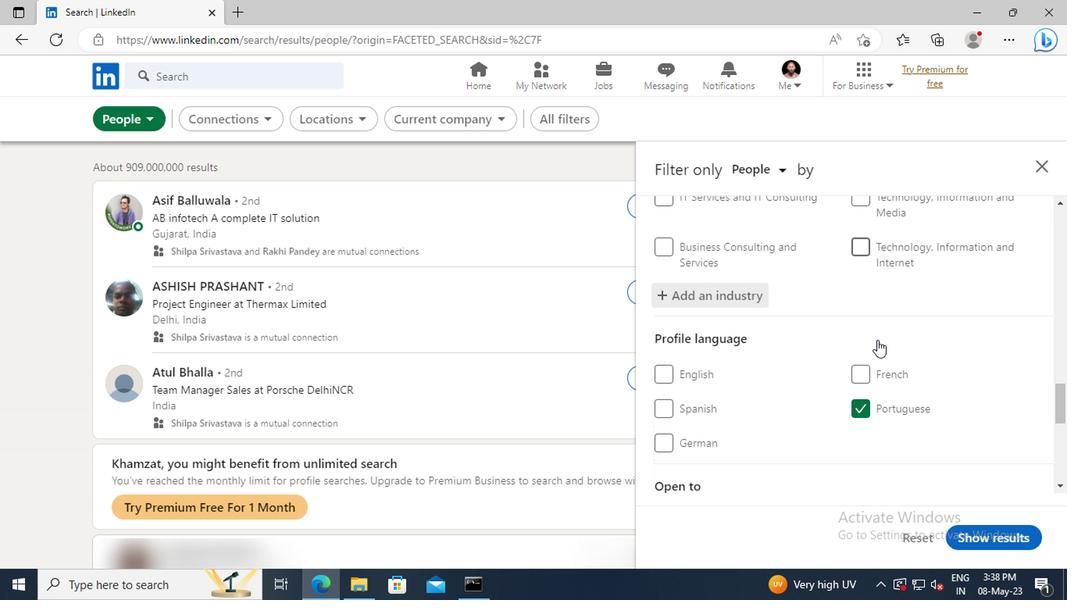 
Action: Mouse scrolled (874, 340) with delta (0, 0)
Screenshot: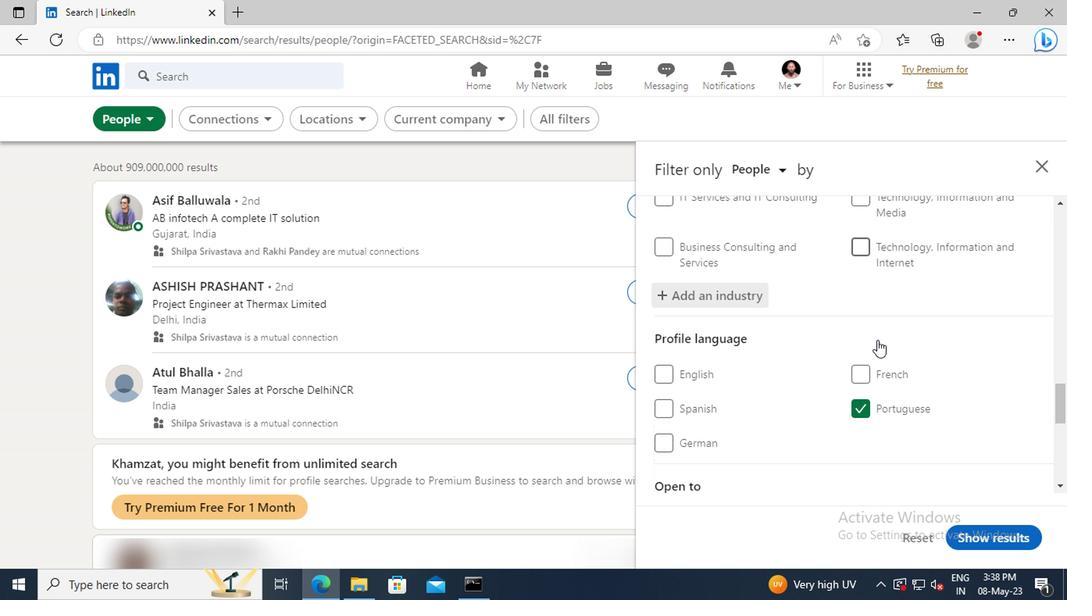 
Action: Mouse scrolled (874, 340) with delta (0, 0)
Screenshot: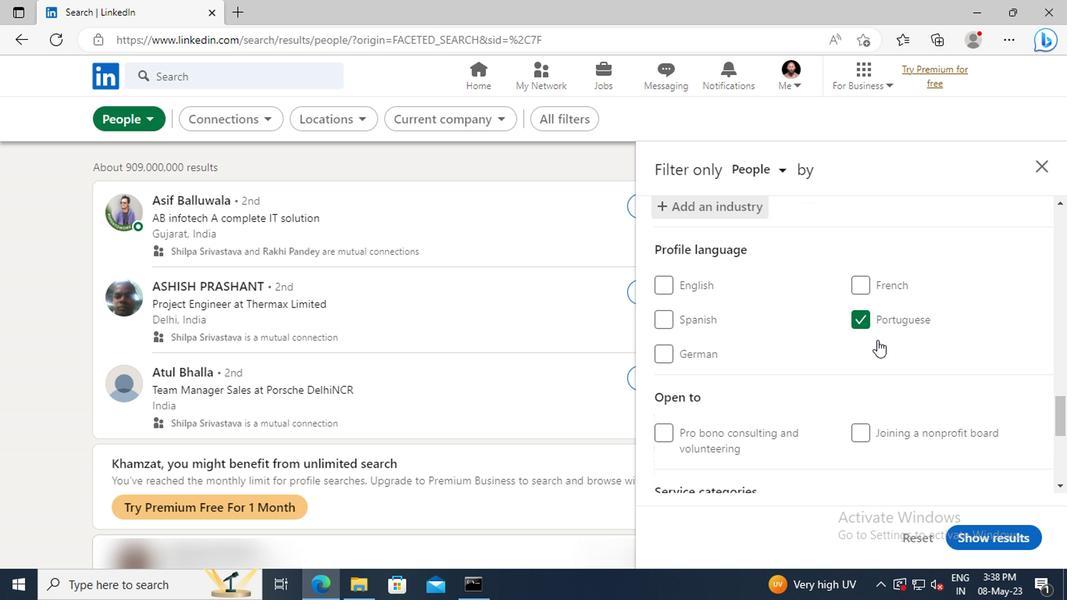 
Action: Mouse scrolled (874, 340) with delta (0, 0)
Screenshot: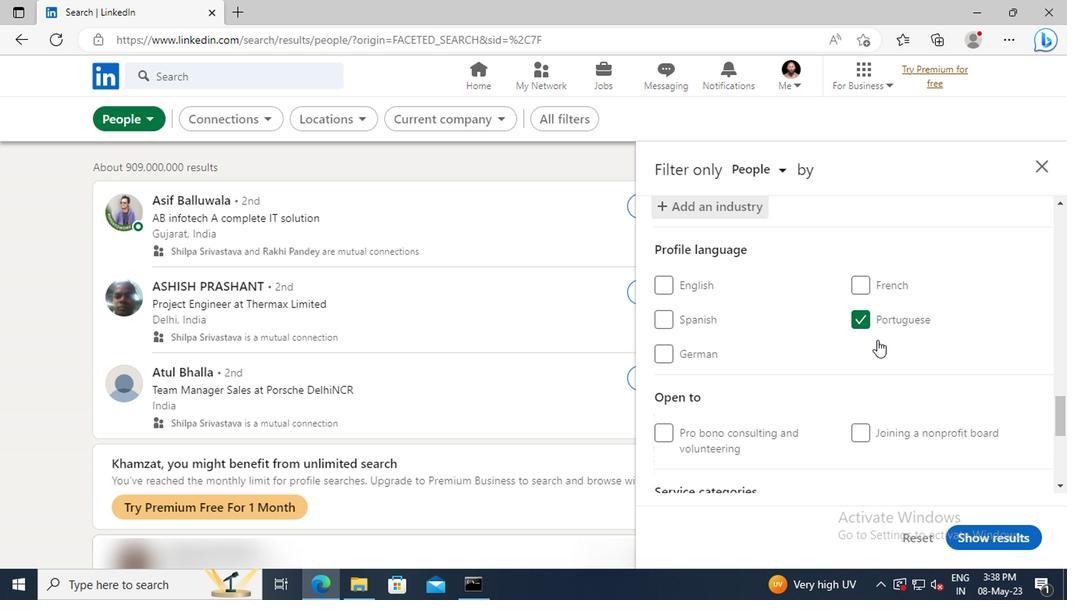 
Action: Mouse scrolled (874, 340) with delta (0, 0)
Screenshot: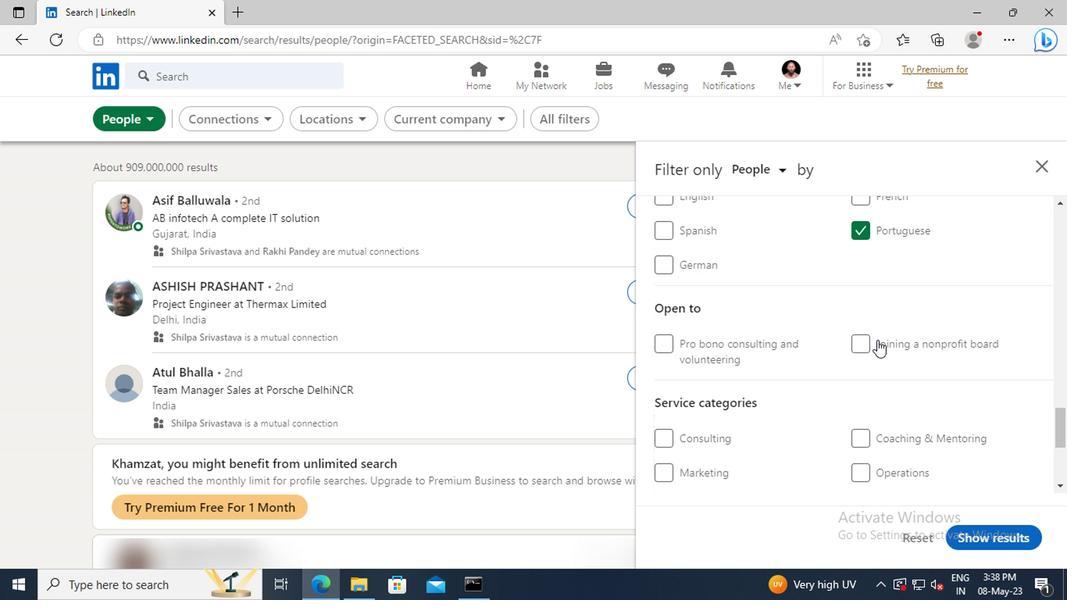 
Action: Mouse scrolled (874, 340) with delta (0, 0)
Screenshot: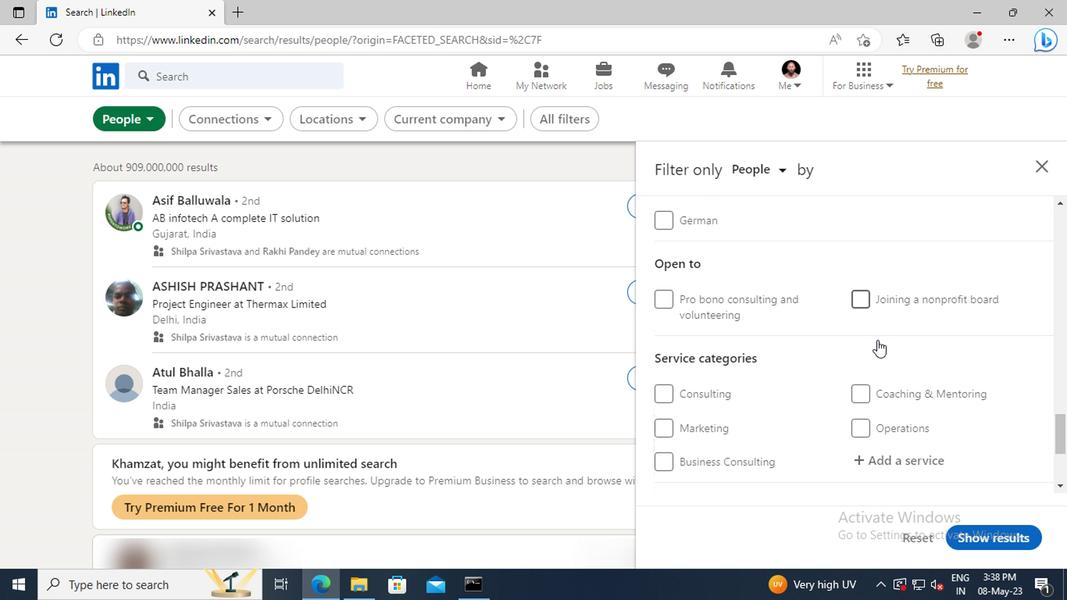 
Action: Mouse scrolled (874, 340) with delta (0, 0)
Screenshot: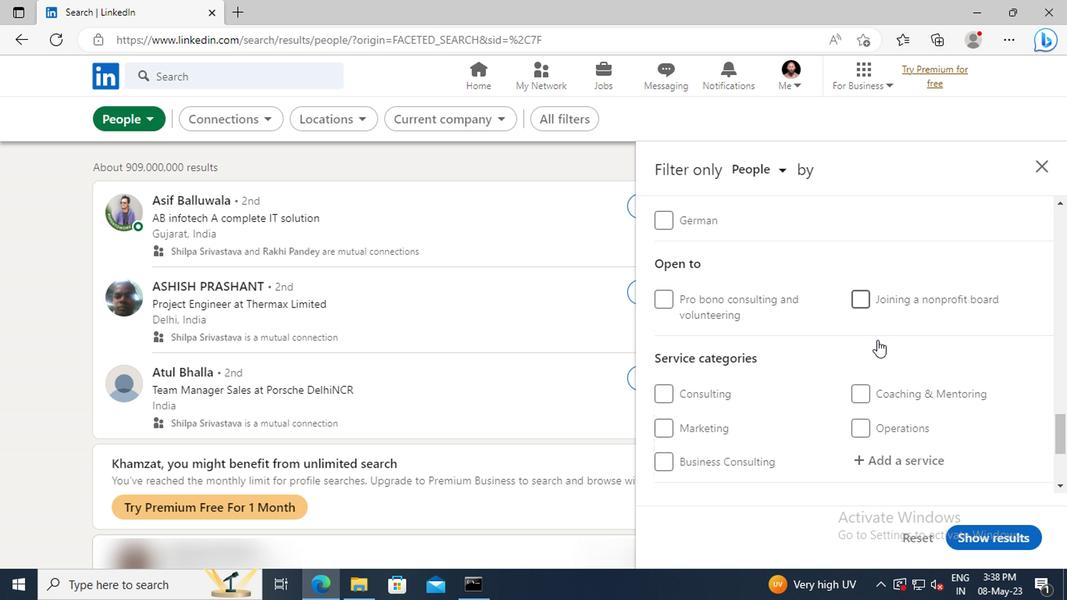
Action: Mouse moved to (877, 371)
Screenshot: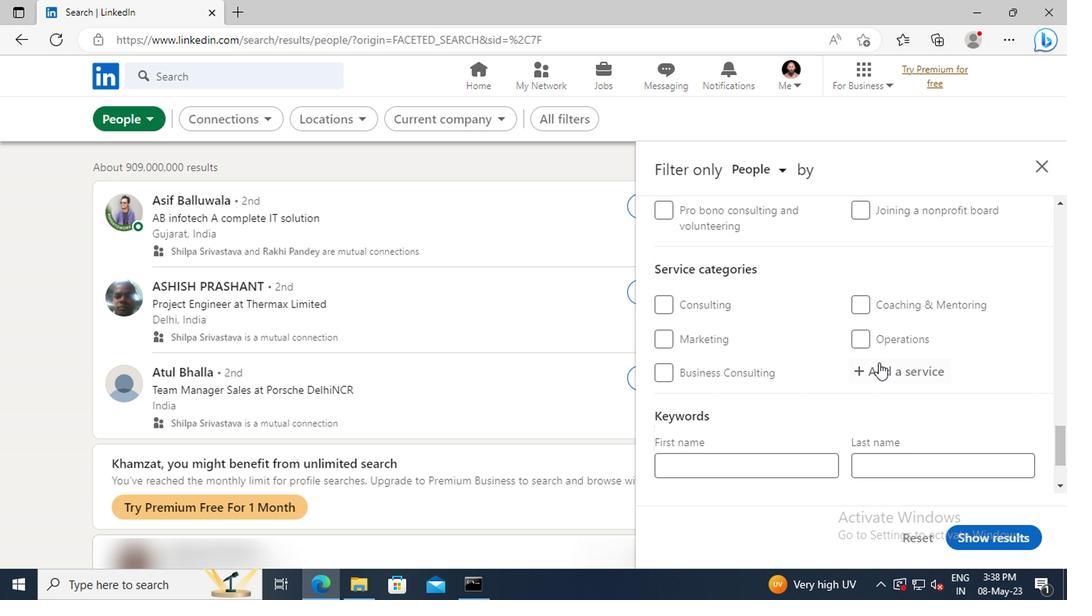 
Action: Mouse pressed left at (877, 371)
Screenshot: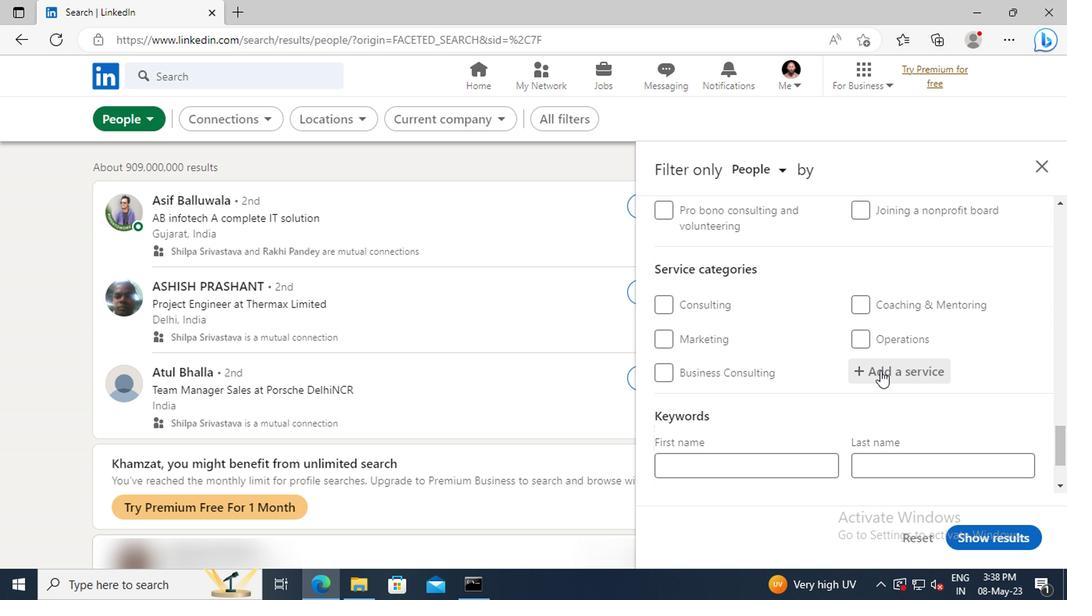 
Action: Key pressed <Key.shift>GROWTH<Key.space>
Screenshot: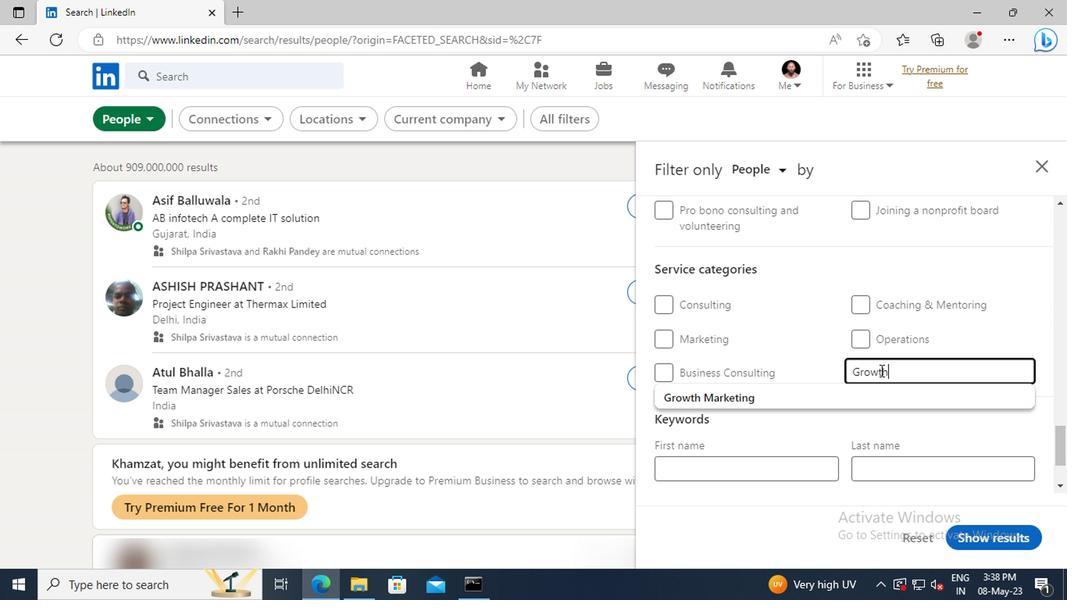 
Action: Mouse moved to (877, 397)
Screenshot: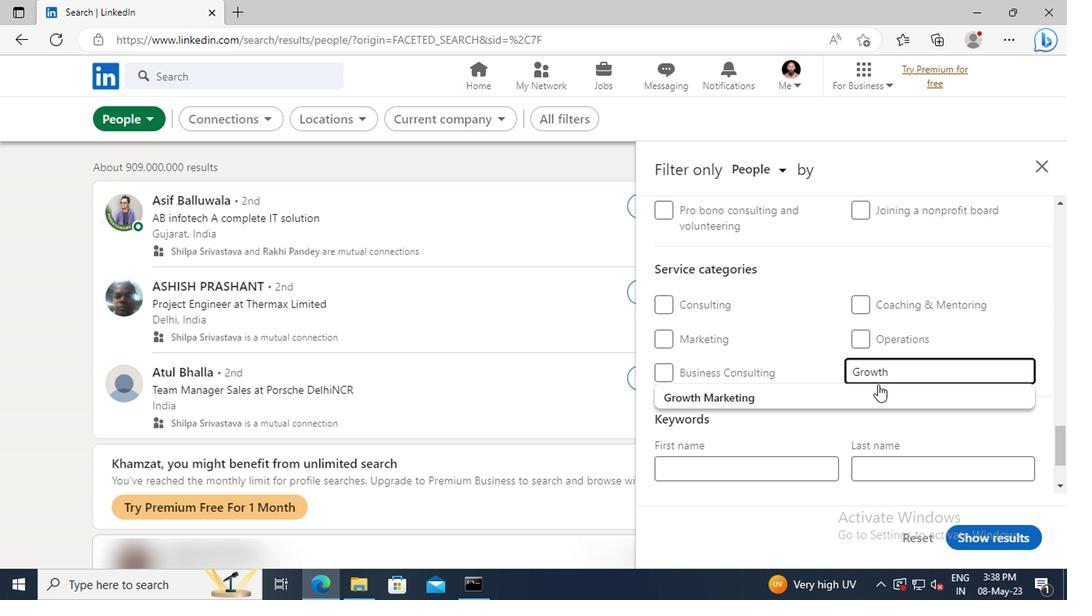 
Action: Mouse pressed left at (877, 397)
Screenshot: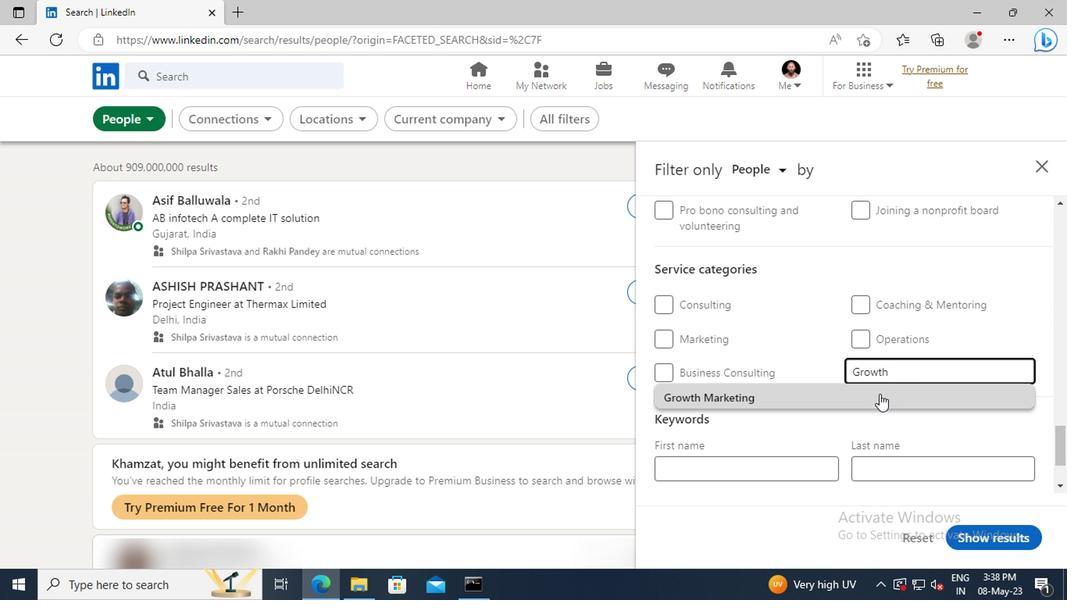 
Action: Mouse scrolled (877, 396) with delta (0, 0)
Screenshot: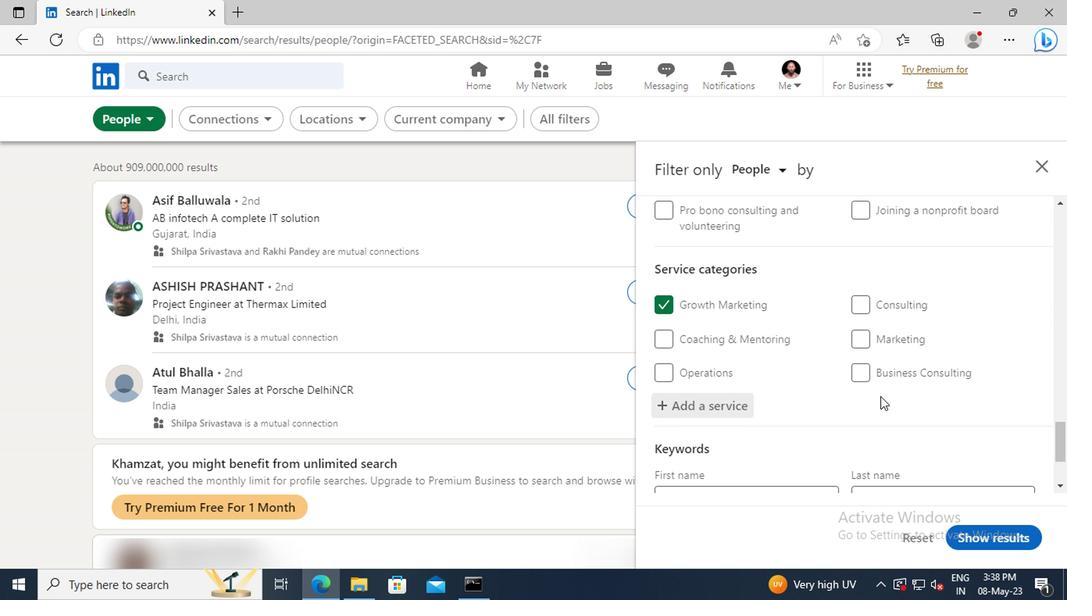 
Action: Mouse scrolled (877, 396) with delta (0, 0)
Screenshot: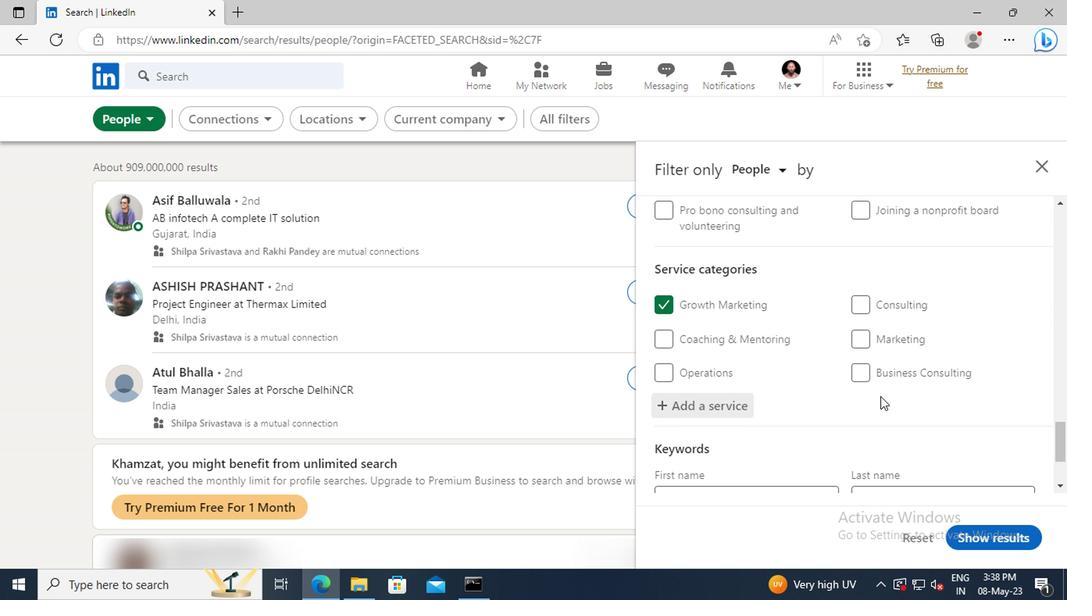 
Action: Mouse scrolled (877, 396) with delta (0, 0)
Screenshot: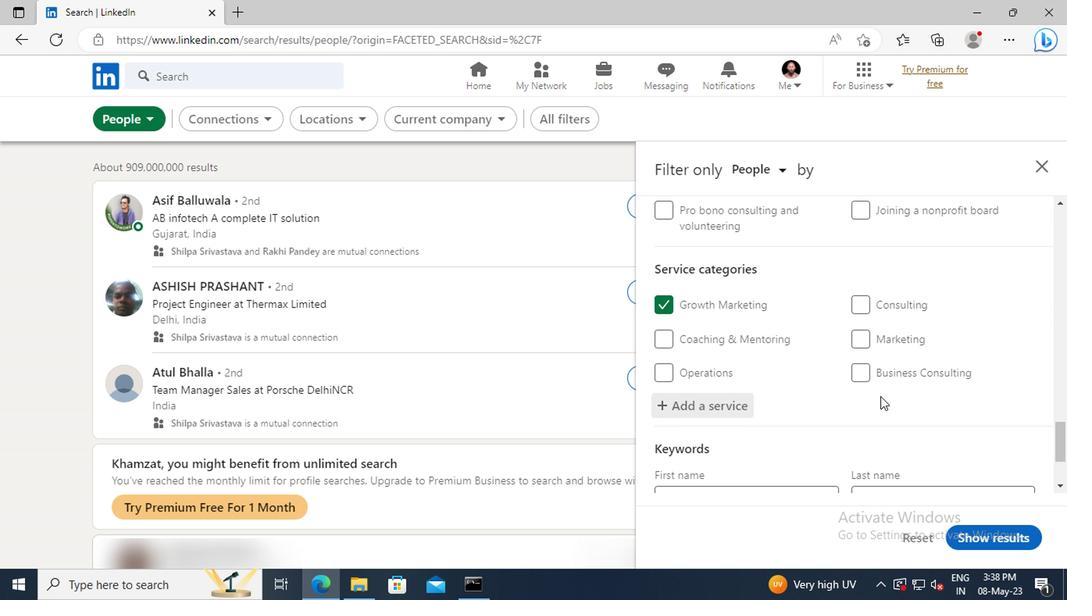 
Action: Mouse scrolled (877, 396) with delta (0, 0)
Screenshot: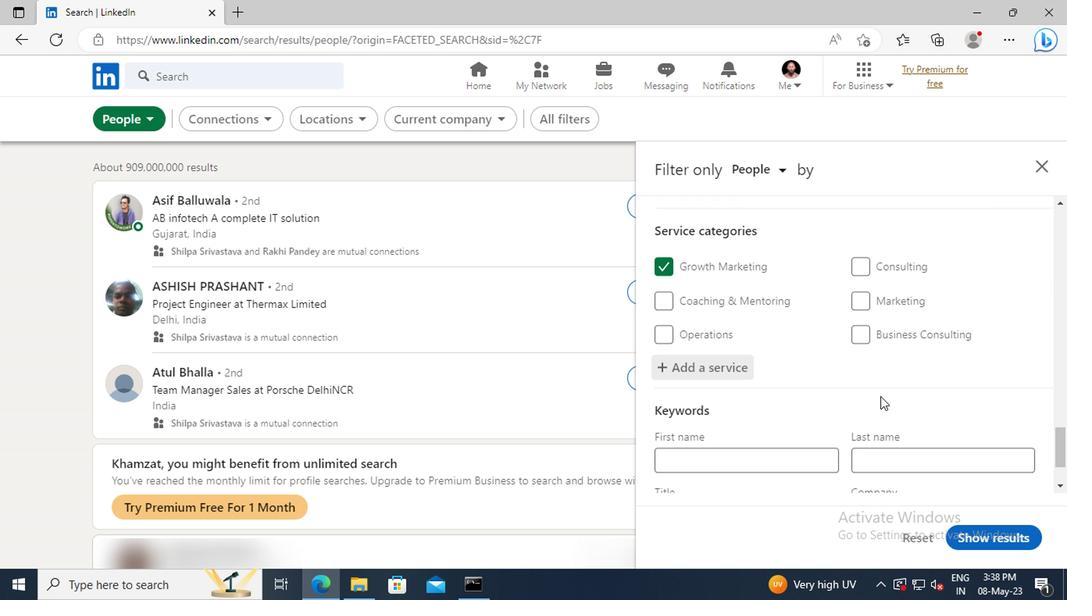 
Action: Mouse moved to (783, 427)
Screenshot: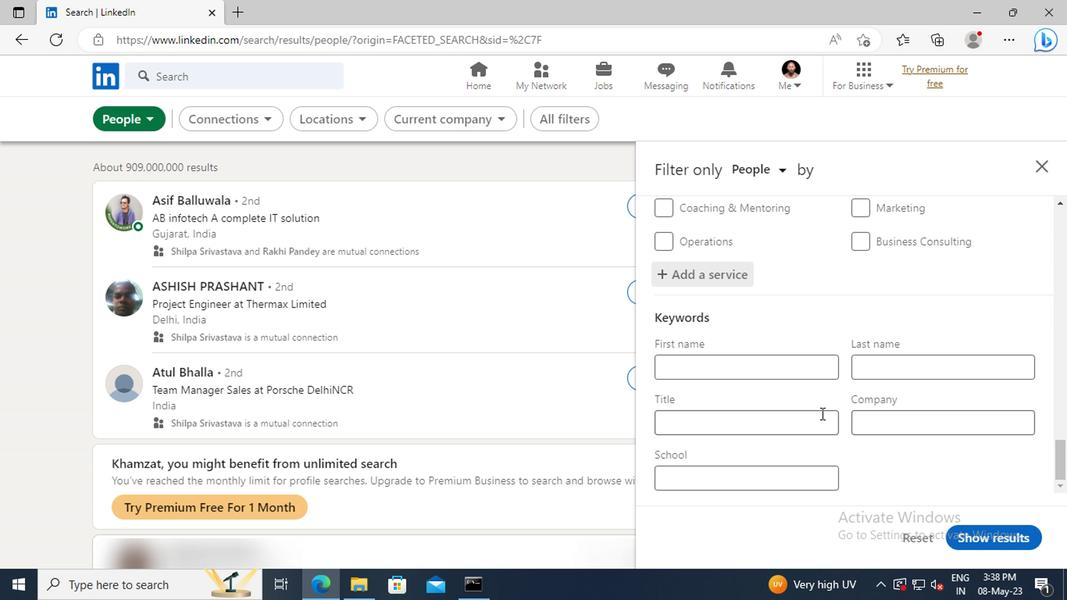 
Action: Mouse pressed left at (783, 427)
Screenshot: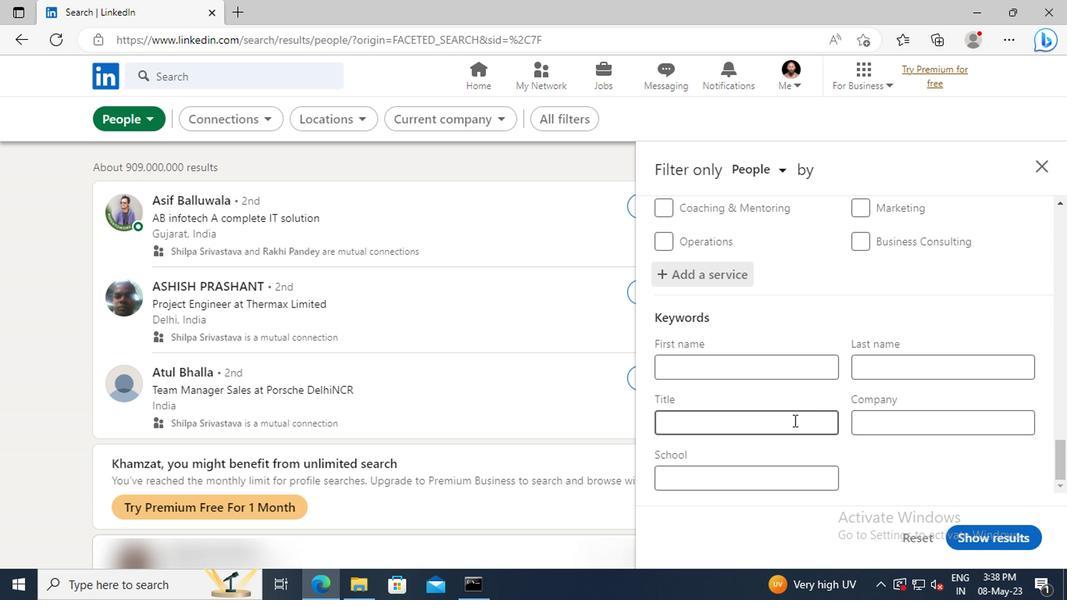
Action: Key pressed <Key.shift>PRESCHOOL<Key.space><Key.shift>TEACHER<Key.enter>
Screenshot: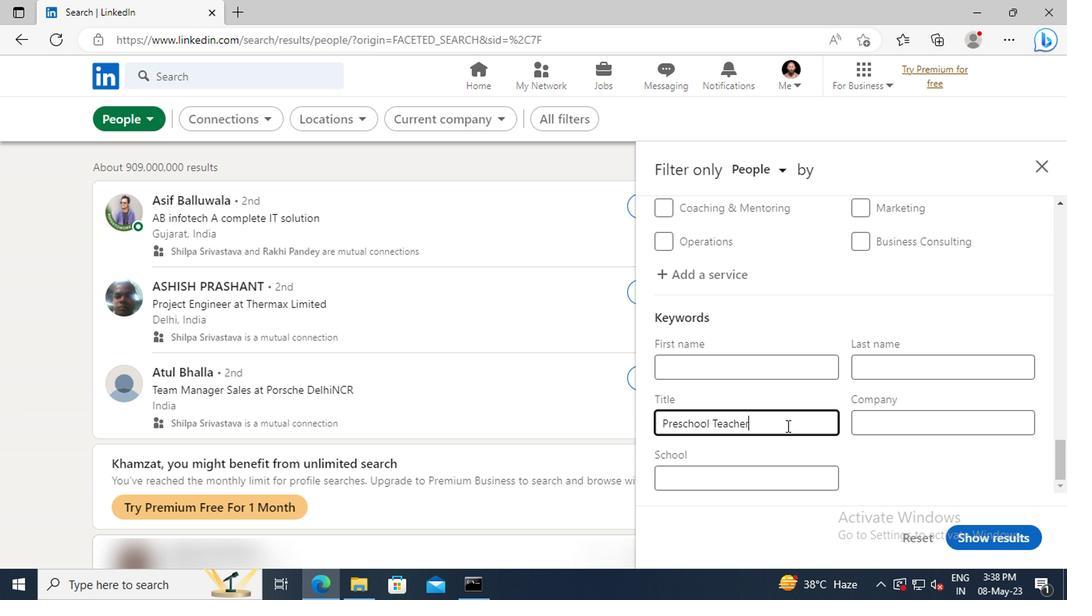 
Action: Mouse moved to (984, 537)
Screenshot: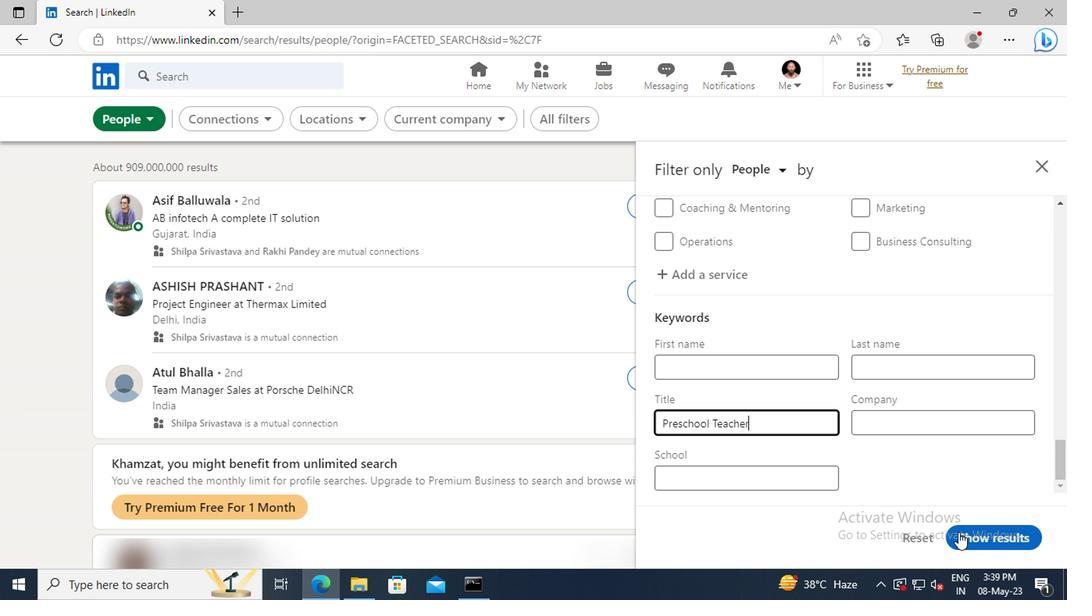 
Action: Mouse pressed left at (984, 537)
Screenshot: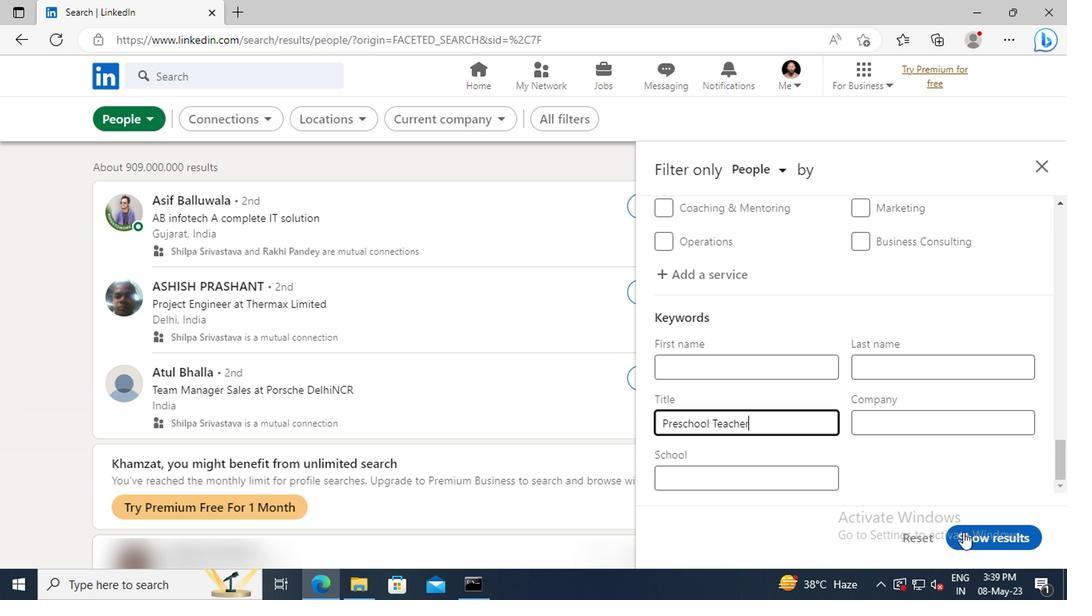 
